 Task: Look for space in Karamsad, India from 7th July, 2023 to 15th July, 2023 for 6 adults in price range Rs.15000 to Rs.20000. Place can be entire place with 3 bedrooms having 3 beds and 3 bathrooms. Property type can be house, flat, guest house. Booking option can be shelf check-in. Required host language is English.
Action: Mouse moved to (527, 100)
Screenshot: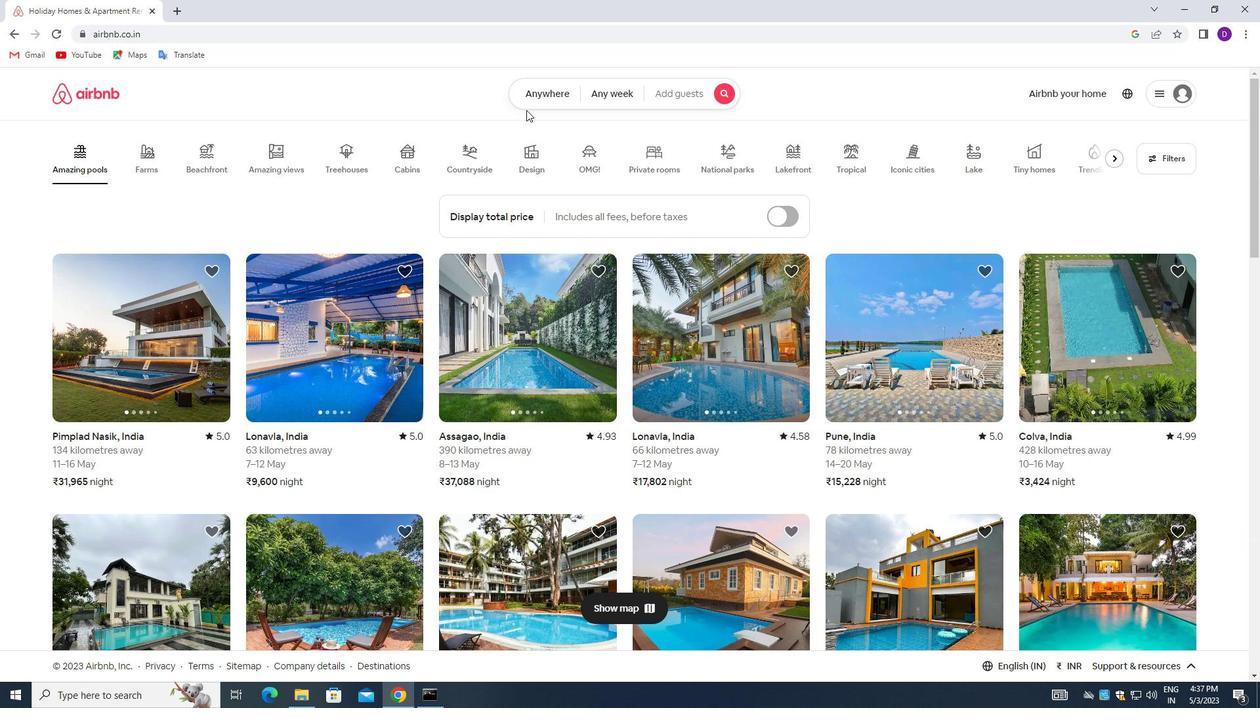 
Action: Mouse pressed left at (527, 100)
Screenshot: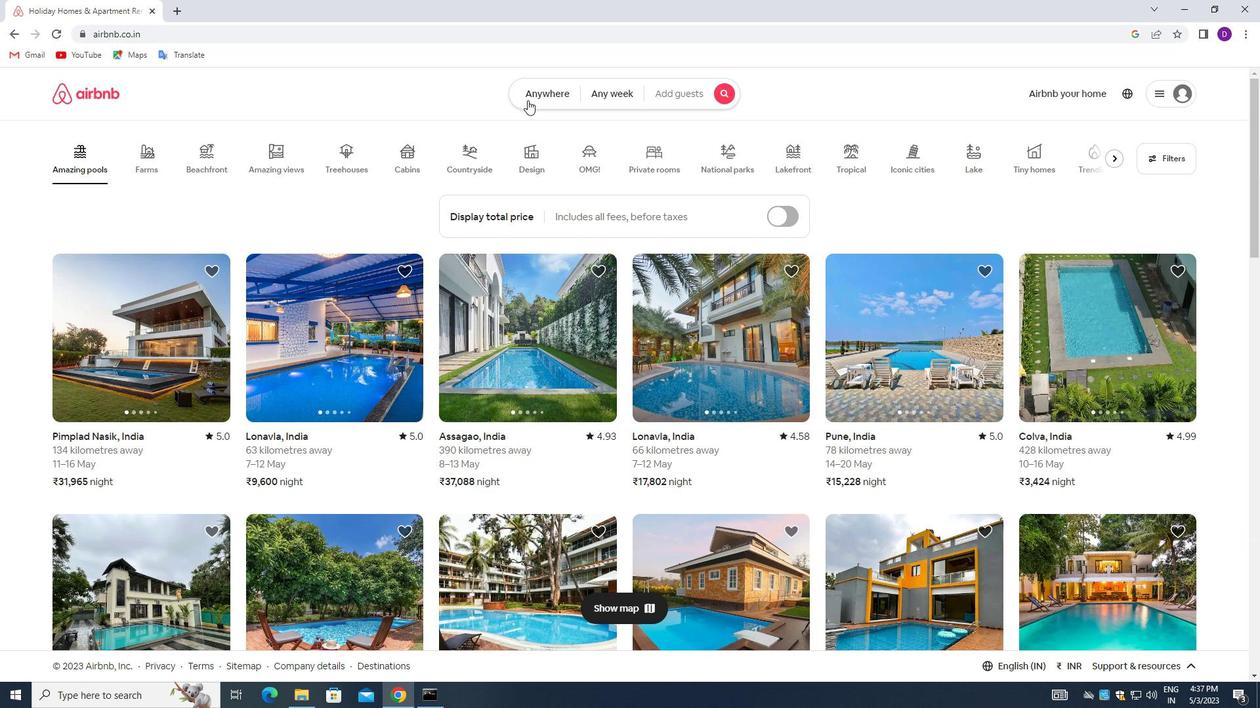 
Action: Mouse moved to (414, 150)
Screenshot: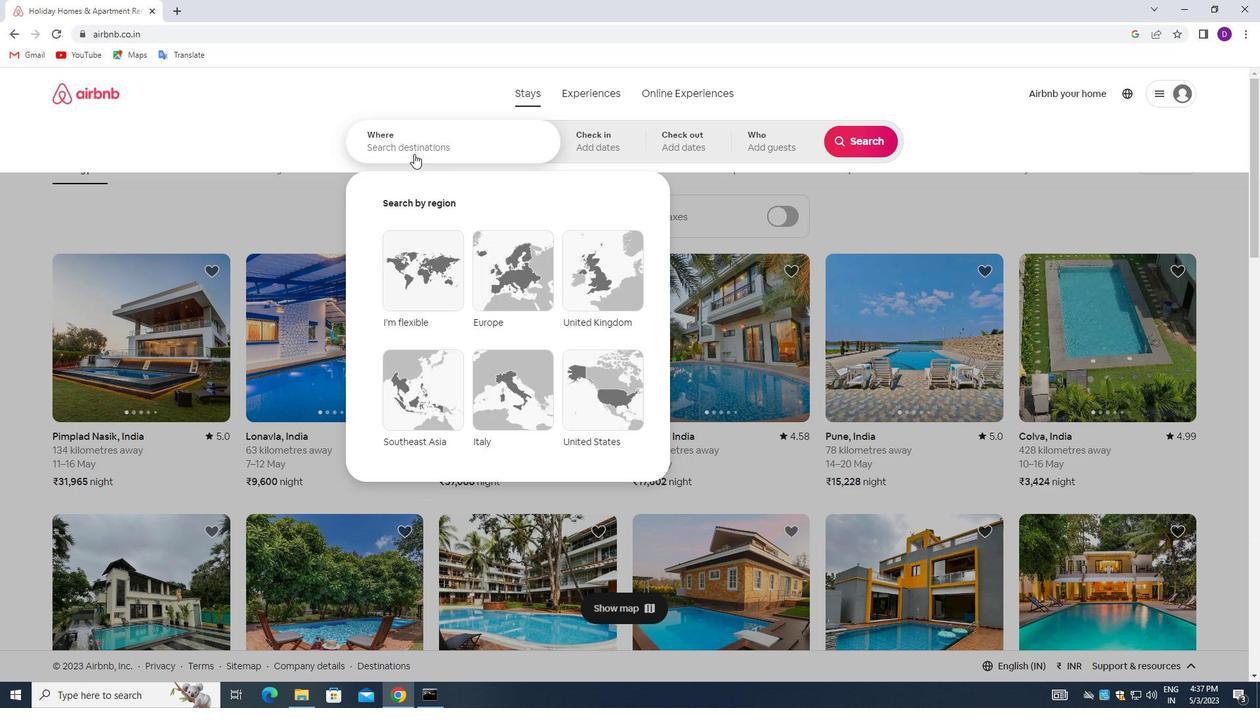 
Action: Mouse pressed left at (414, 150)
Screenshot: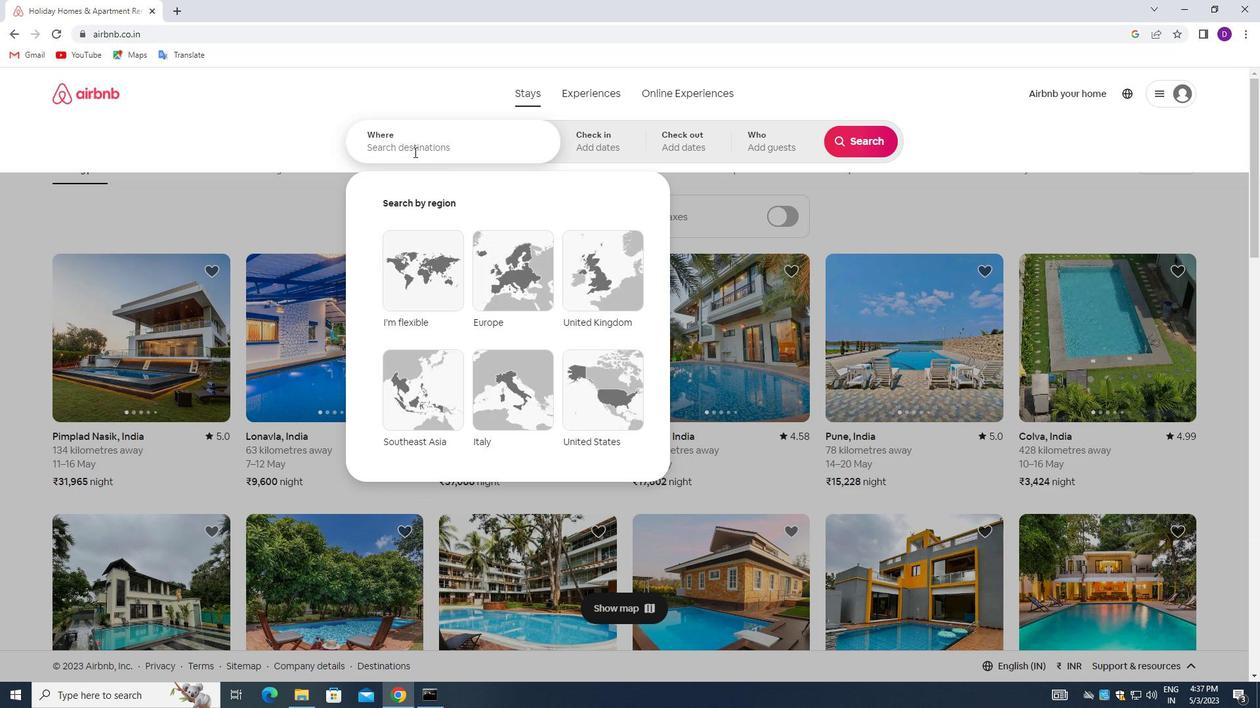 
Action: Mouse moved to (282, 142)
Screenshot: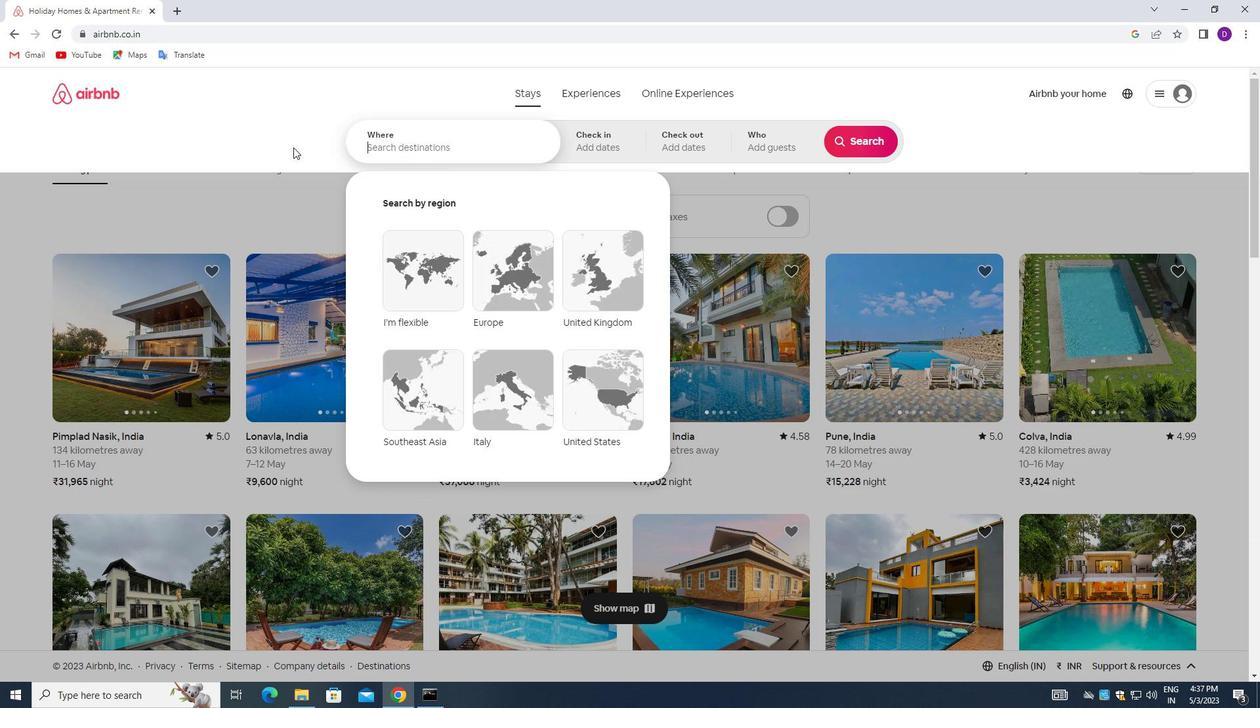 
Action: Key pressed <Key.shift><Key.shift><Key.shift><Key.shift><Key.shift>KARAMSAD,<Key.space><Key.shift>INDIA<Key.enter>
Screenshot: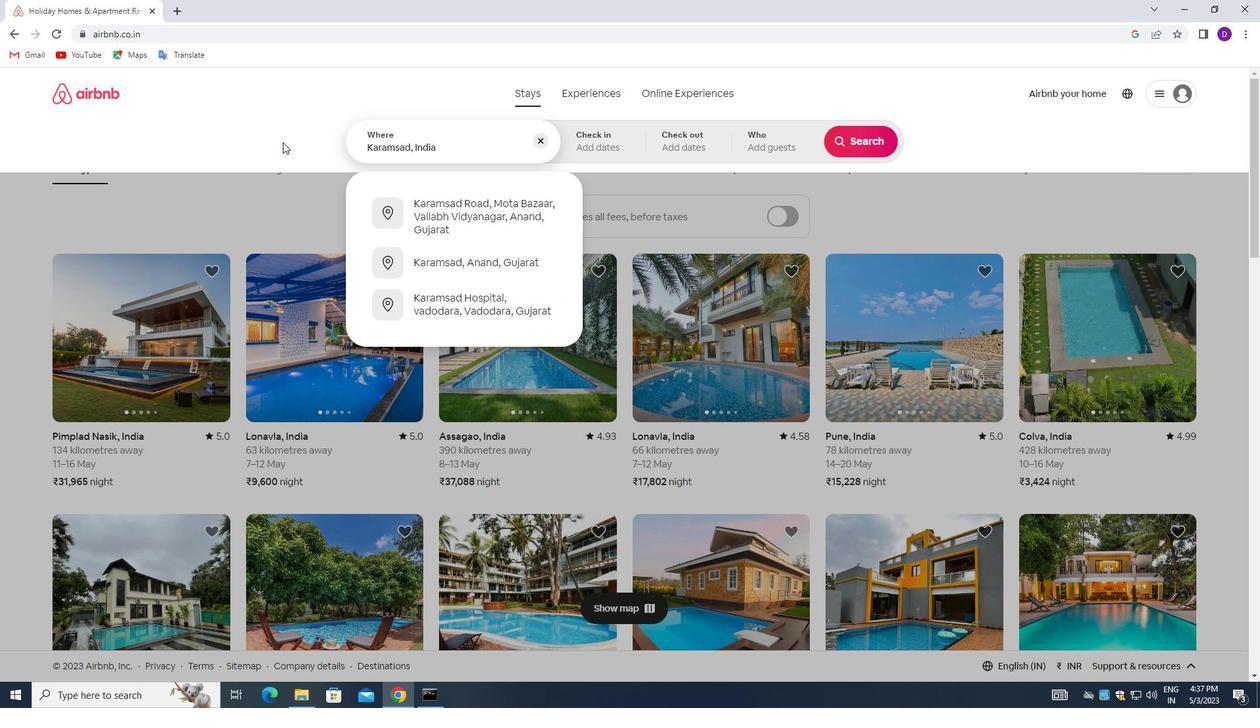 
Action: Mouse moved to (861, 250)
Screenshot: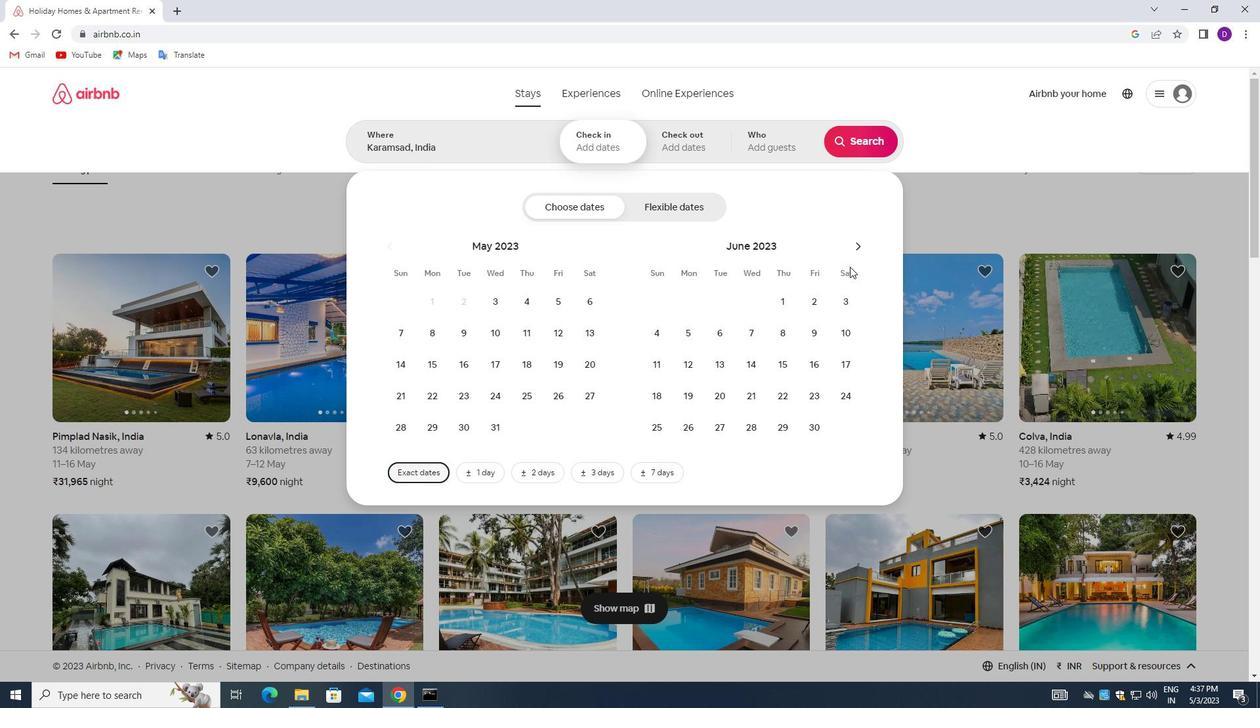 
Action: Mouse pressed left at (861, 250)
Screenshot: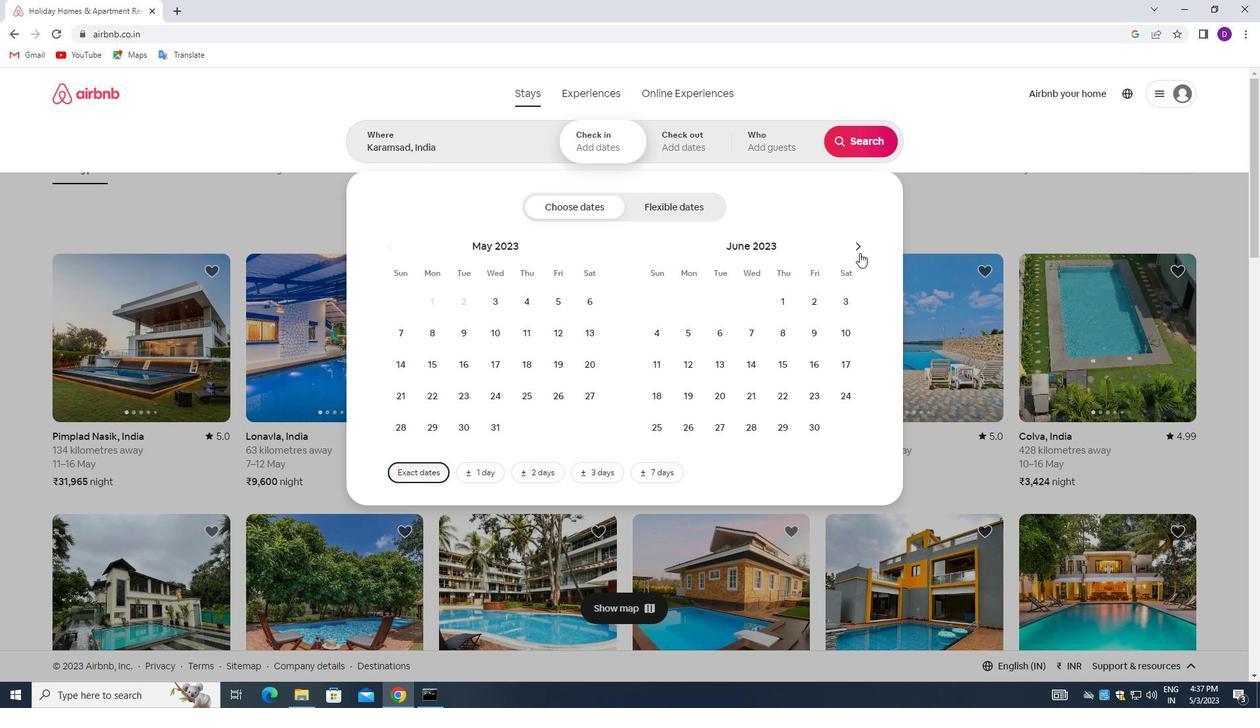 
Action: Mouse moved to (808, 339)
Screenshot: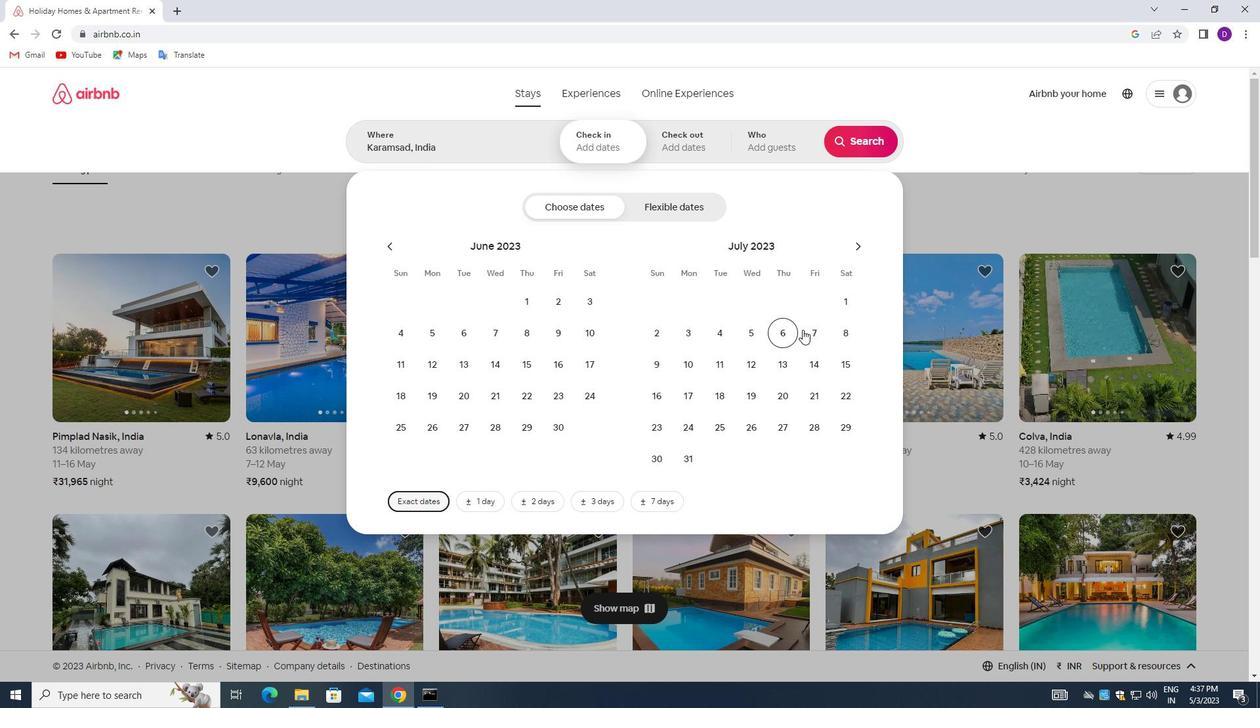 
Action: Mouse pressed left at (808, 339)
Screenshot: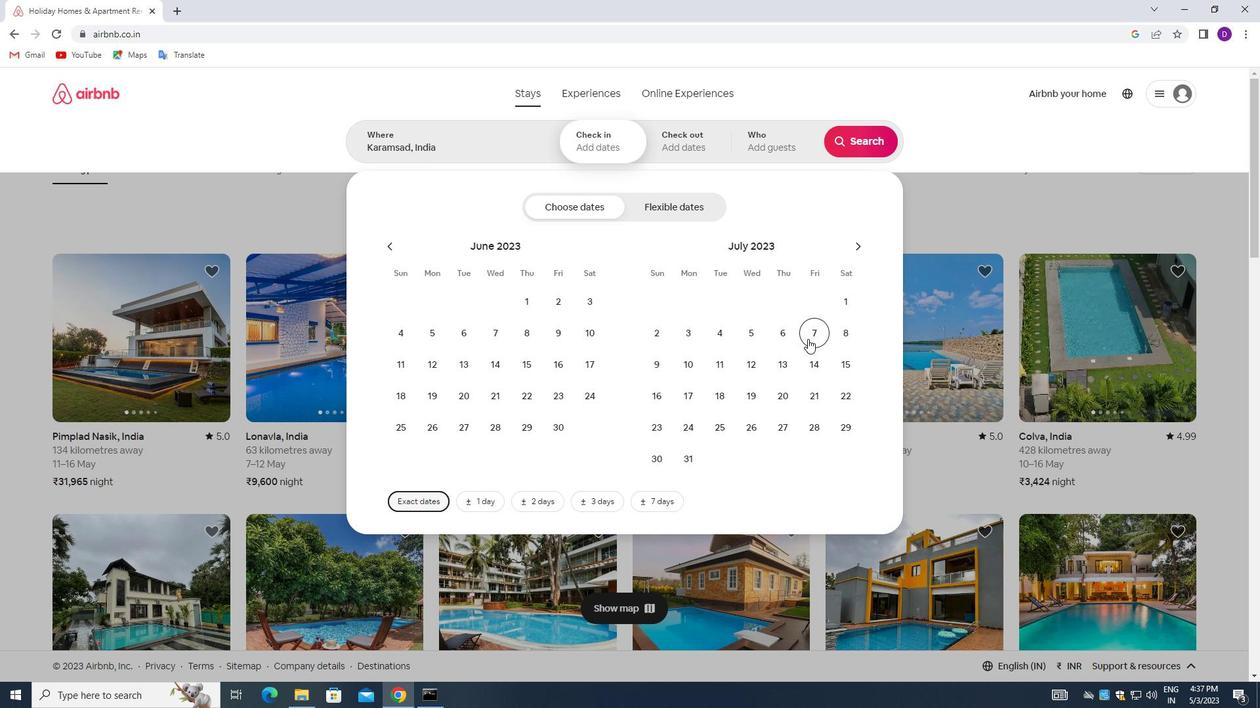 
Action: Mouse moved to (839, 358)
Screenshot: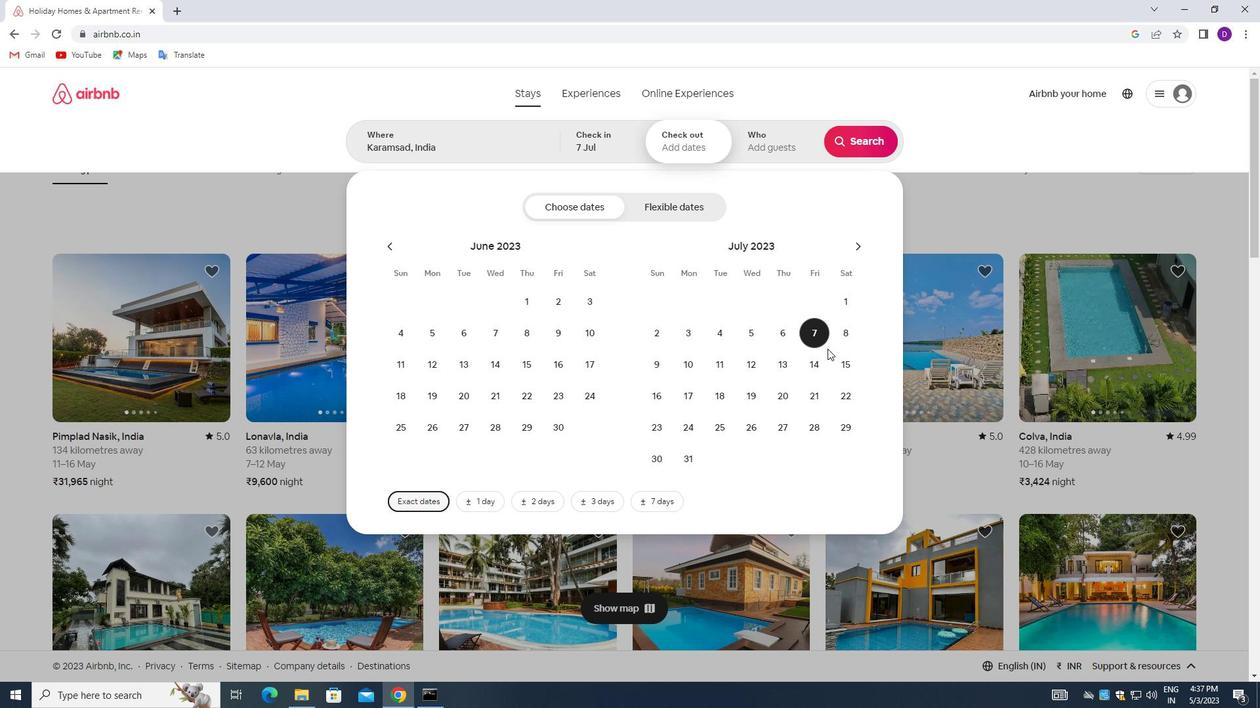 
Action: Mouse pressed left at (839, 358)
Screenshot: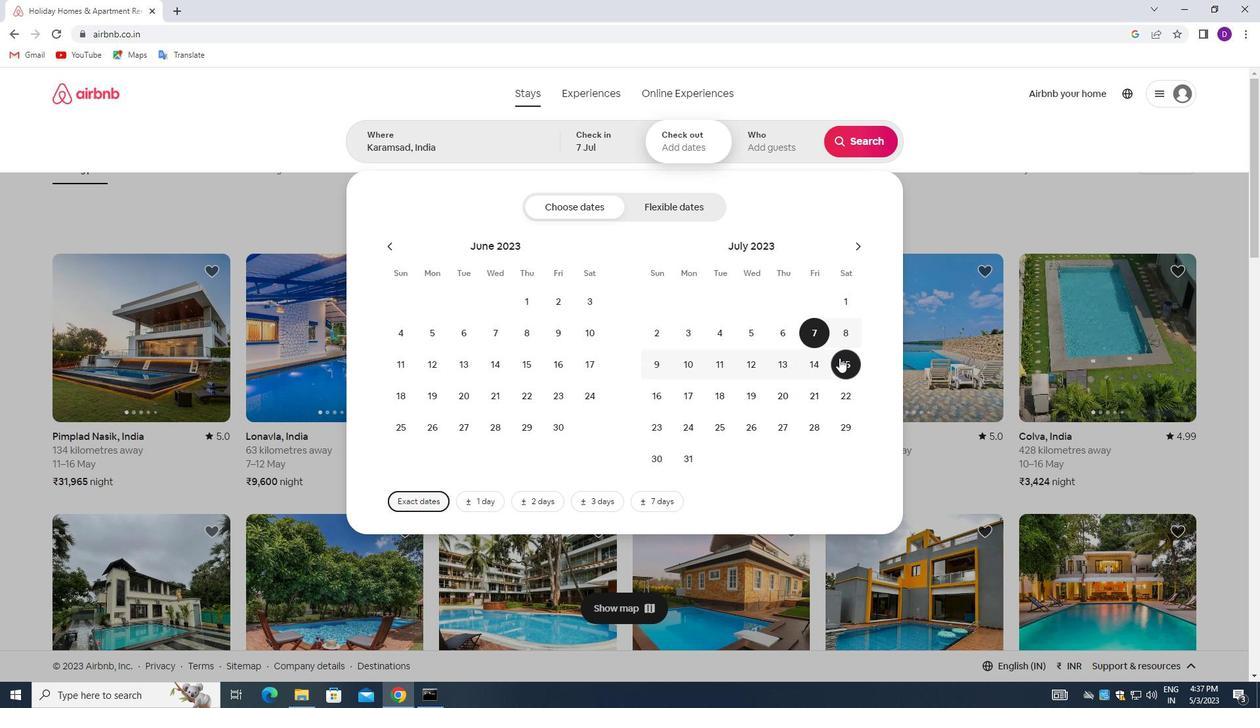 
Action: Mouse moved to (756, 143)
Screenshot: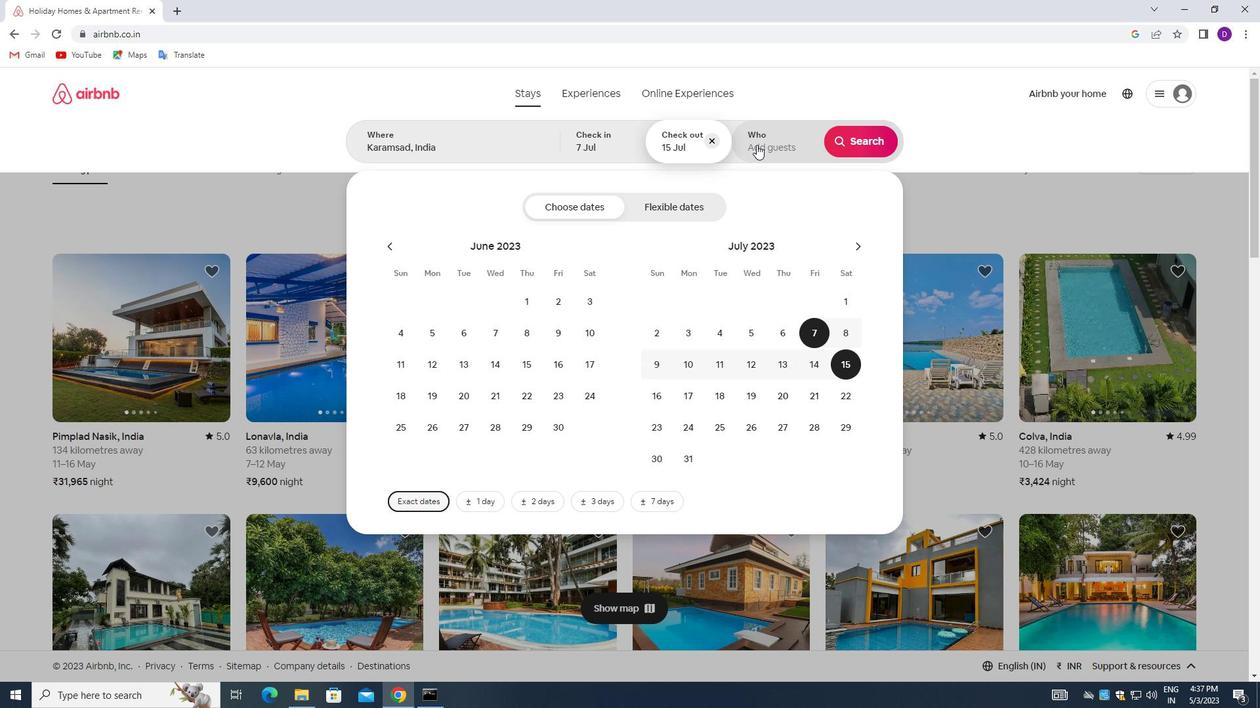 
Action: Mouse pressed left at (756, 143)
Screenshot: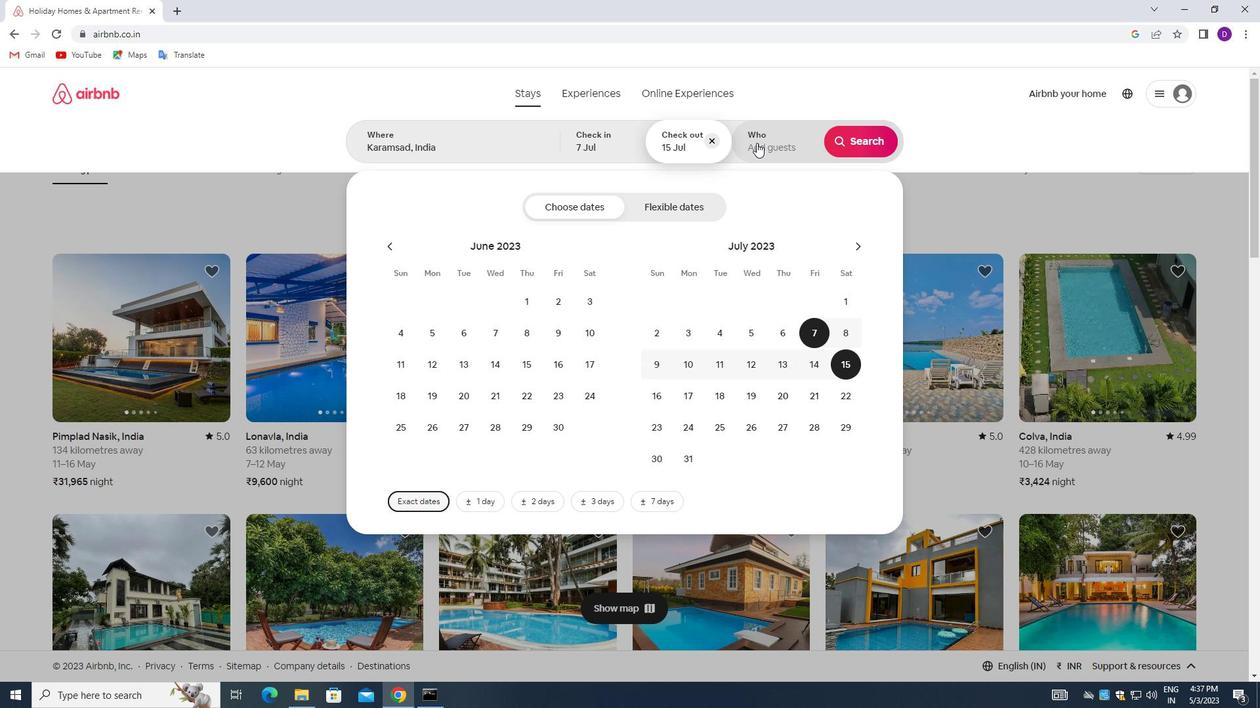 
Action: Mouse moved to (865, 215)
Screenshot: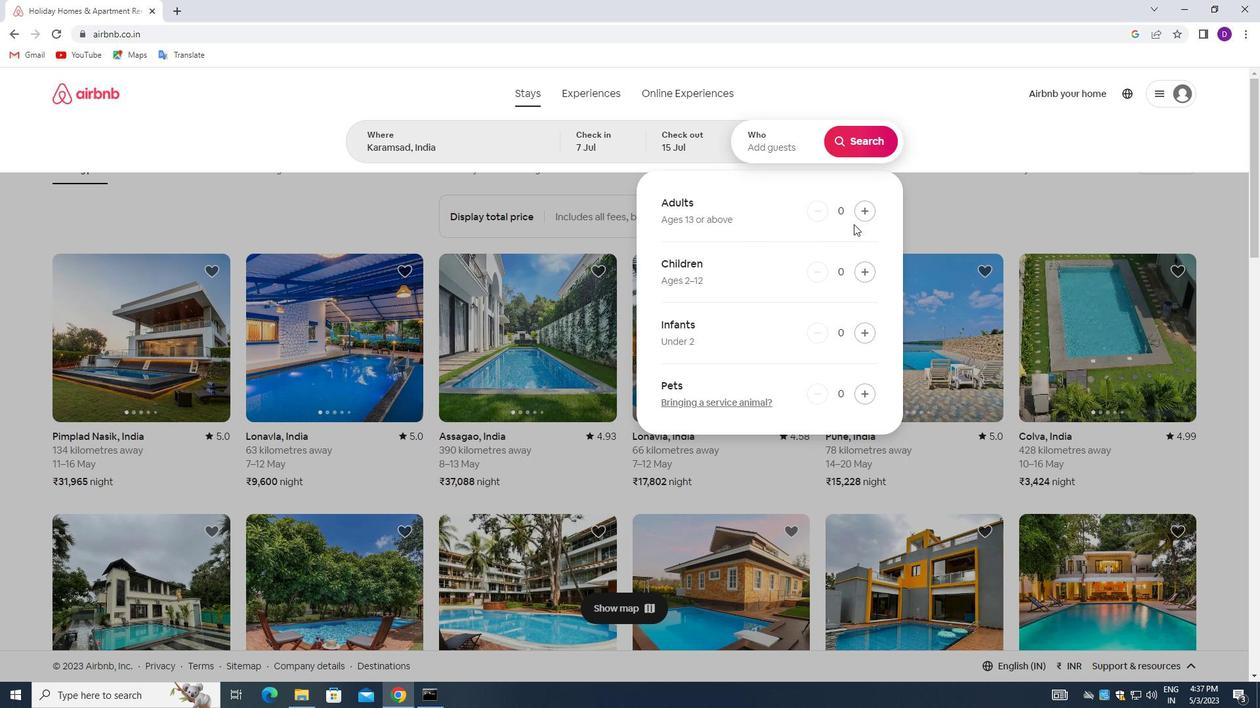 
Action: Mouse pressed left at (865, 215)
Screenshot: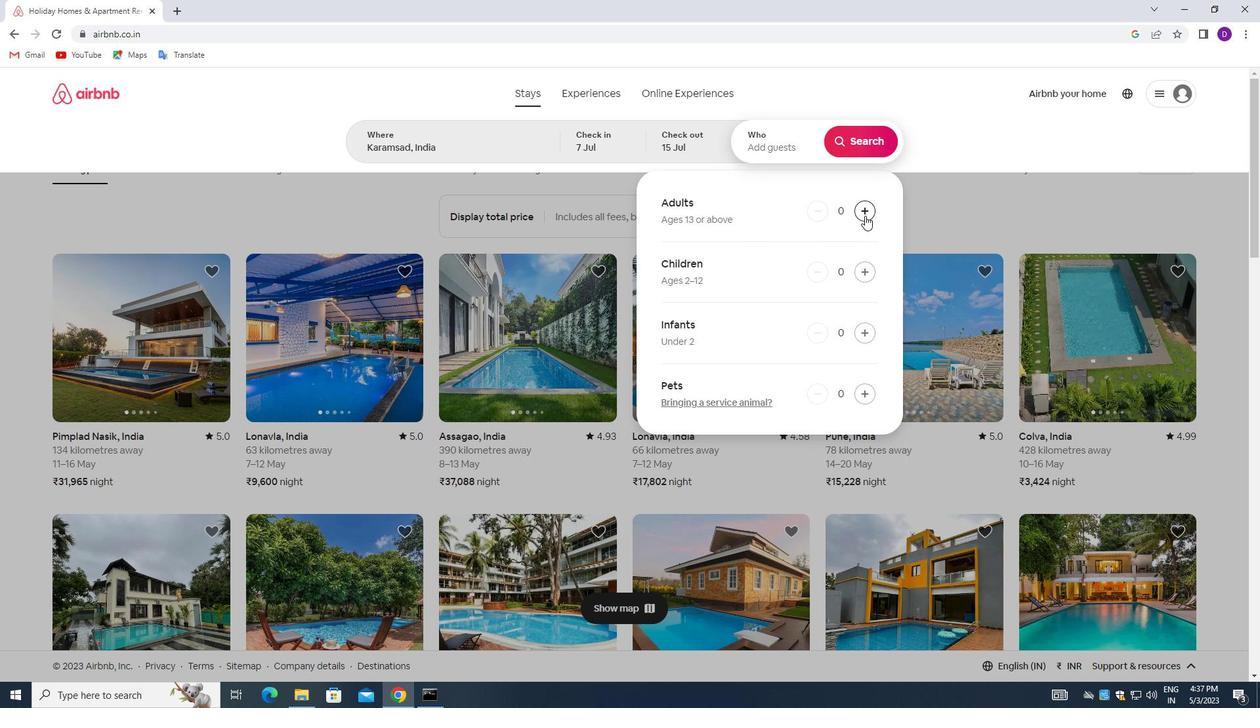 
Action: Mouse moved to (865, 215)
Screenshot: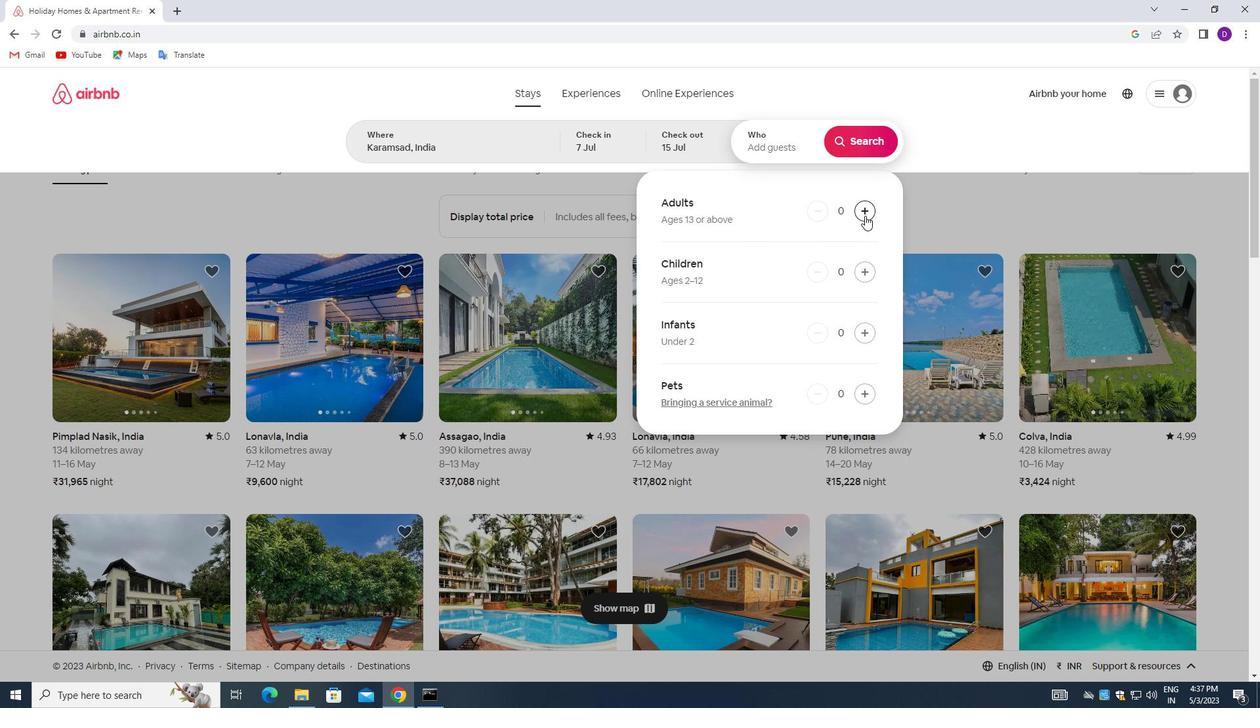 
Action: Mouse pressed left at (865, 215)
Screenshot: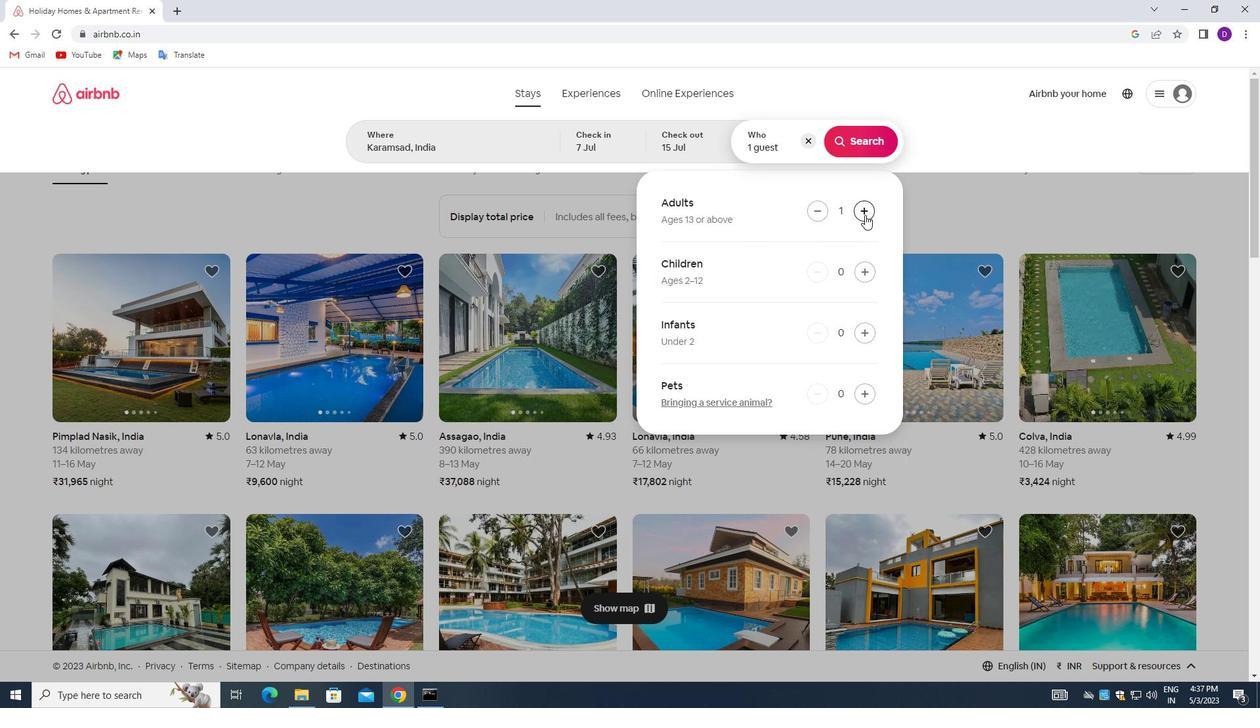 
Action: Mouse pressed left at (865, 215)
Screenshot: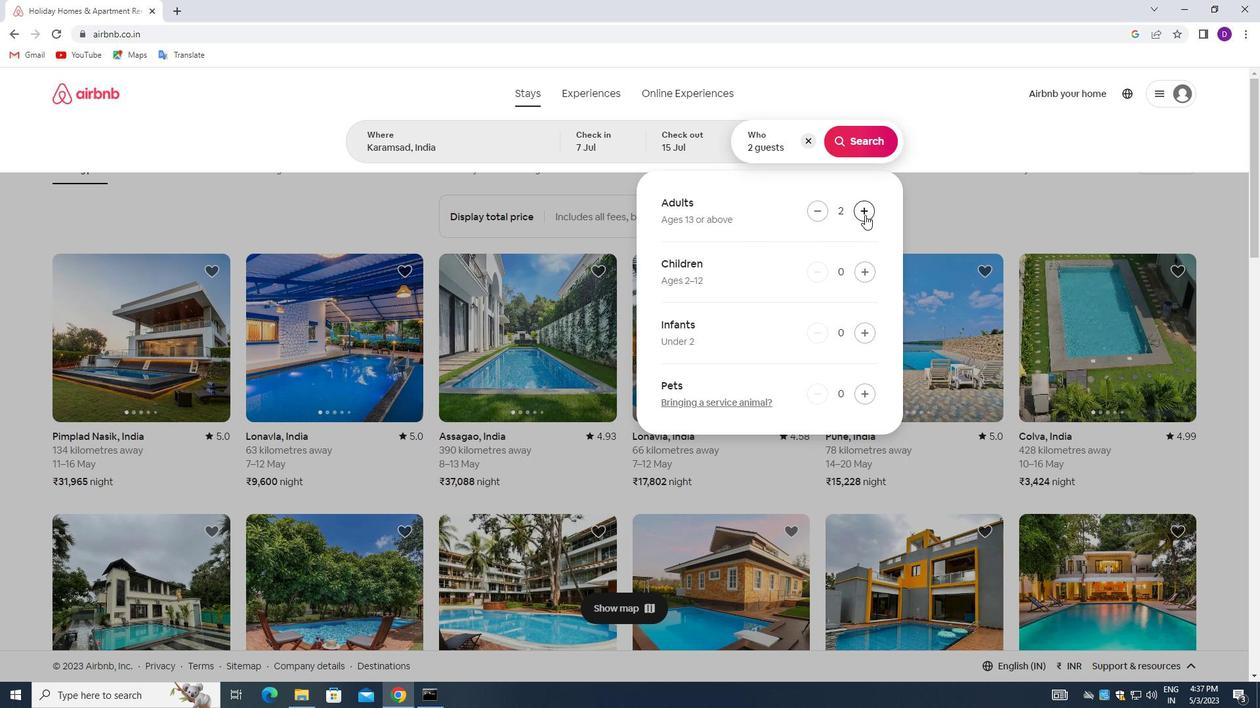 
Action: Mouse pressed left at (865, 215)
Screenshot: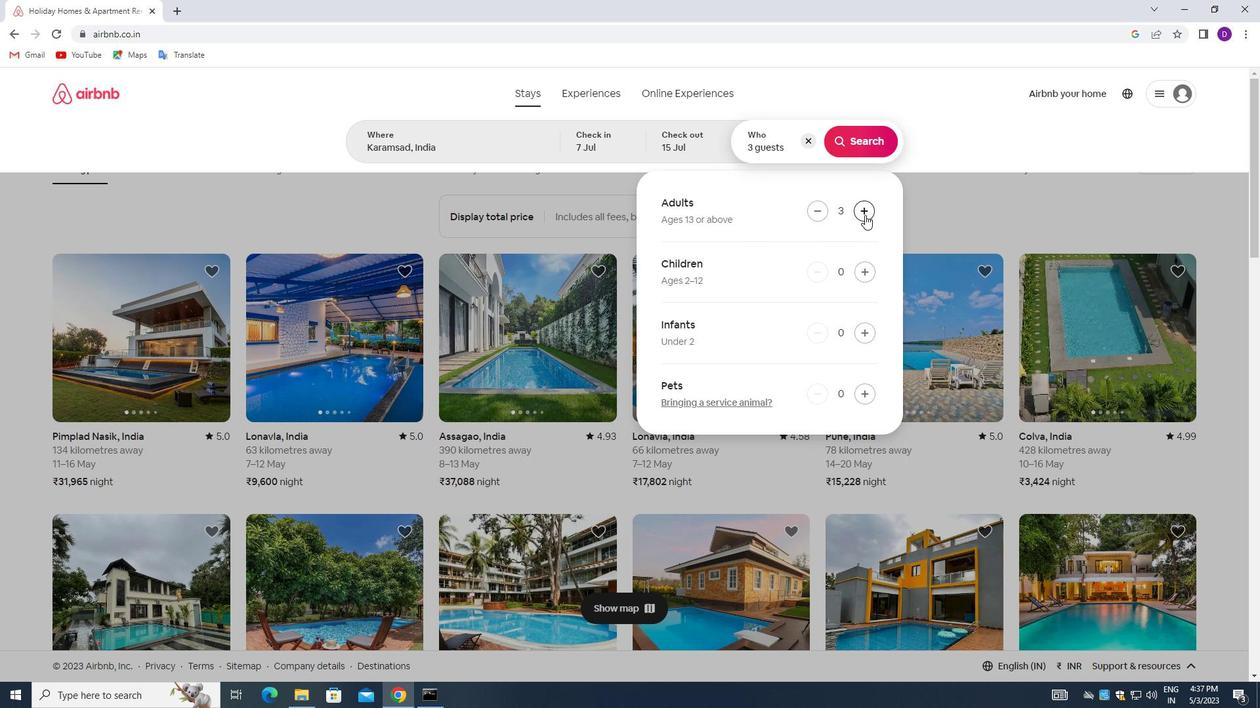 
Action: Mouse pressed left at (865, 215)
Screenshot: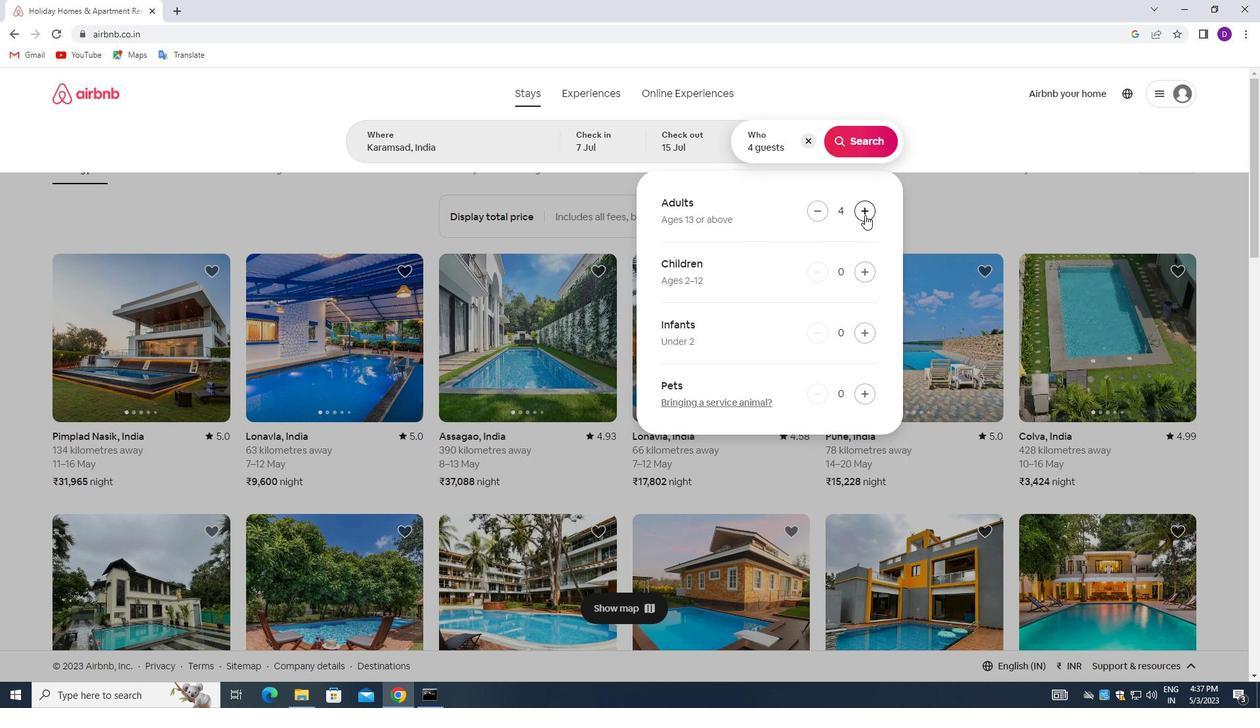 
Action: Mouse pressed left at (865, 215)
Screenshot: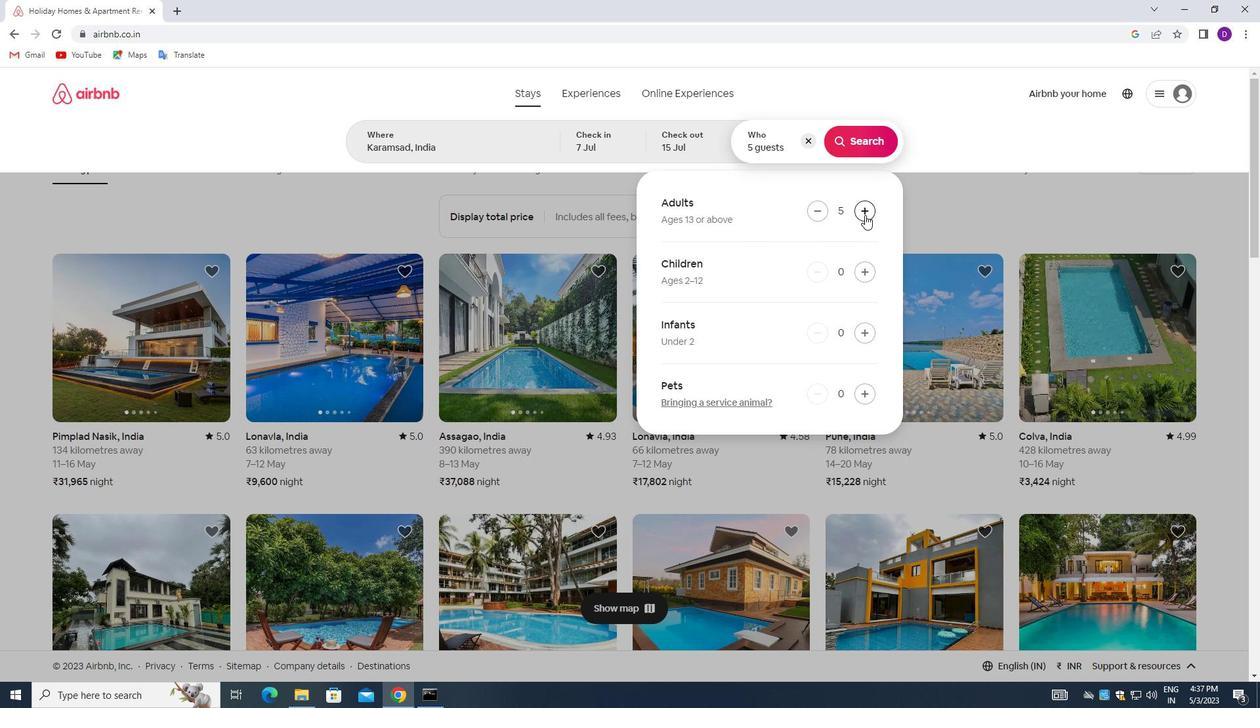 
Action: Mouse moved to (854, 143)
Screenshot: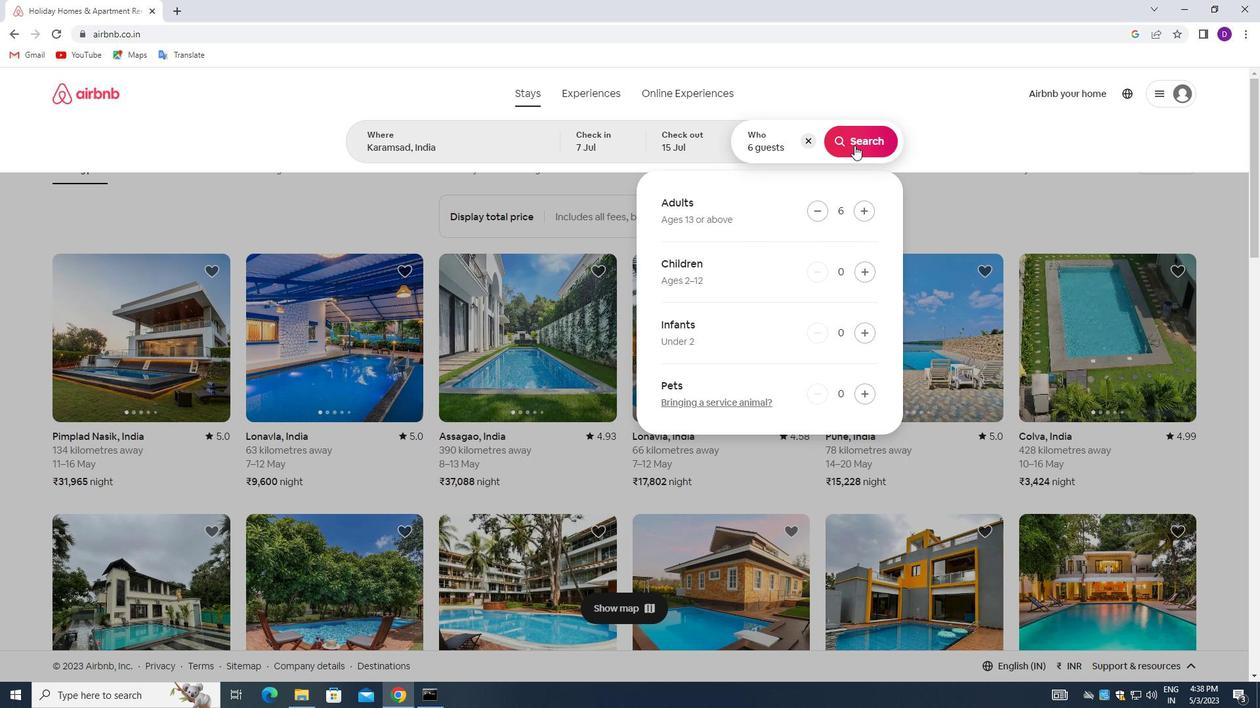 
Action: Mouse pressed left at (854, 143)
Screenshot: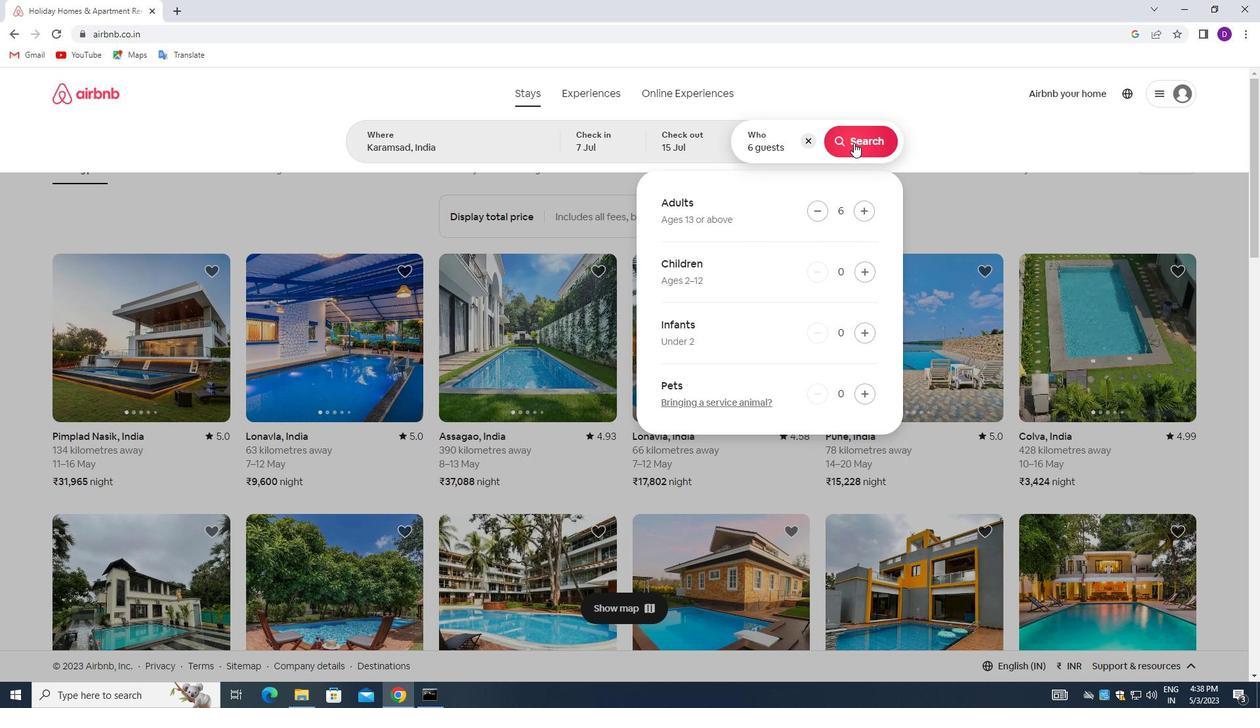 
Action: Mouse moved to (1197, 145)
Screenshot: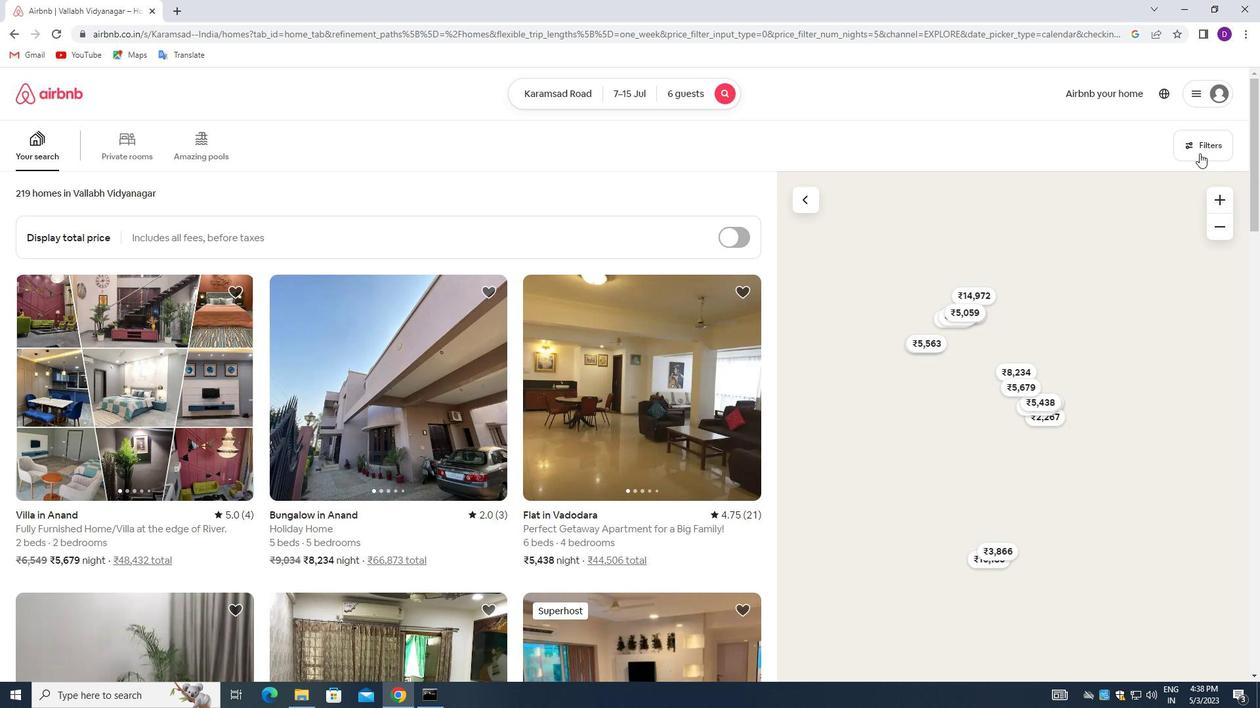 
Action: Mouse pressed left at (1197, 145)
Screenshot: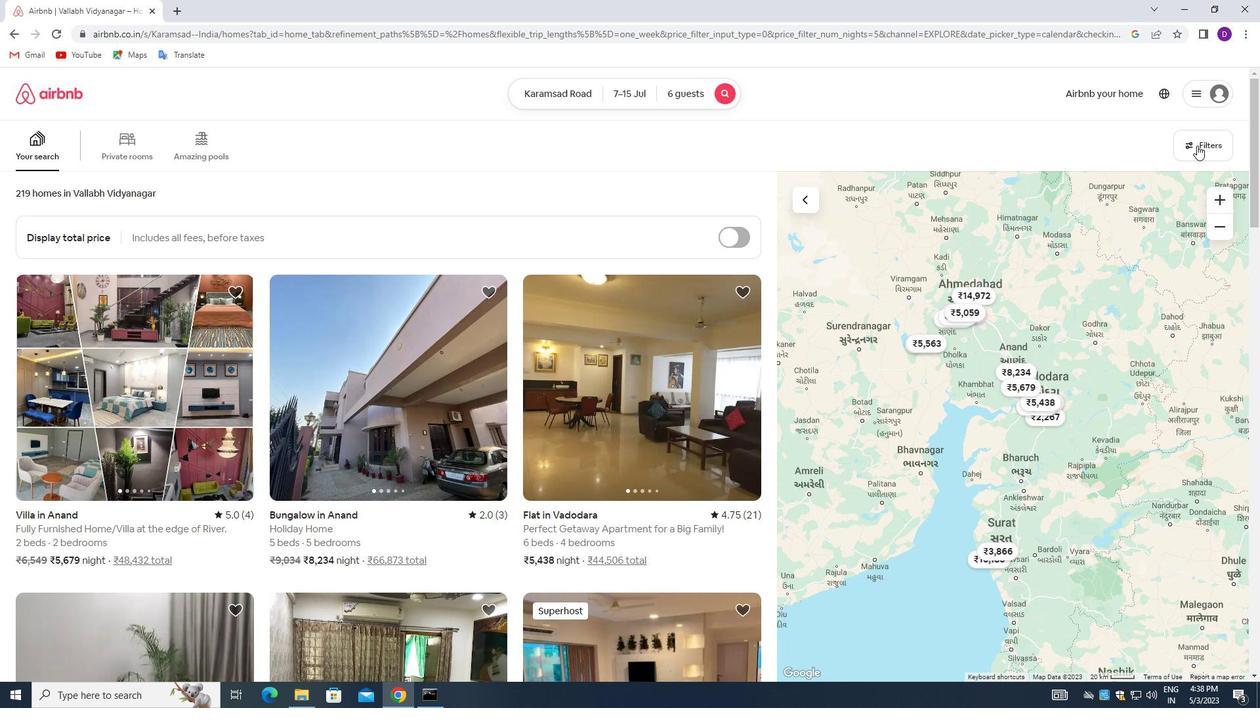 
Action: Mouse moved to (466, 316)
Screenshot: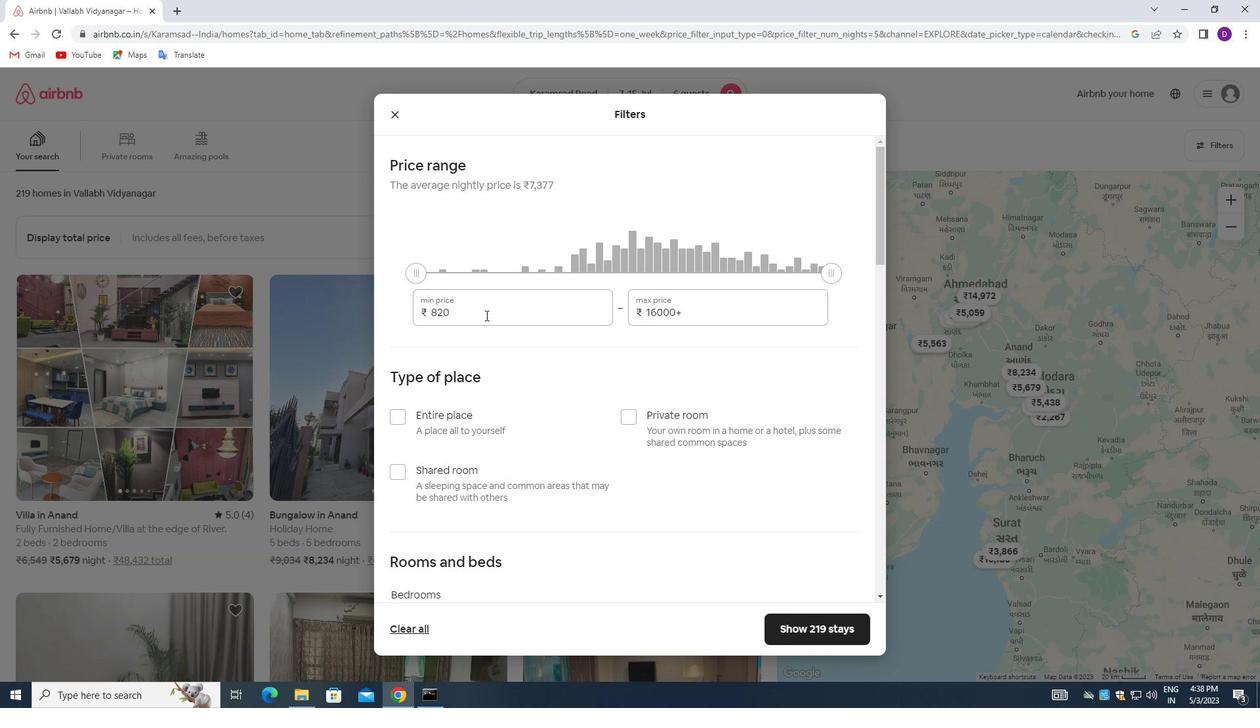 
Action: Mouse pressed left at (466, 316)
Screenshot: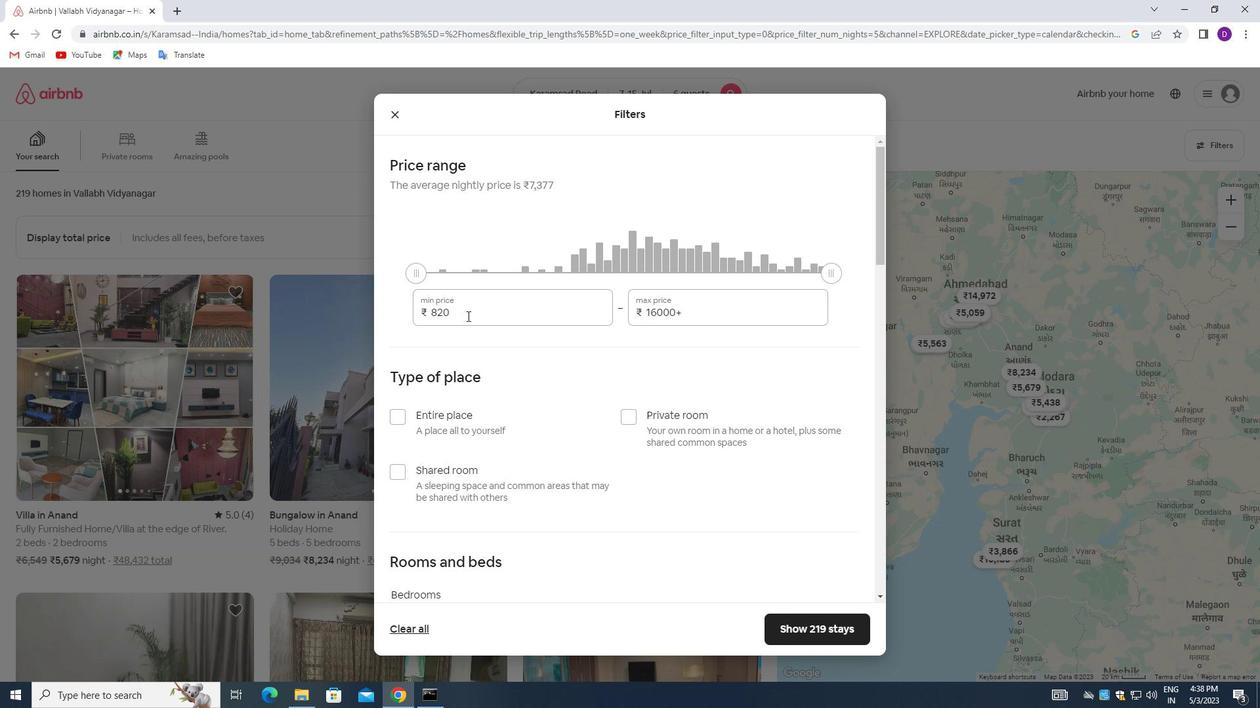
Action: Mouse pressed left at (466, 316)
Screenshot: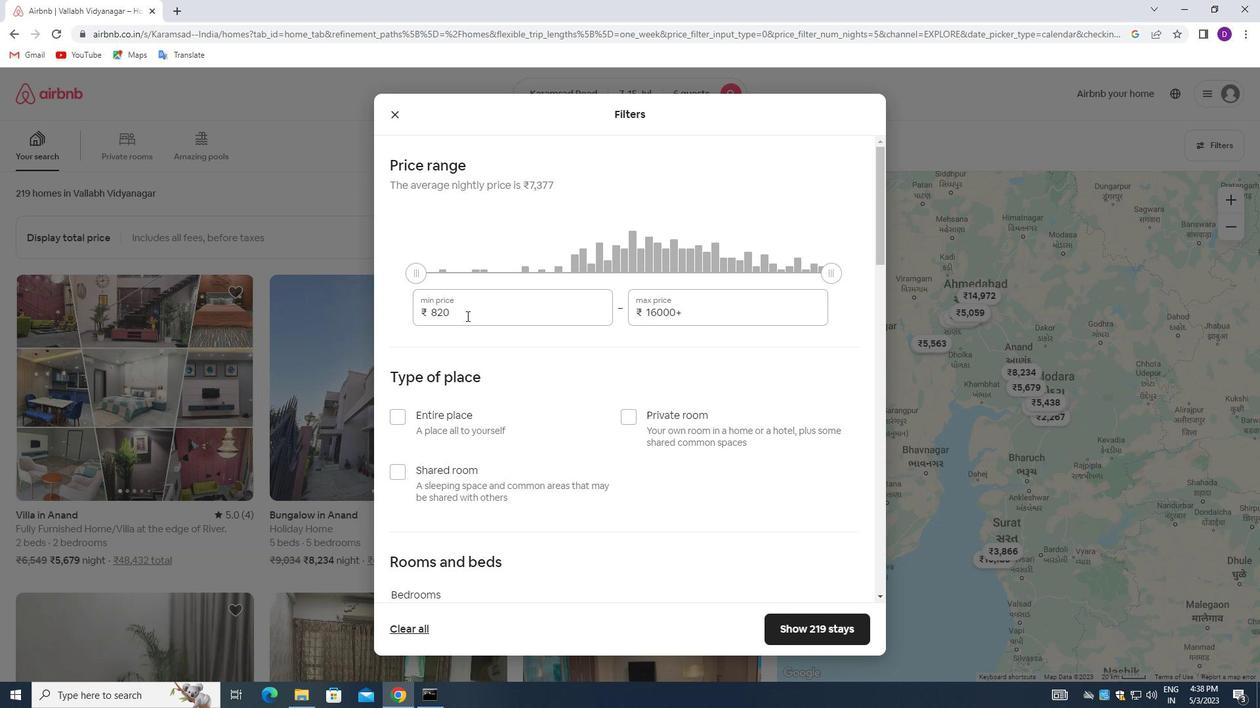 
Action: Key pressed 15000<Key.tab>20000
Screenshot: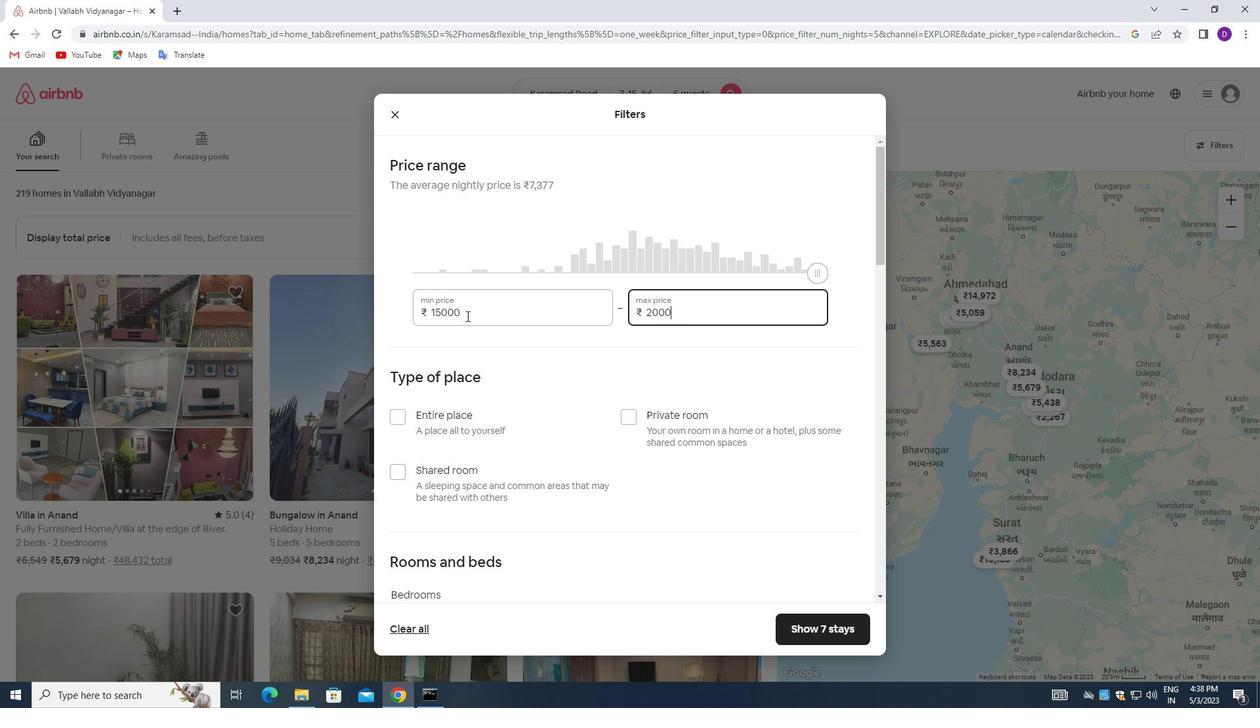 
Action: Mouse moved to (575, 464)
Screenshot: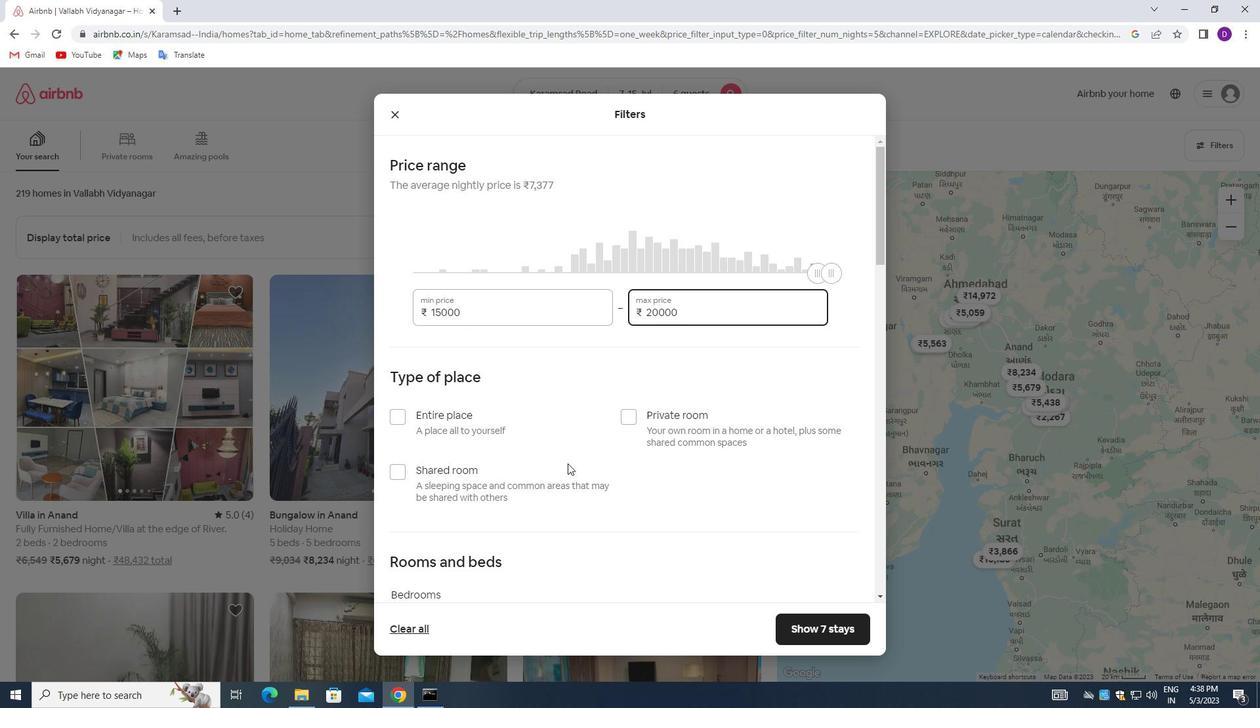 
Action: Mouse scrolled (575, 463) with delta (0, 0)
Screenshot: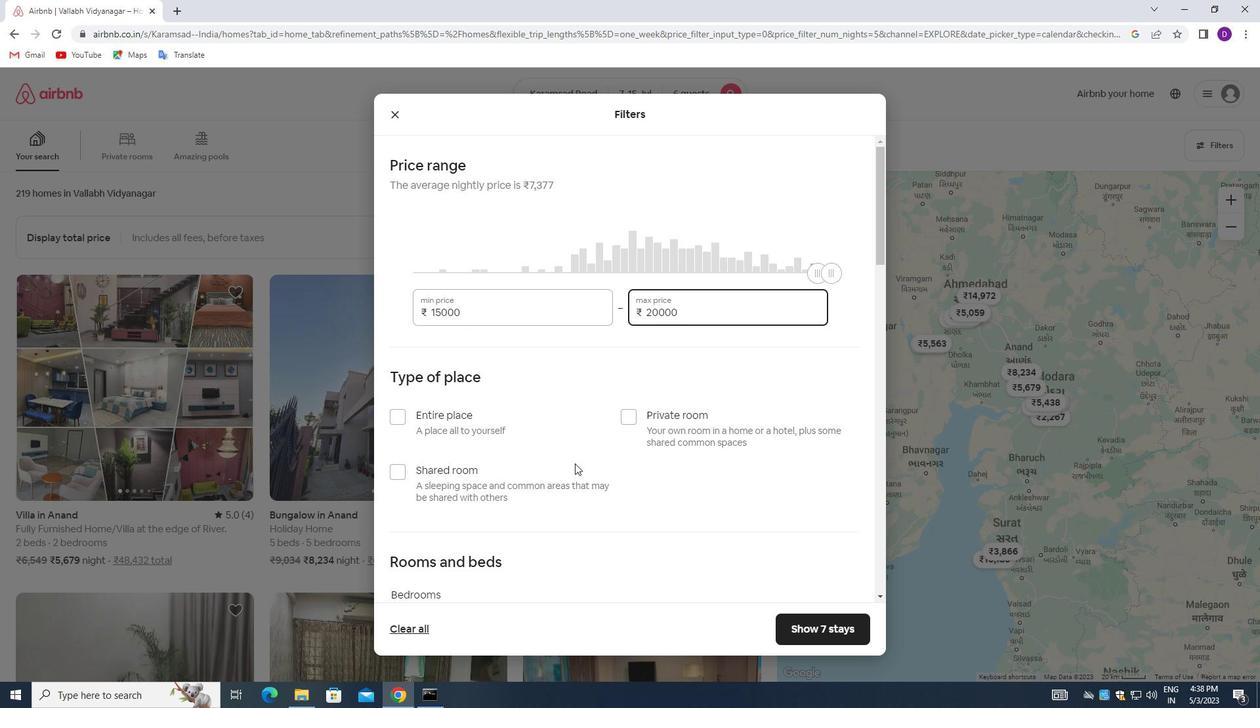 
Action: Mouse moved to (393, 351)
Screenshot: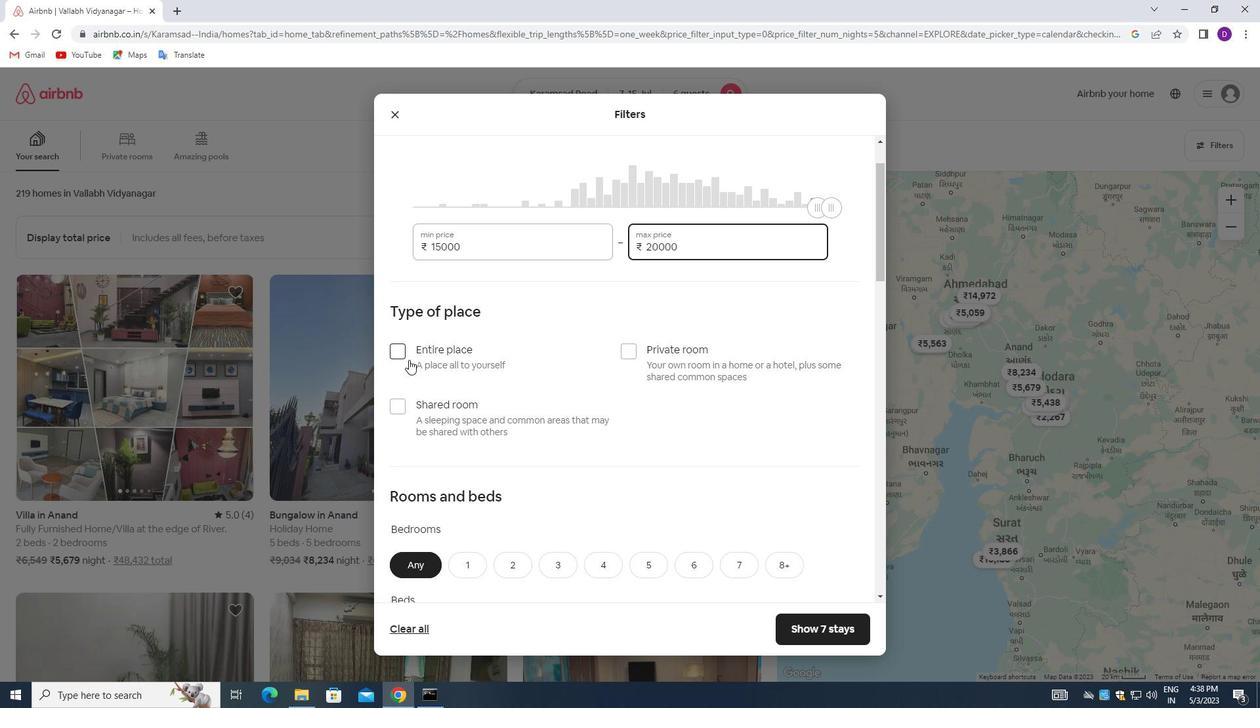 
Action: Mouse pressed left at (393, 351)
Screenshot: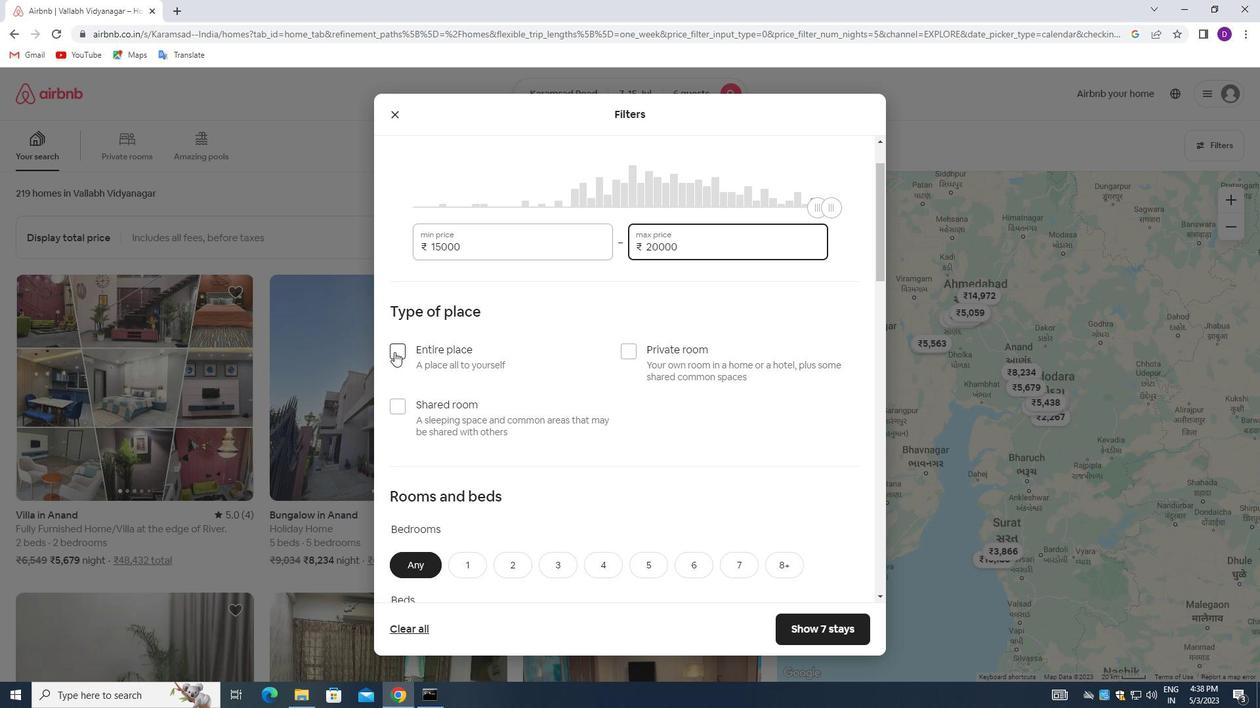 
Action: Mouse moved to (573, 477)
Screenshot: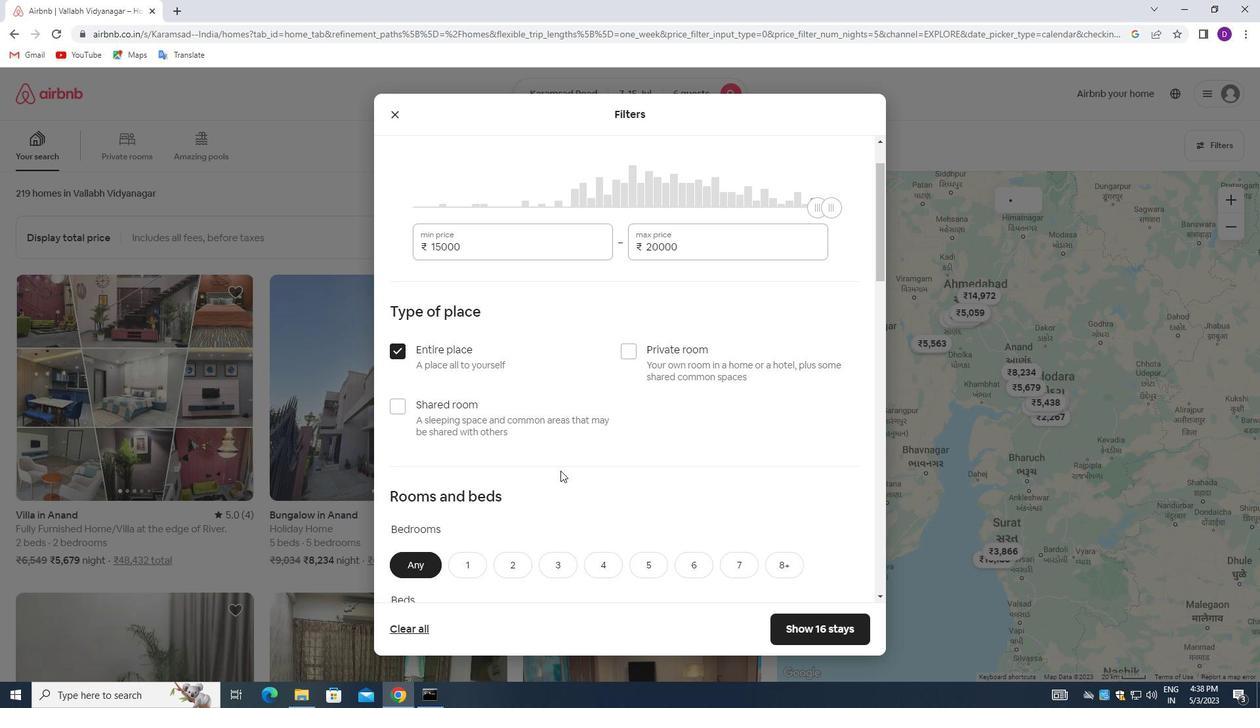 
Action: Mouse scrolled (573, 476) with delta (0, 0)
Screenshot: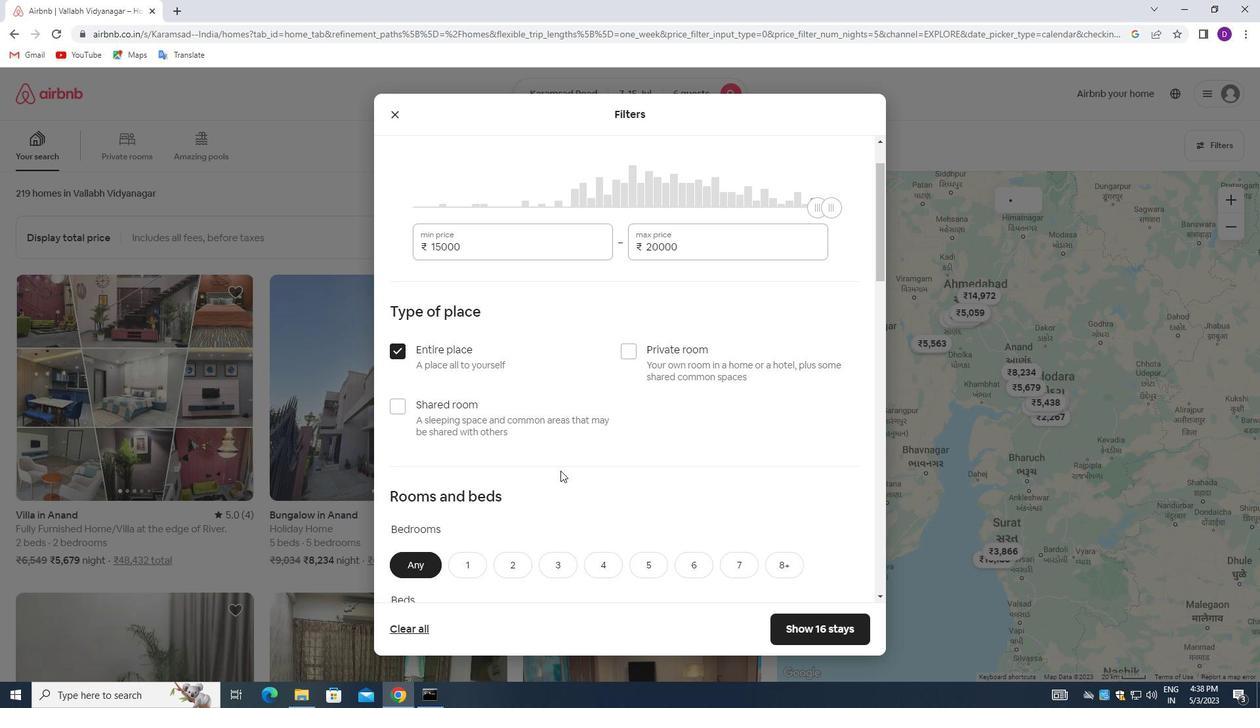 
Action: Mouse moved to (573, 477)
Screenshot: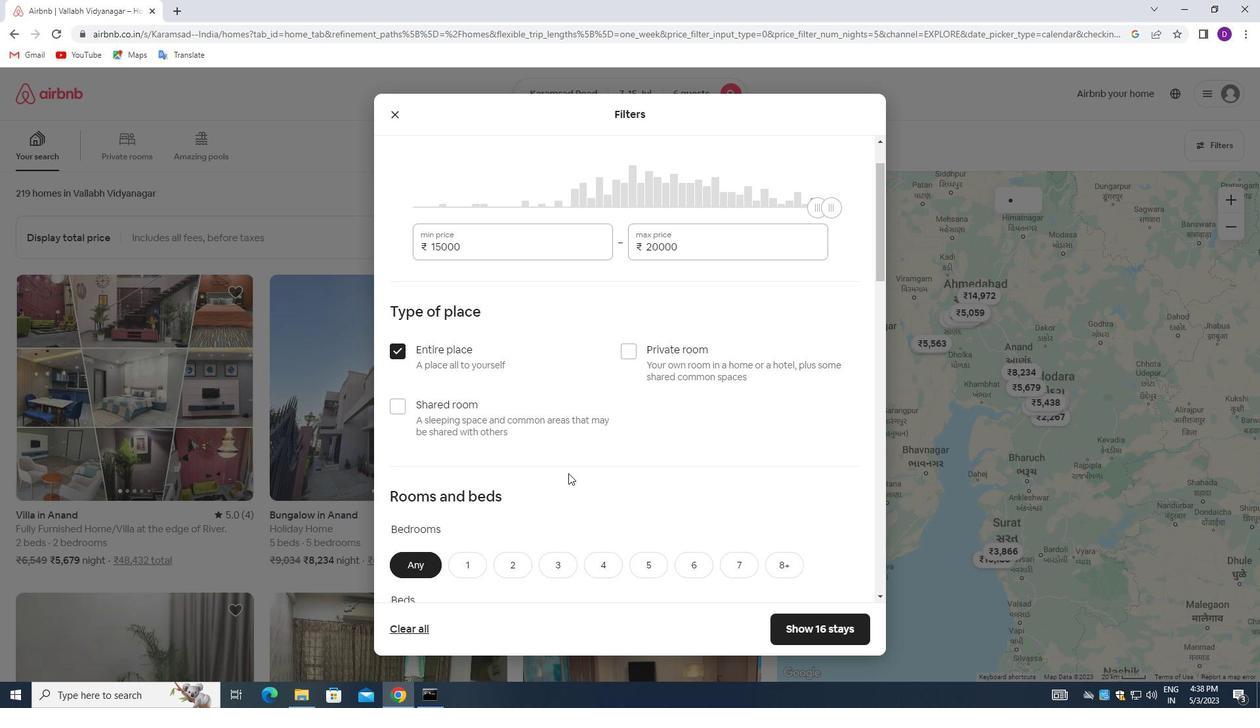
Action: Mouse scrolled (573, 477) with delta (0, 0)
Screenshot: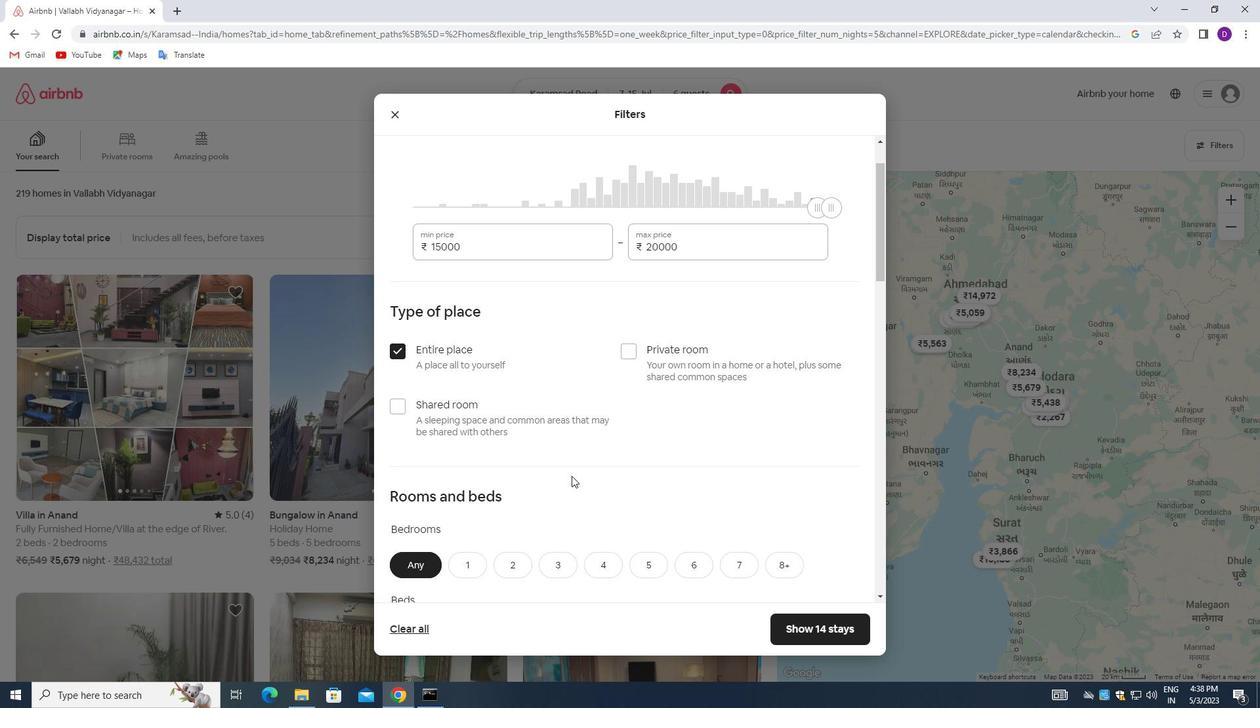 
Action: Mouse scrolled (573, 477) with delta (0, 0)
Screenshot: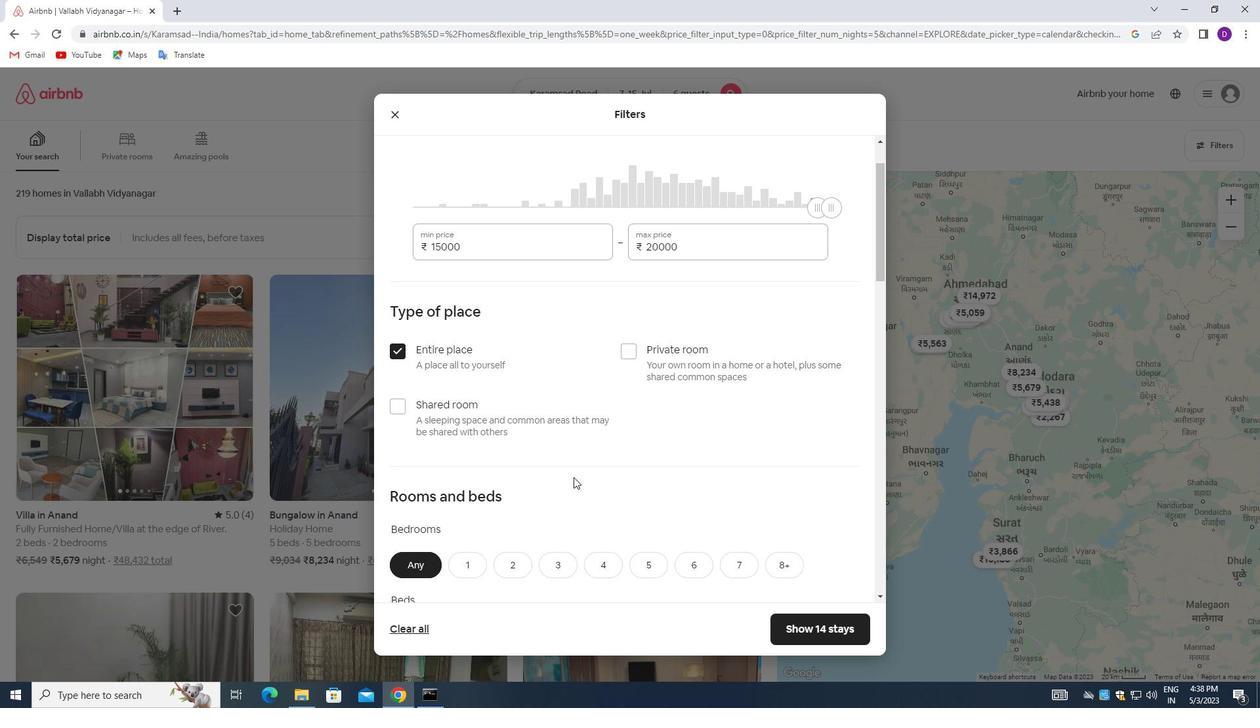 
Action: Mouse moved to (561, 374)
Screenshot: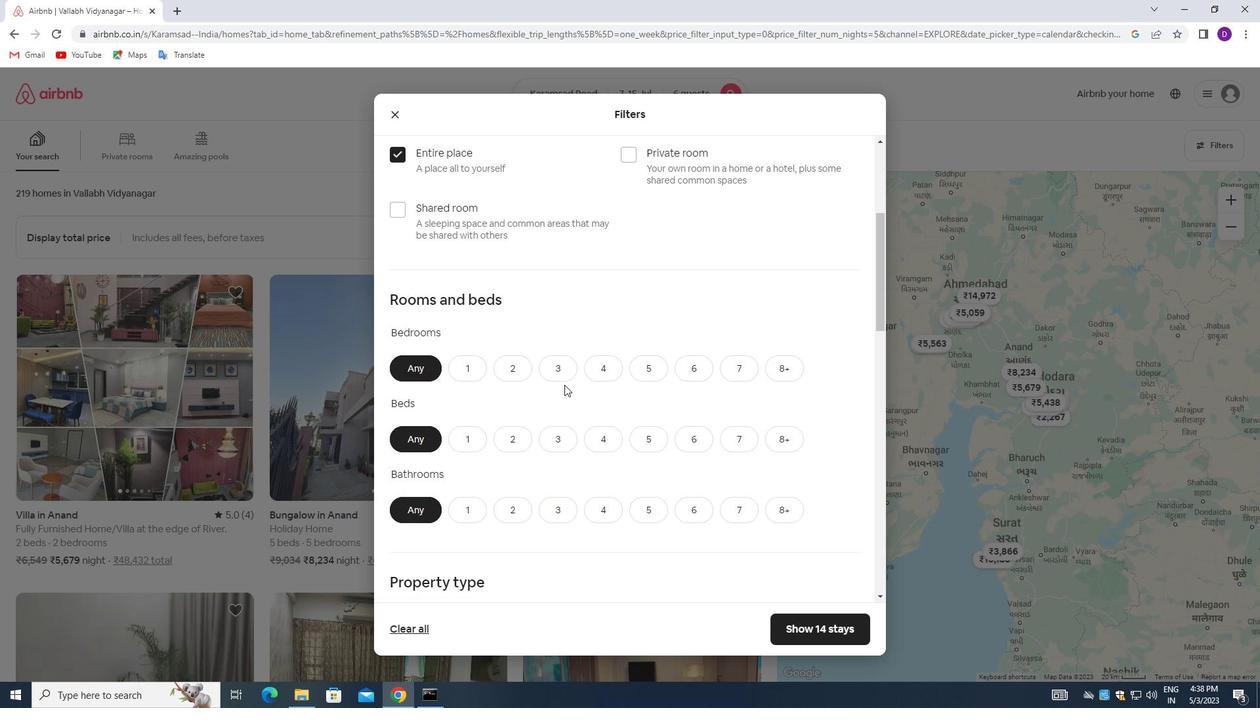
Action: Mouse pressed left at (561, 374)
Screenshot: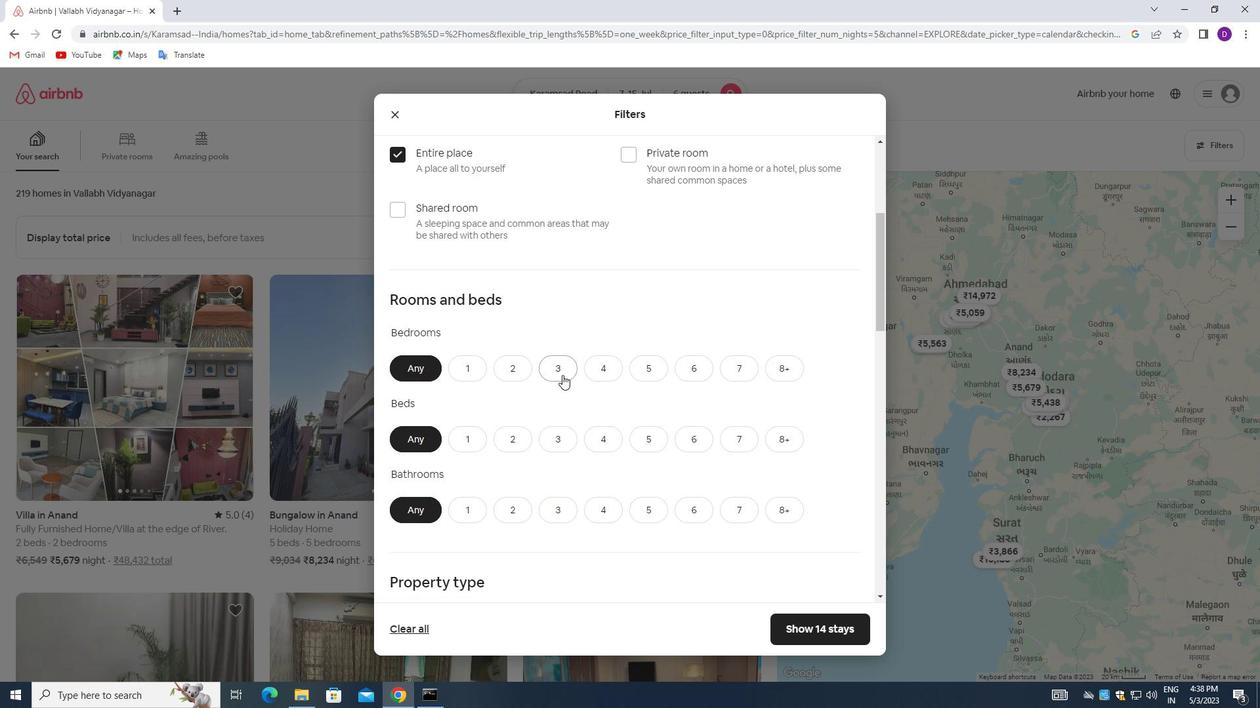 
Action: Mouse moved to (559, 439)
Screenshot: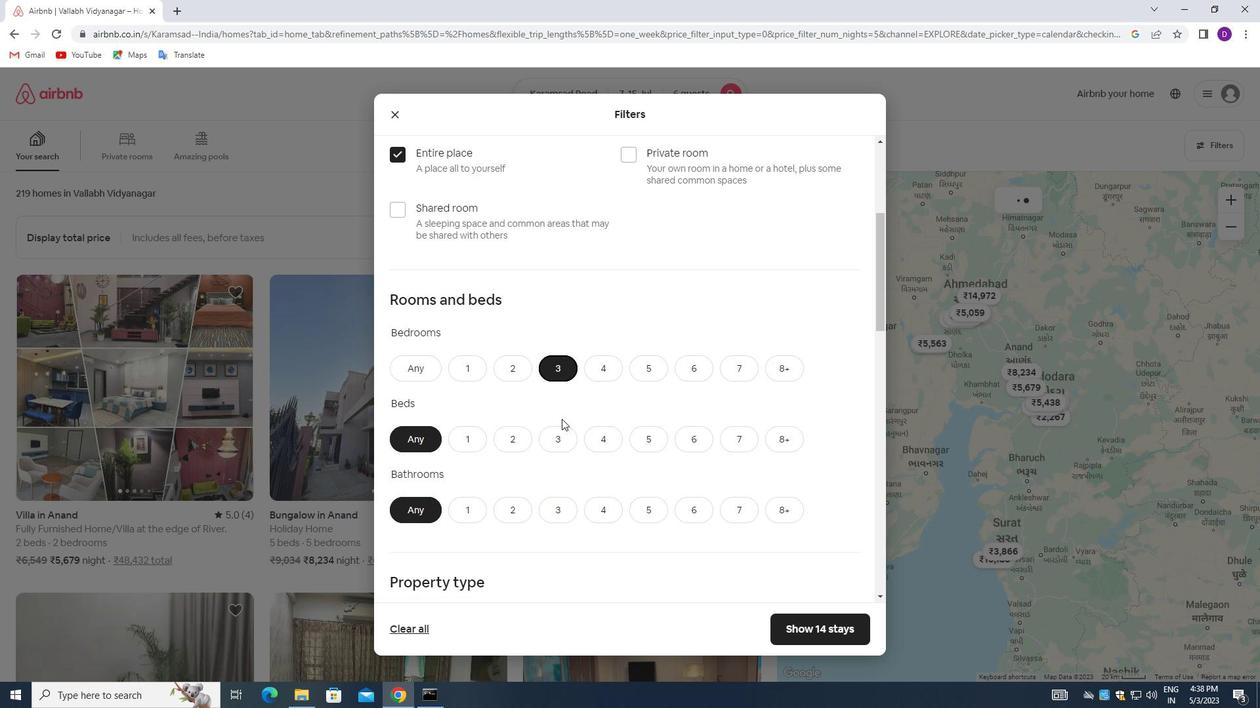 
Action: Mouse pressed left at (559, 439)
Screenshot: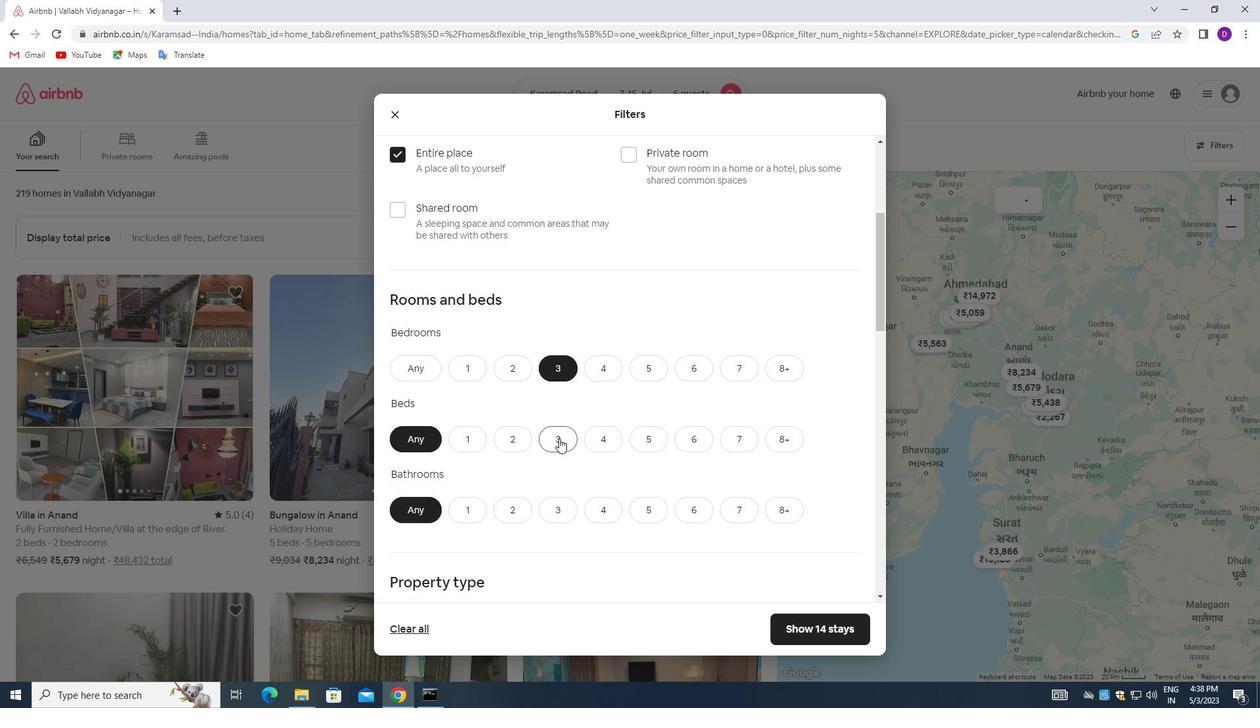 
Action: Mouse moved to (561, 504)
Screenshot: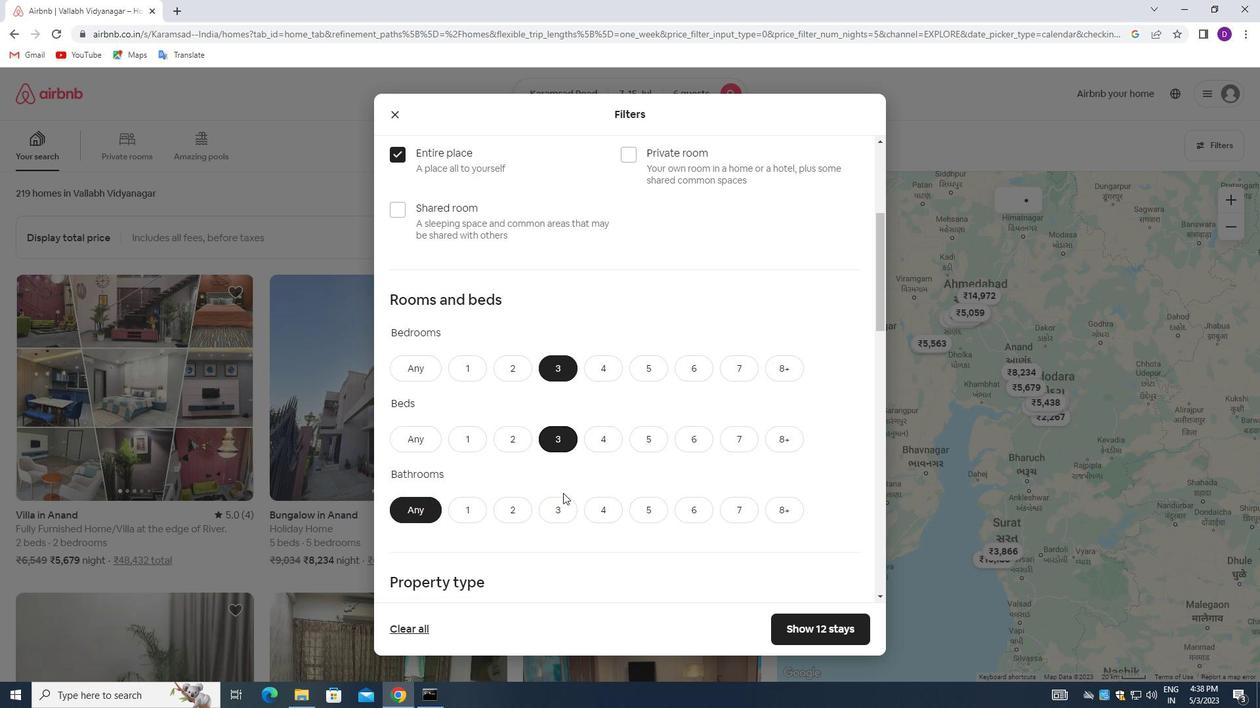 
Action: Mouse pressed left at (561, 504)
Screenshot: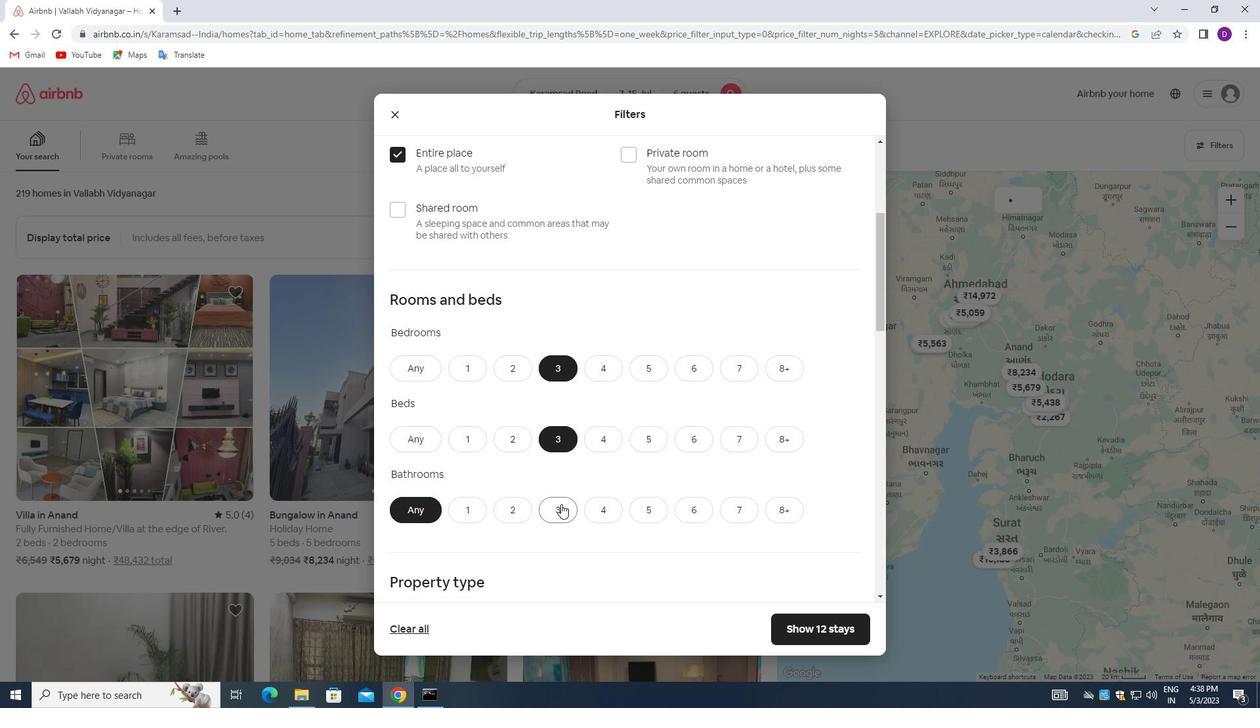 
Action: Mouse moved to (580, 452)
Screenshot: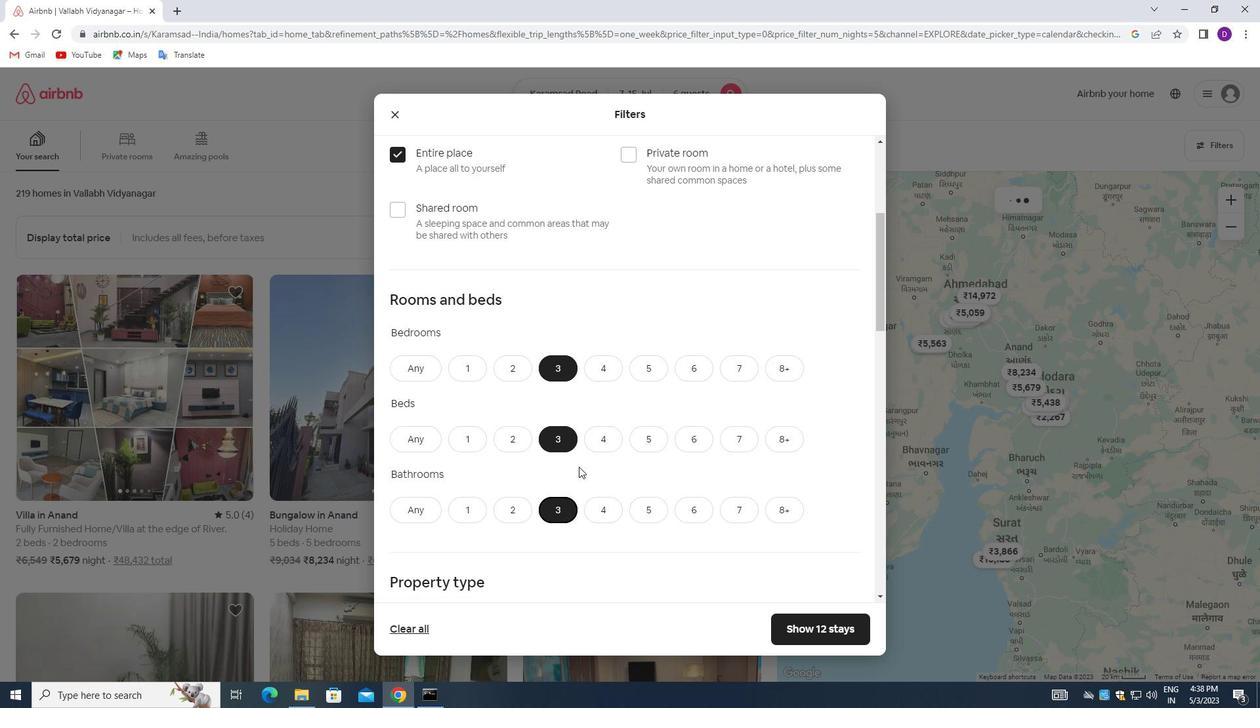 
Action: Mouse scrolled (580, 452) with delta (0, 0)
Screenshot: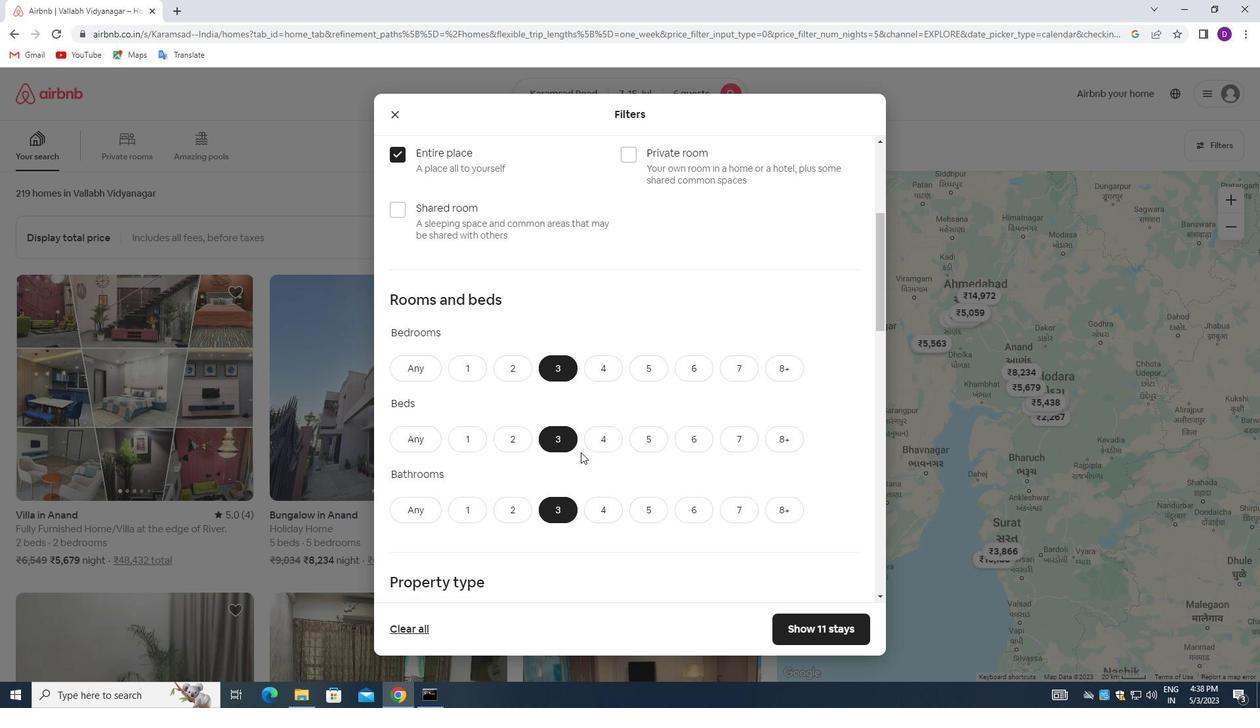 
Action: Mouse scrolled (580, 452) with delta (0, 0)
Screenshot: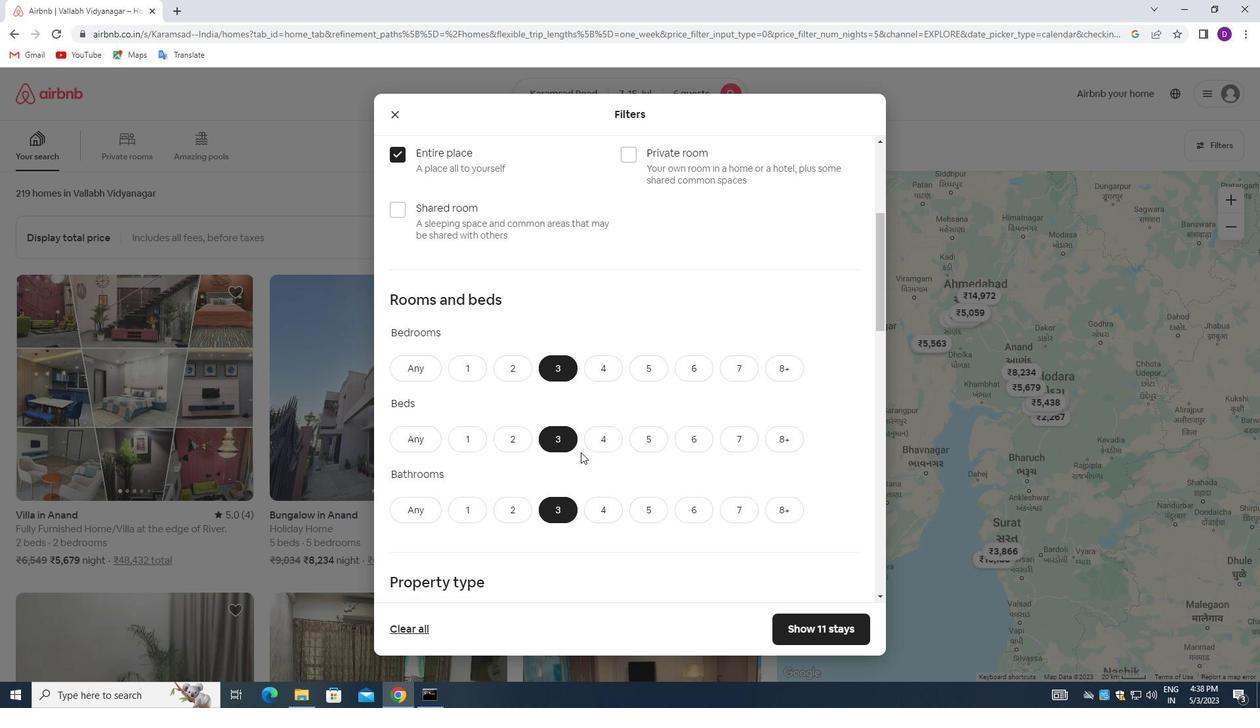 
Action: Mouse scrolled (580, 452) with delta (0, 0)
Screenshot: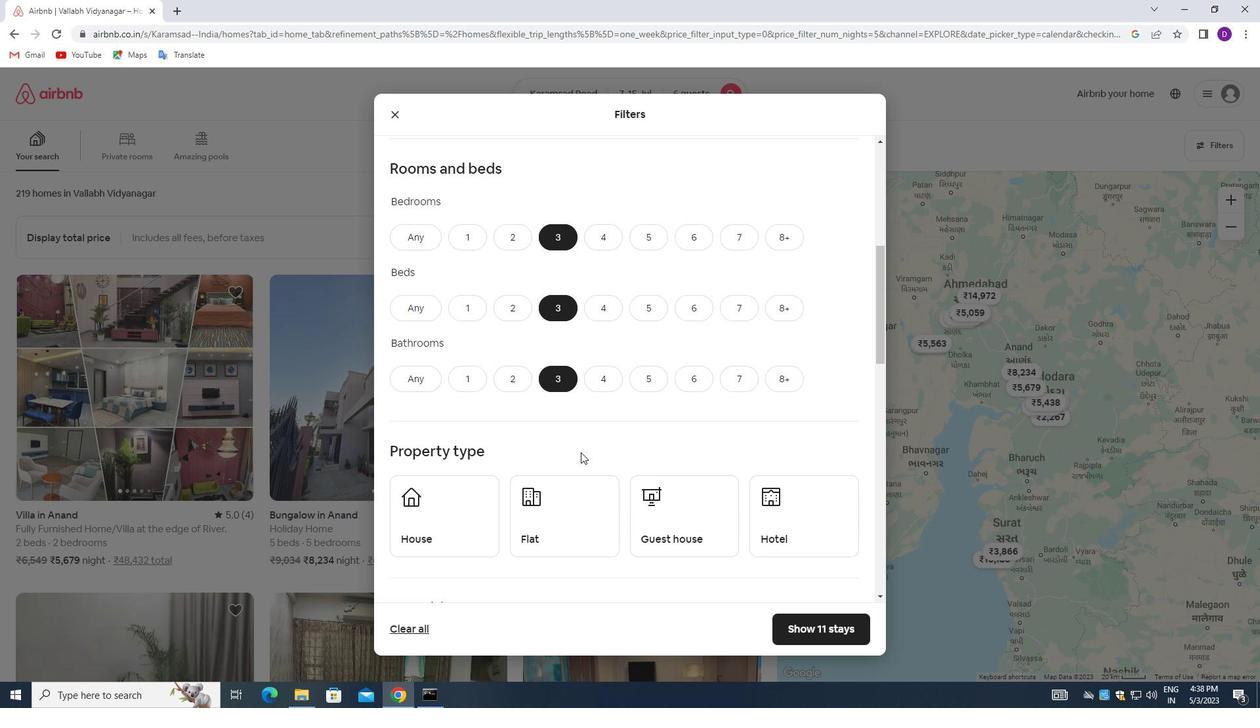 
Action: Mouse scrolled (580, 452) with delta (0, 0)
Screenshot: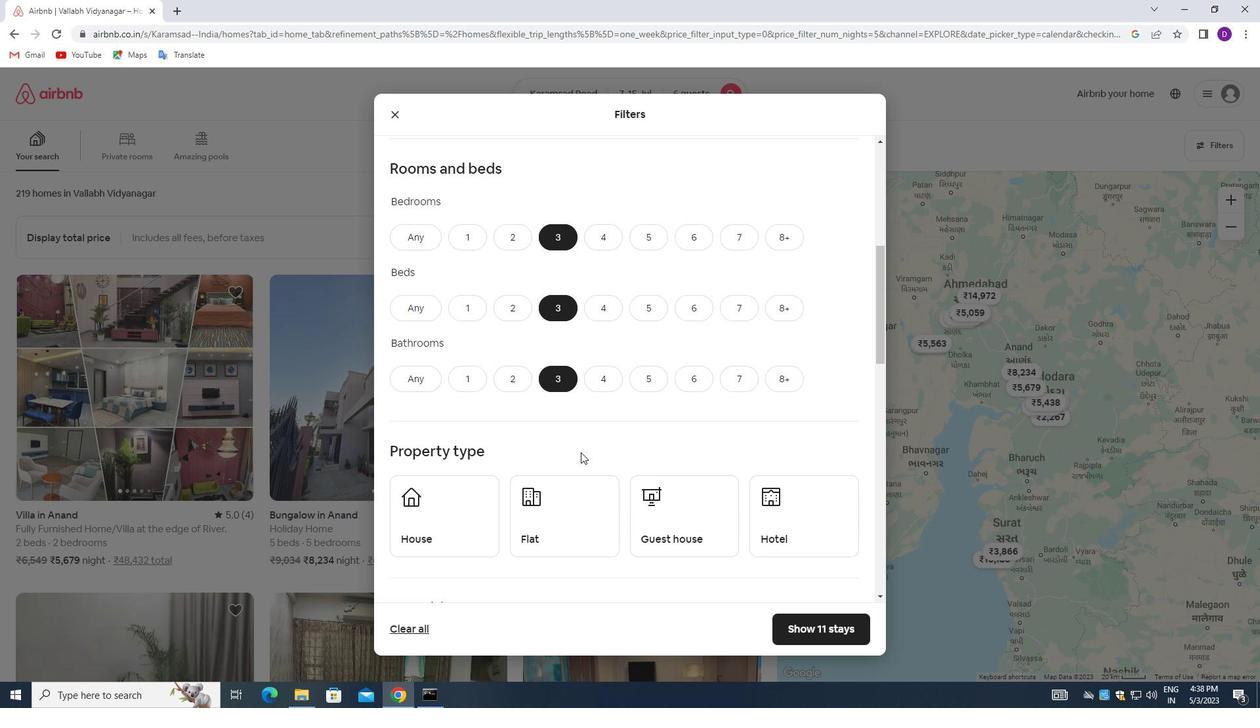 
Action: Mouse scrolled (580, 452) with delta (0, 0)
Screenshot: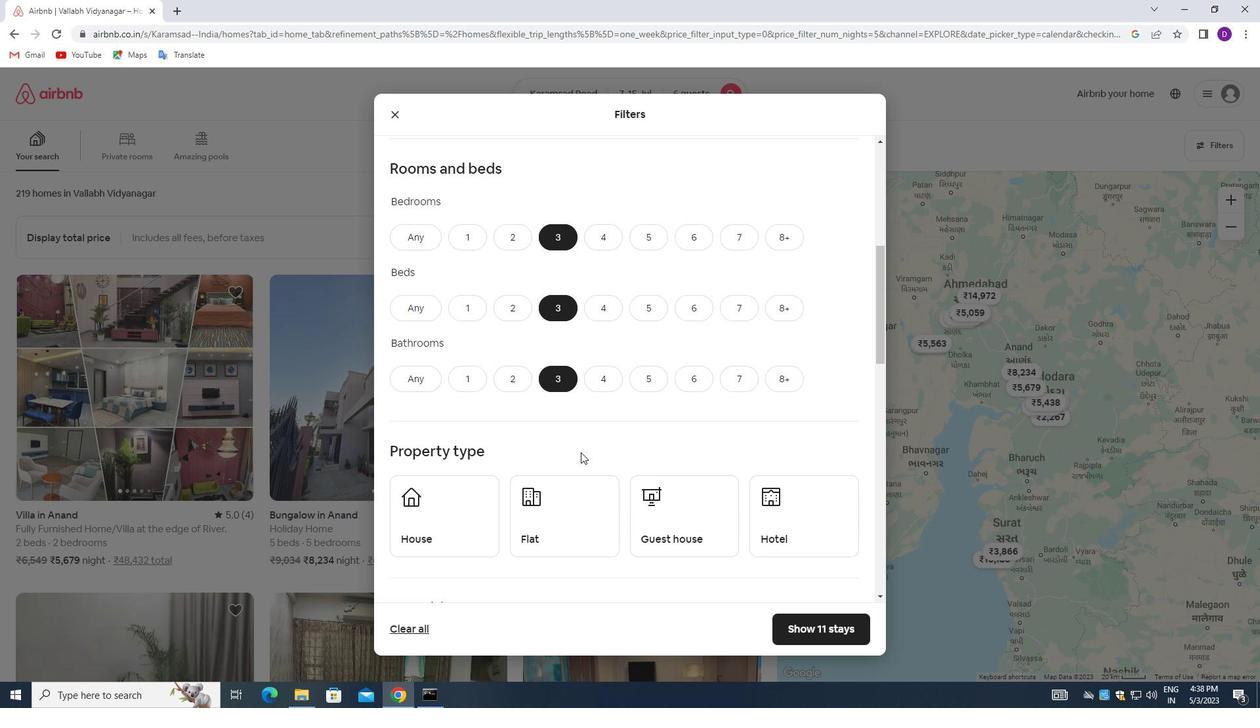 
Action: Mouse moved to (471, 333)
Screenshot: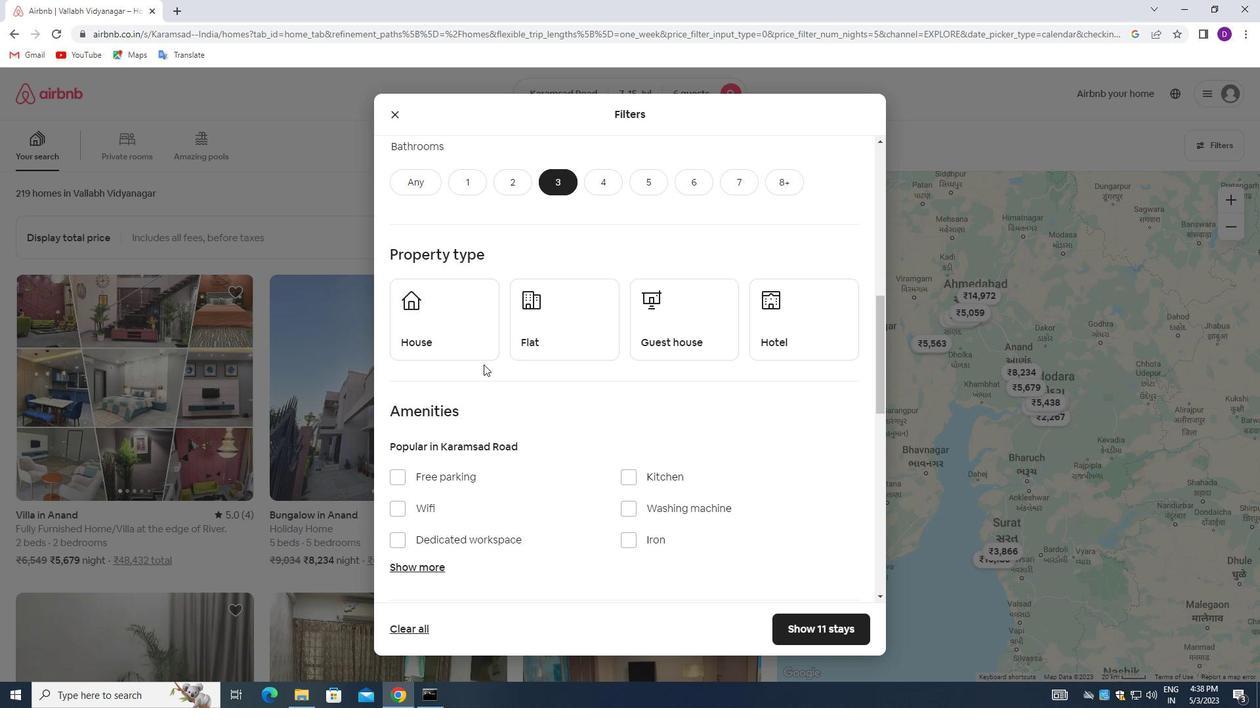 
Action: Mouse pressed left at (471, 333)
Screenshot: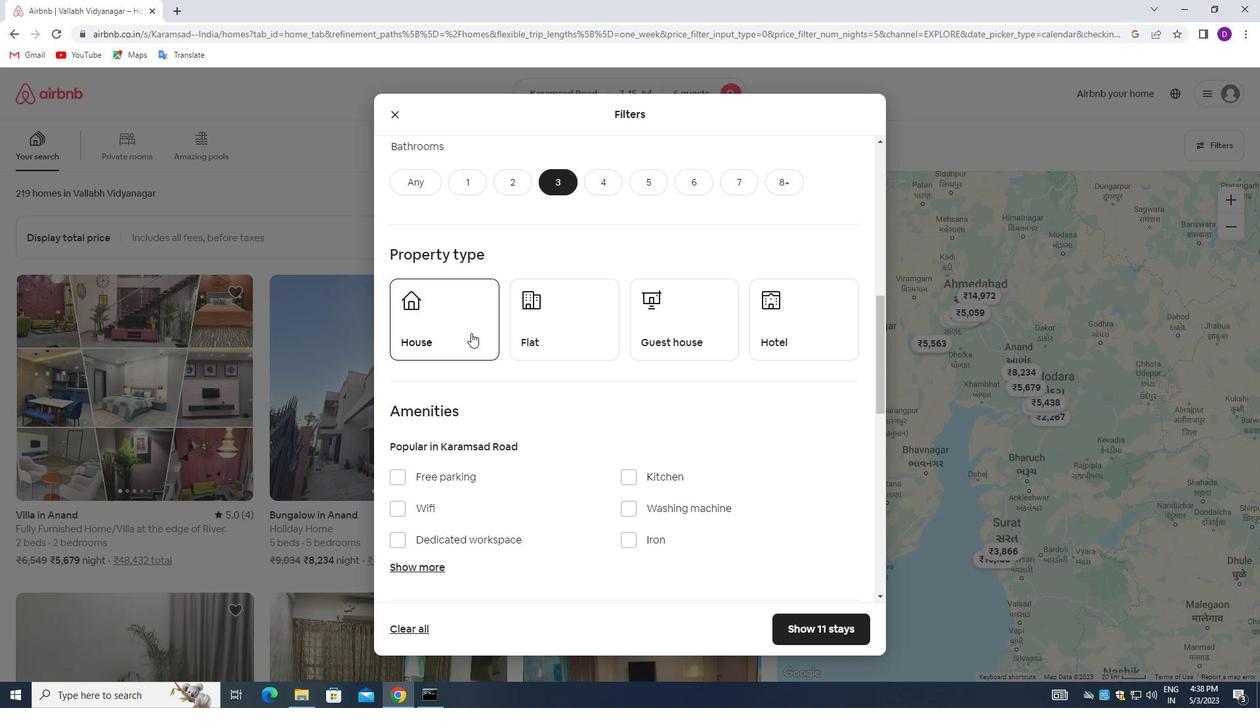 
Action: Mouse moved to (589, 340)
Screenshot: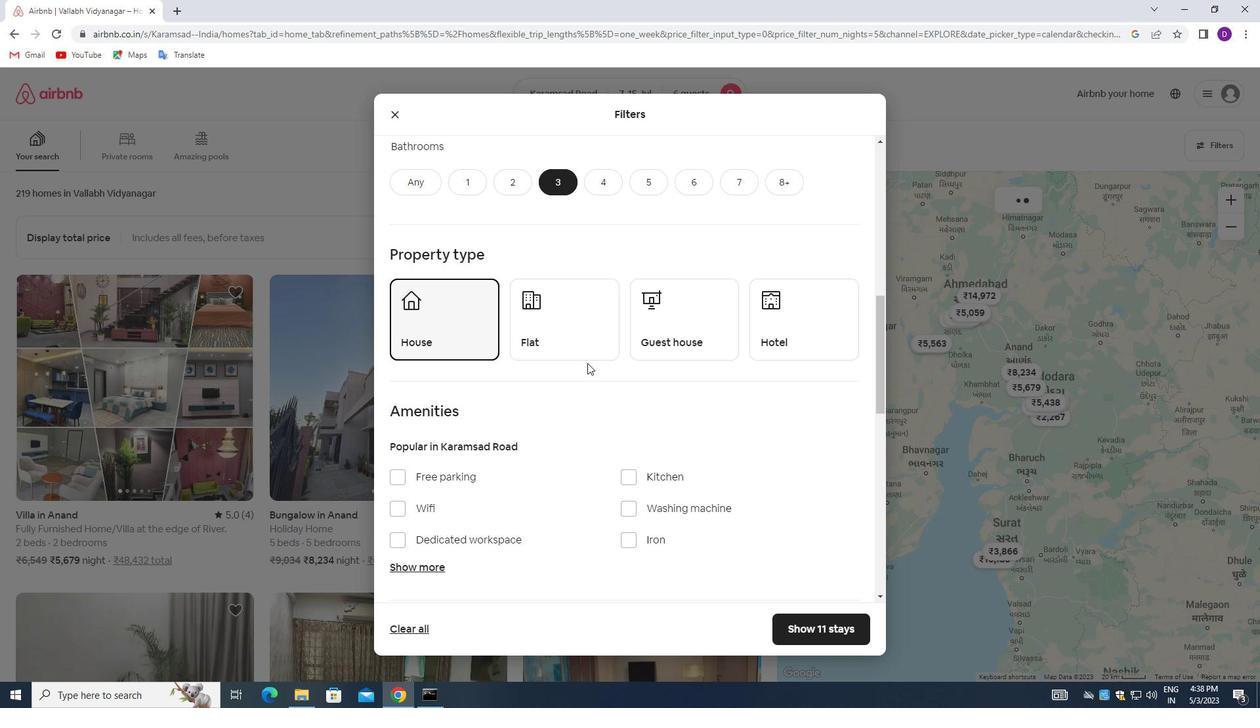 
Action: Mouse pressed left at (589, 340)
Screenshot: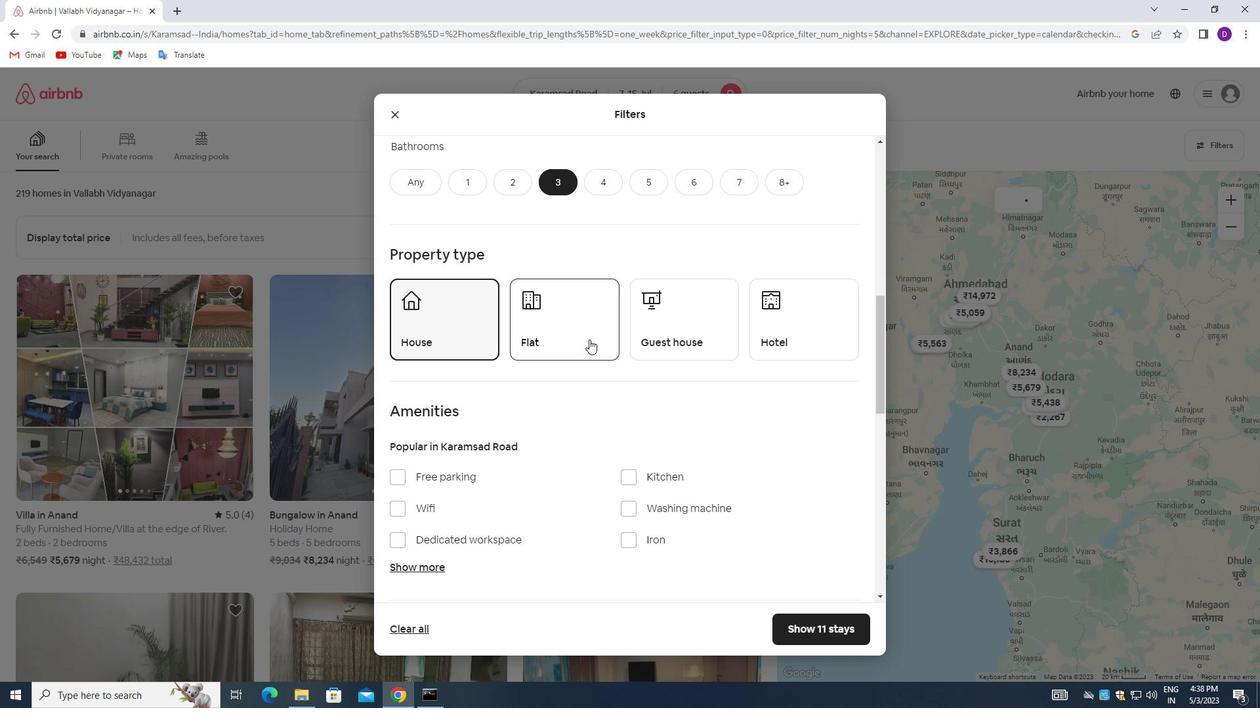 
Action: Mouse moved to (677, 340)
Screenshot: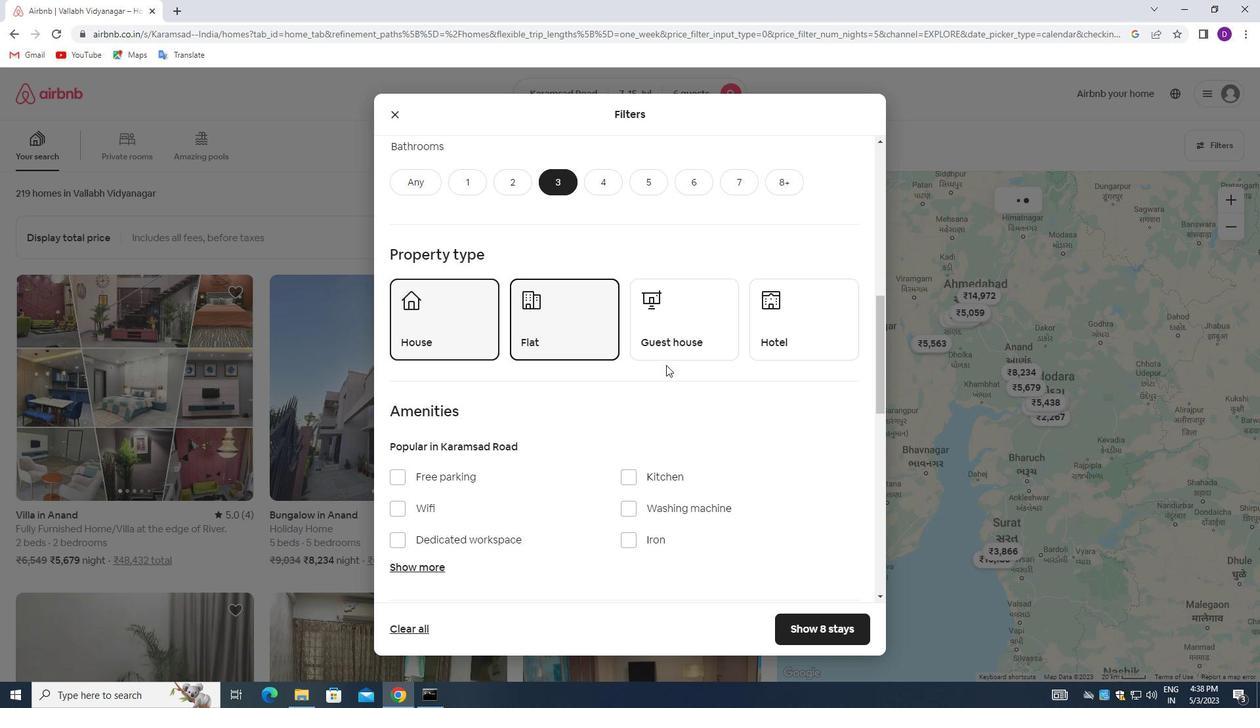 
Action: Mouse pressed left at (677, 340)
Screenshot: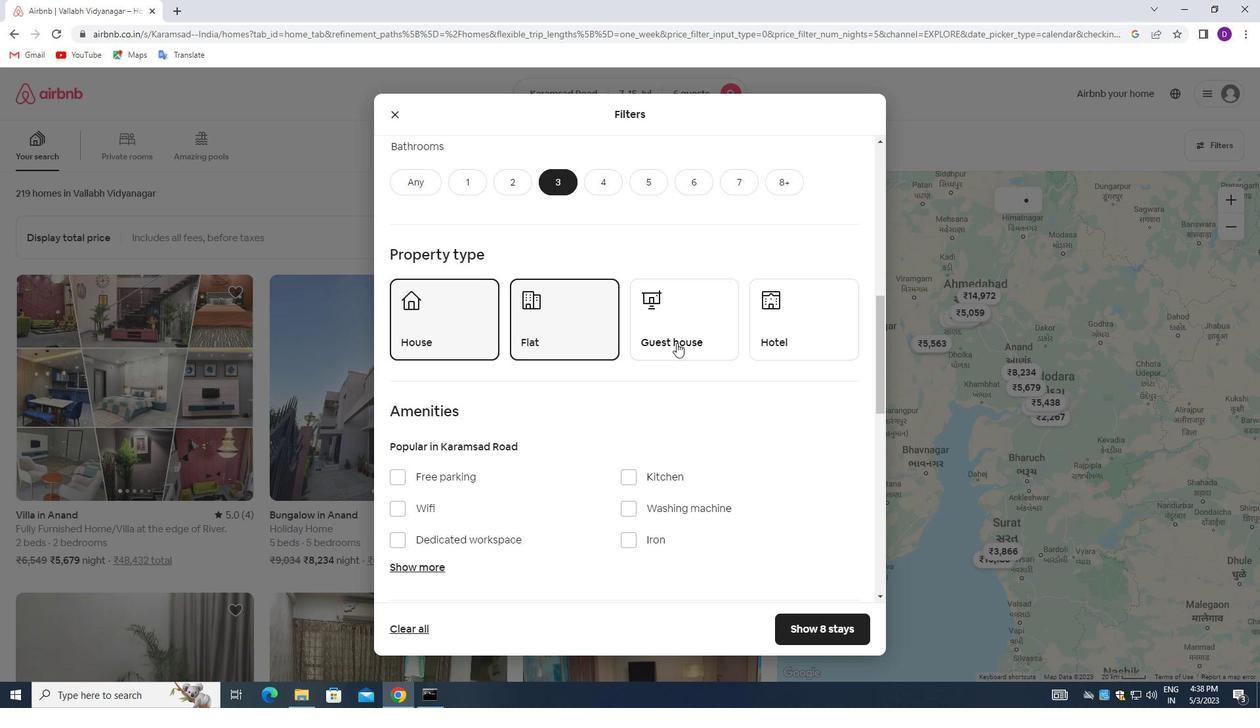 
Action: Mouse moved to (566, 435)
Screenshot: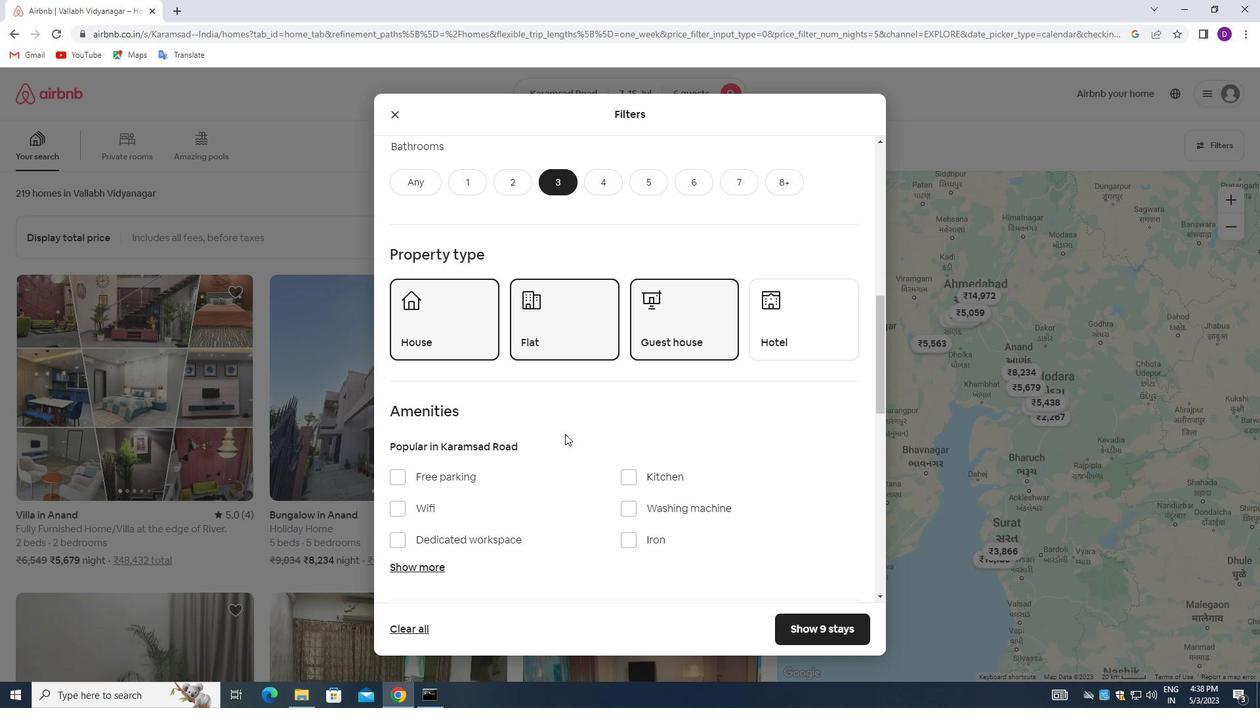 
Action: Mouse scrolled (566, 435) with delta (0, 0)
Screenshot: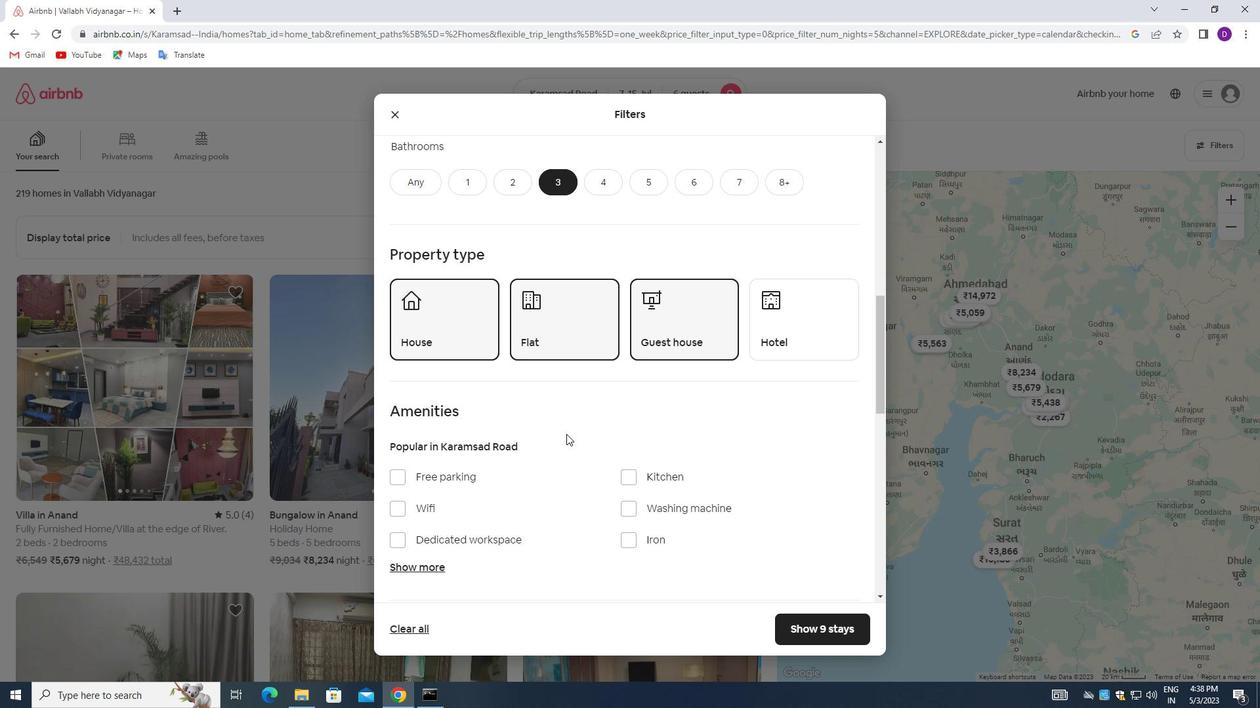 
Action: Mouse moved to (566, 436)
Screenshot: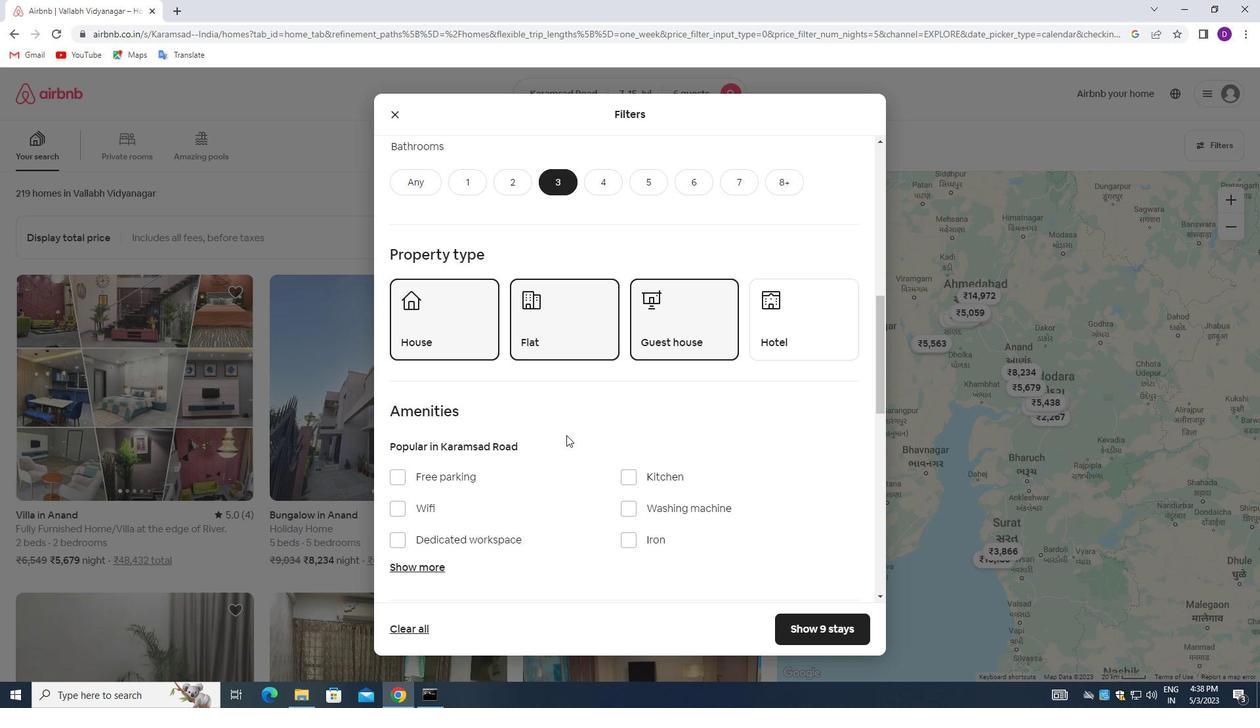 
Action: Mouse scrolled (566, 435) with delta (0, 0)
Screenshot: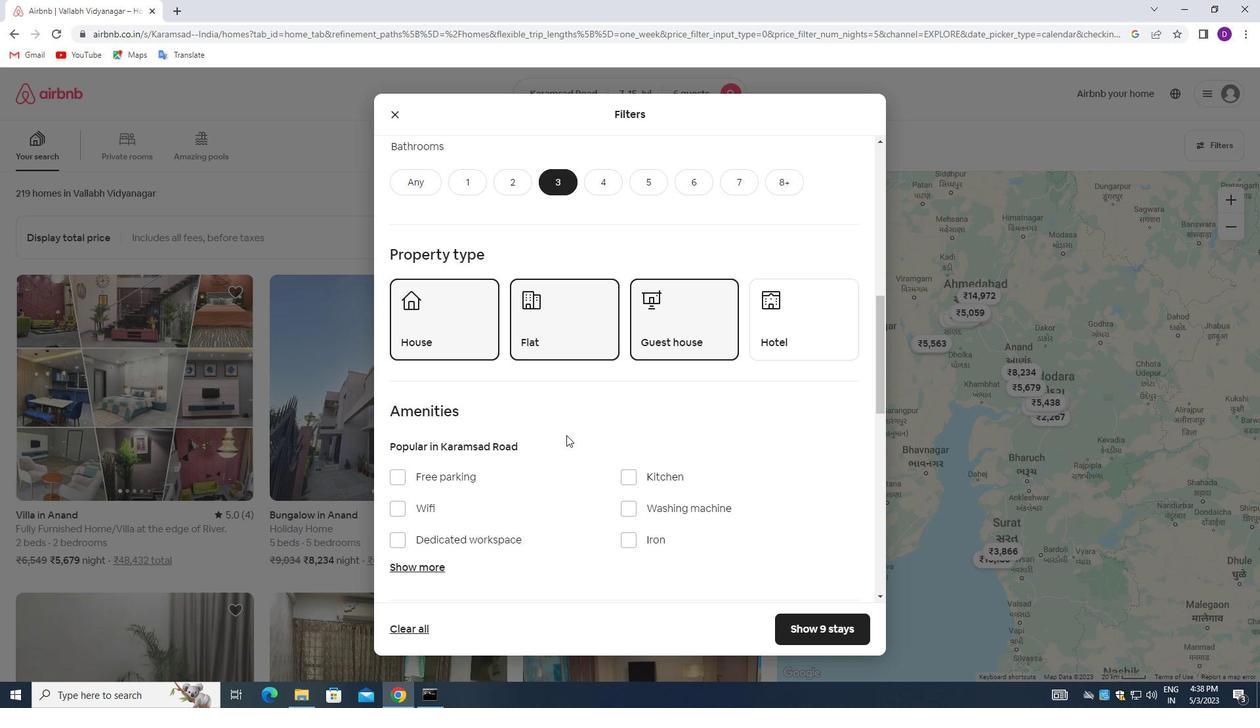 
Action: Mouse scrolled (566, 435) with delta (0, 0)
Screenshot: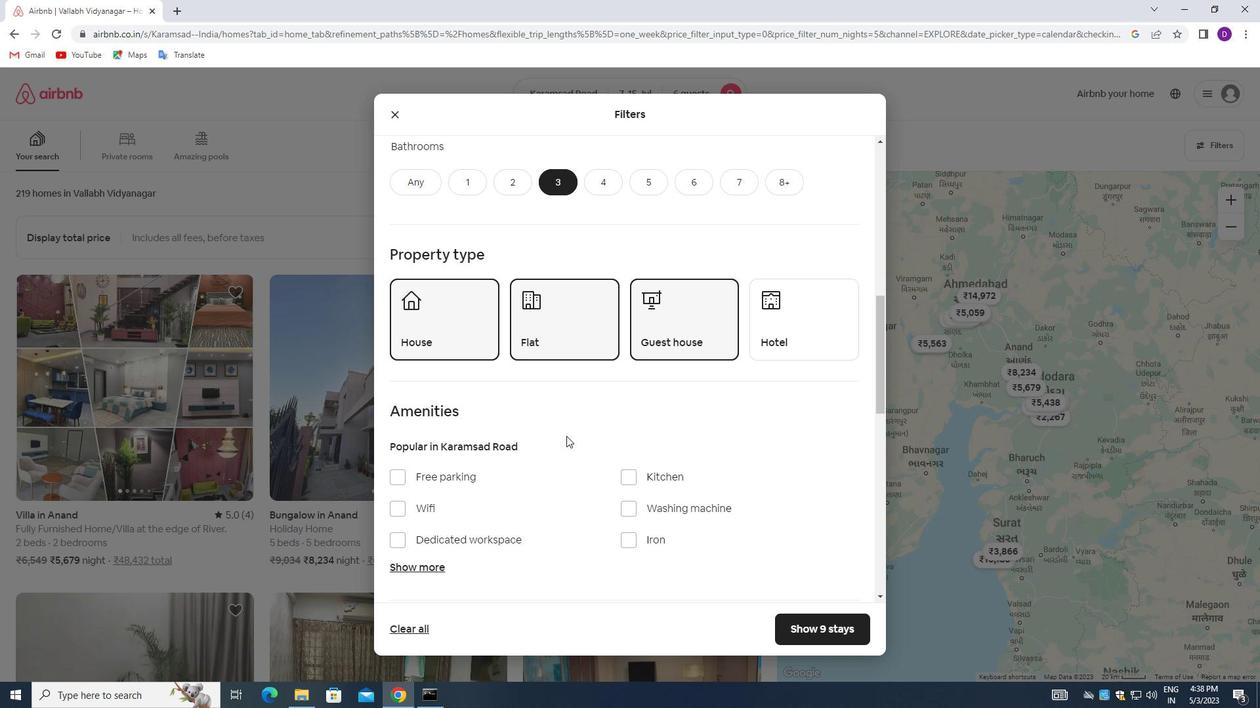
Action: Mouse moved to (589, 441)
Screenshot: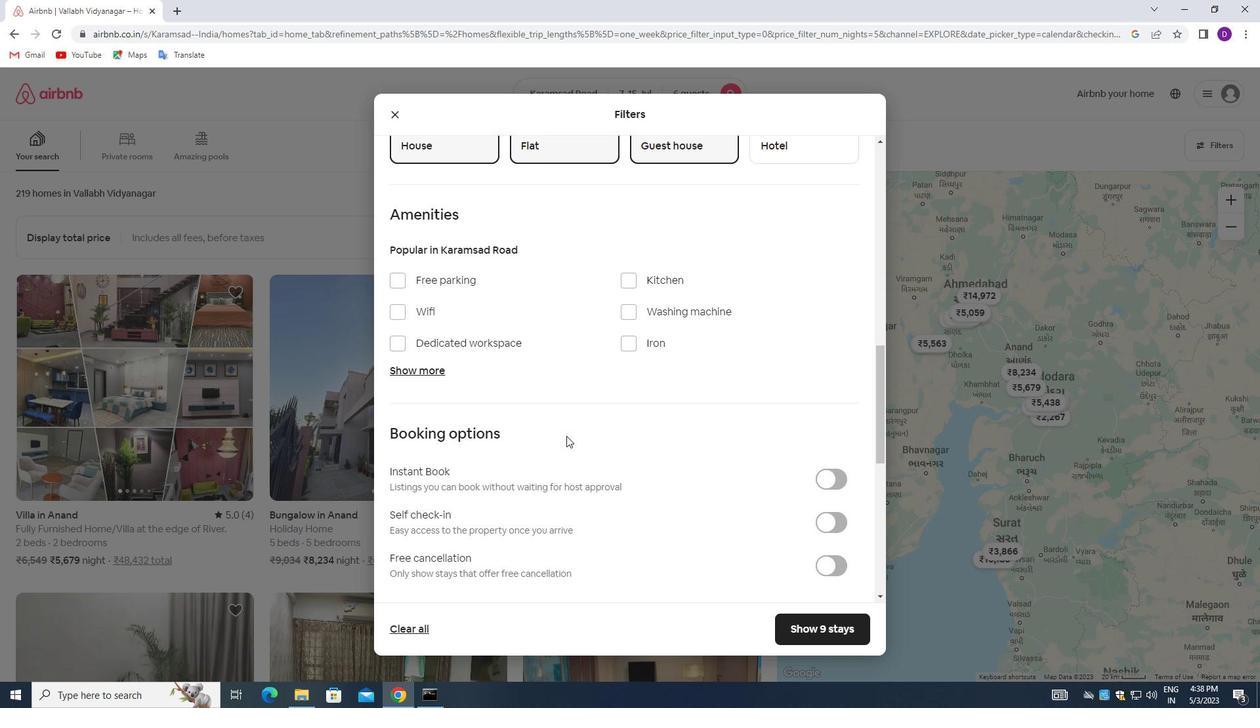 
Action: Mouse scrolled (589, 441) with delta (0, 0)
Screenshot: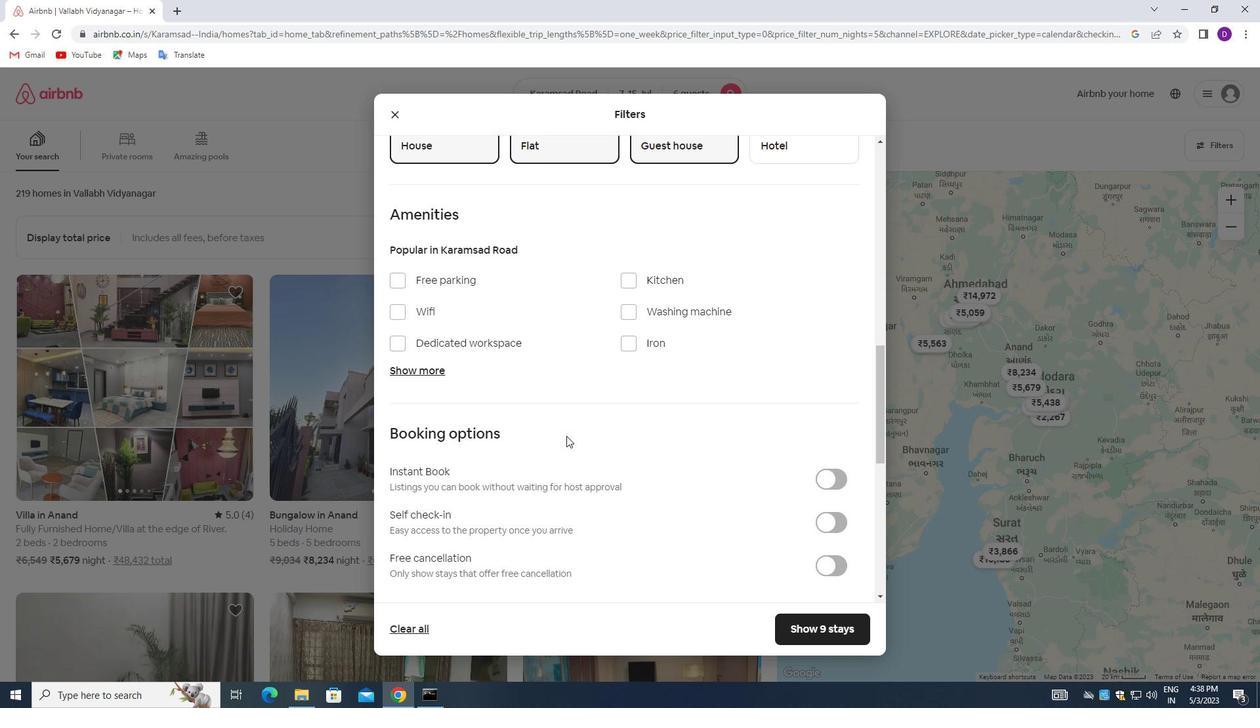 
Action: Mouse moved to (601, 450)
Screenshot: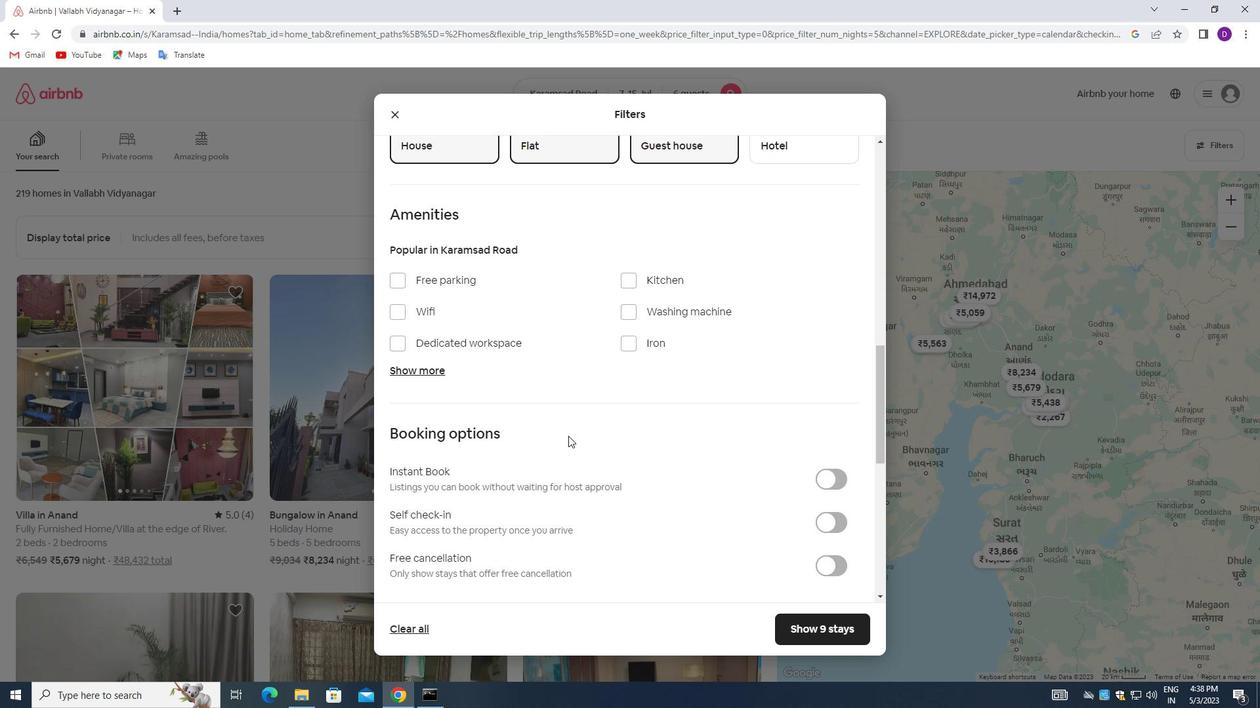 
Action: Mouse scrolled (601, 450) with delta (0, 0)
Screenshot: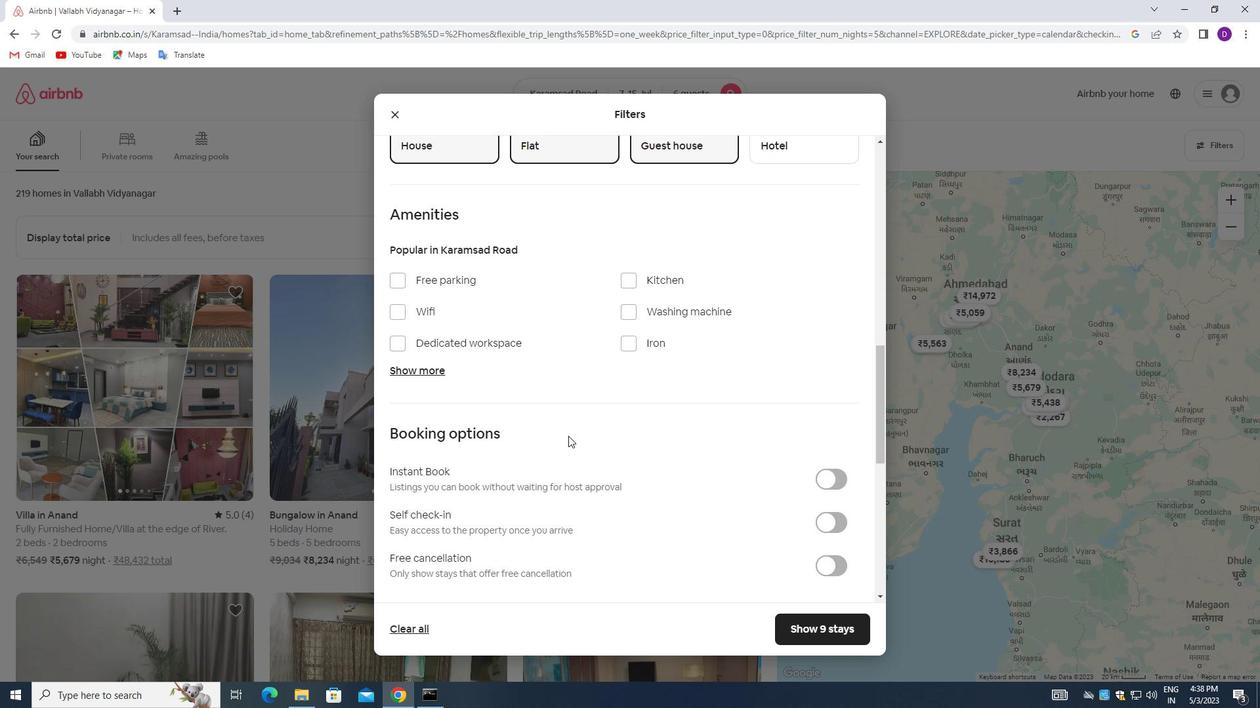 
Action: Mouse moved to (816, 390)
Screenshot: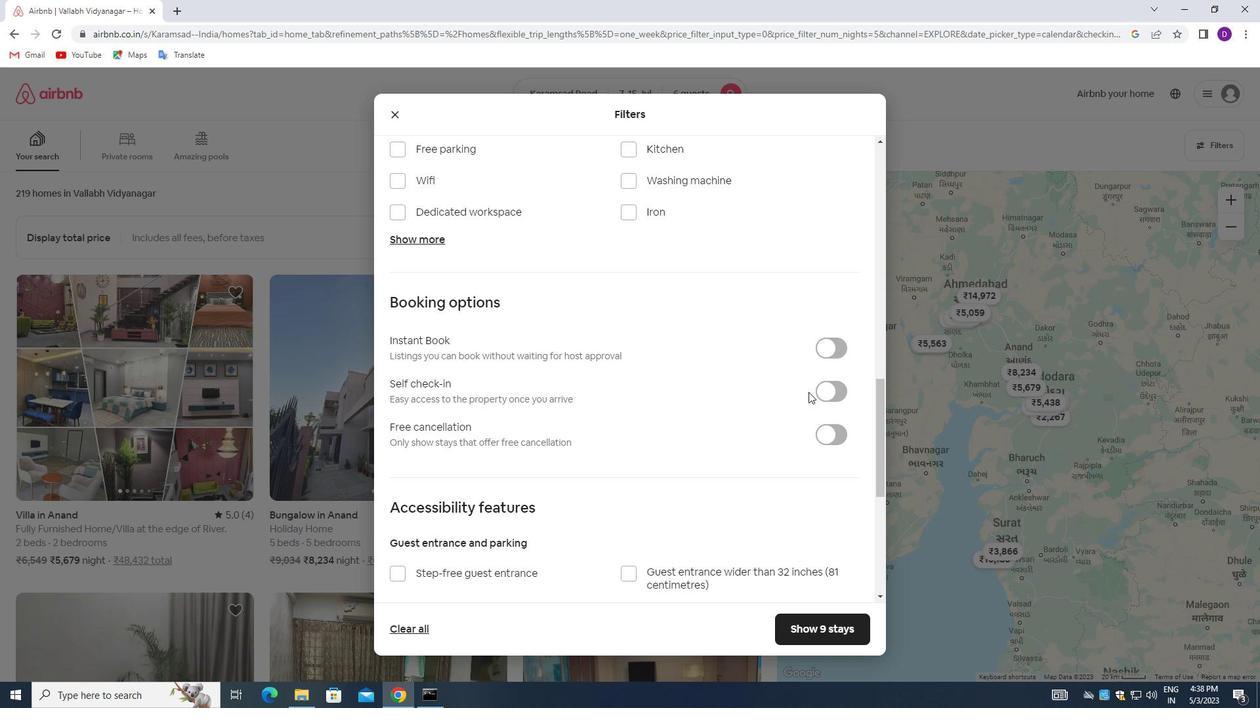 
Action: Mouse pressed left at (816, 390)
Screenshot: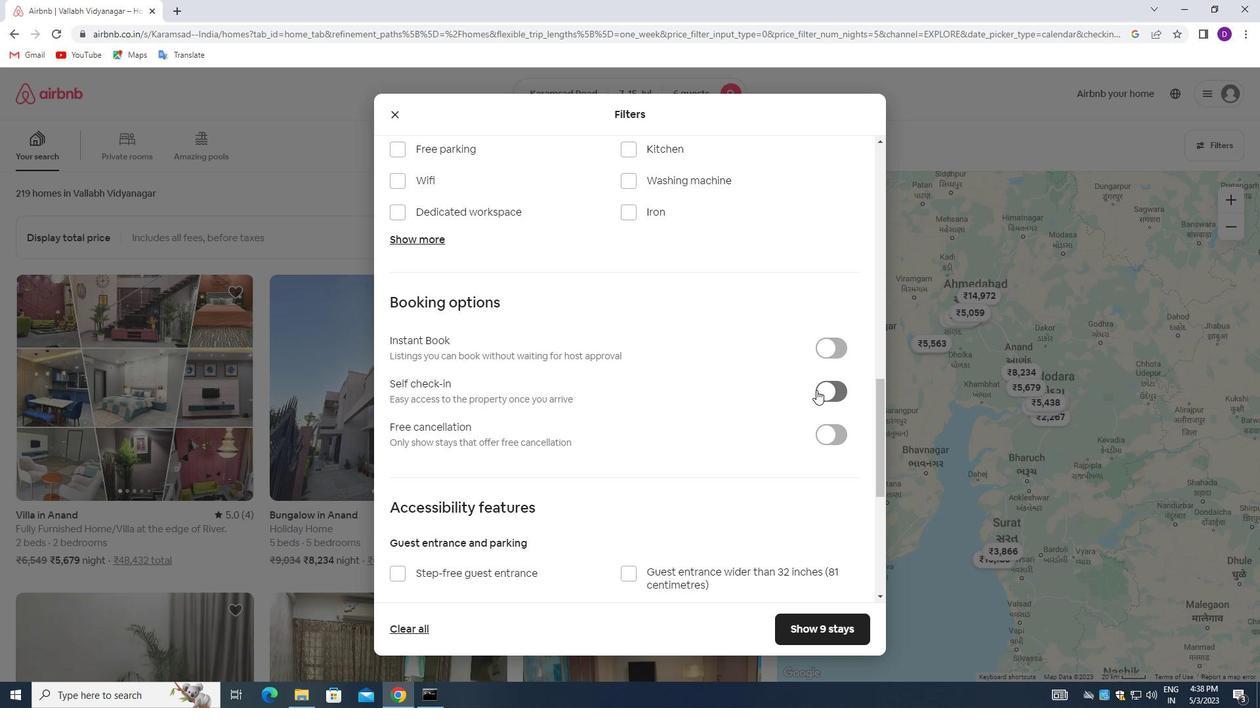 
Action: Mouse moved to (658, 453)
Screenshot: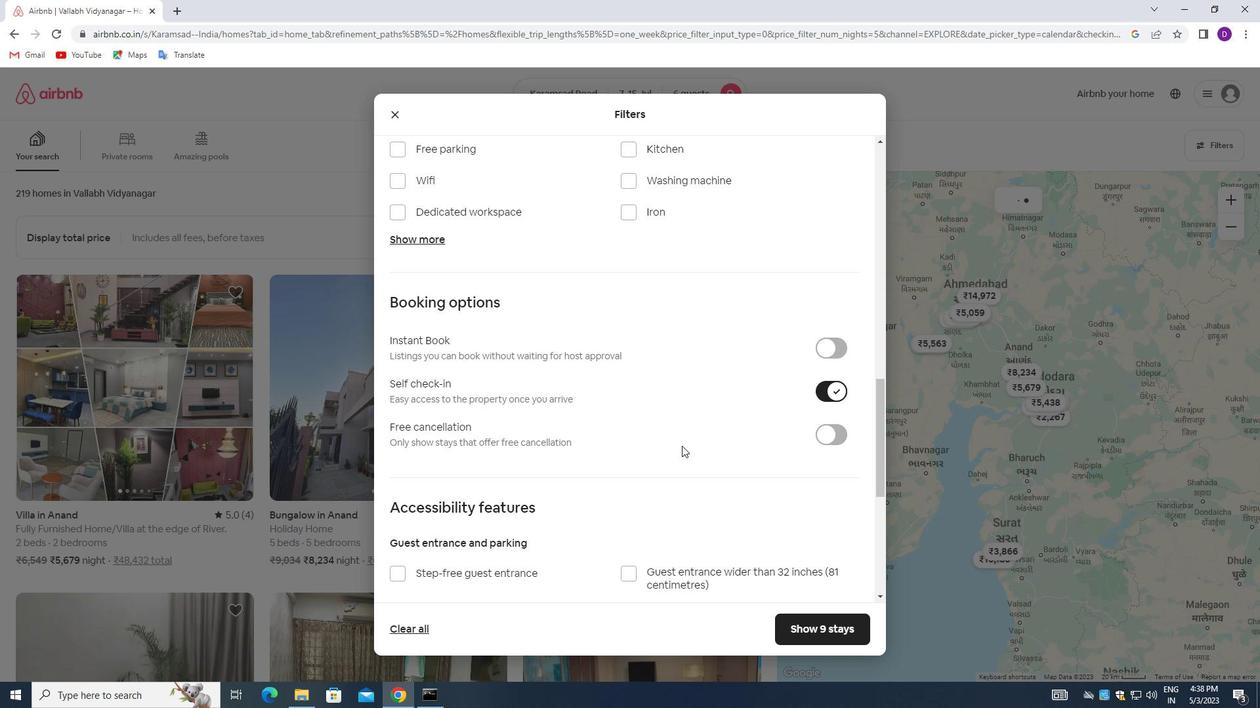 
Action: Mouse scrolled (658, 452) with delta (0, 0)
Screenshot: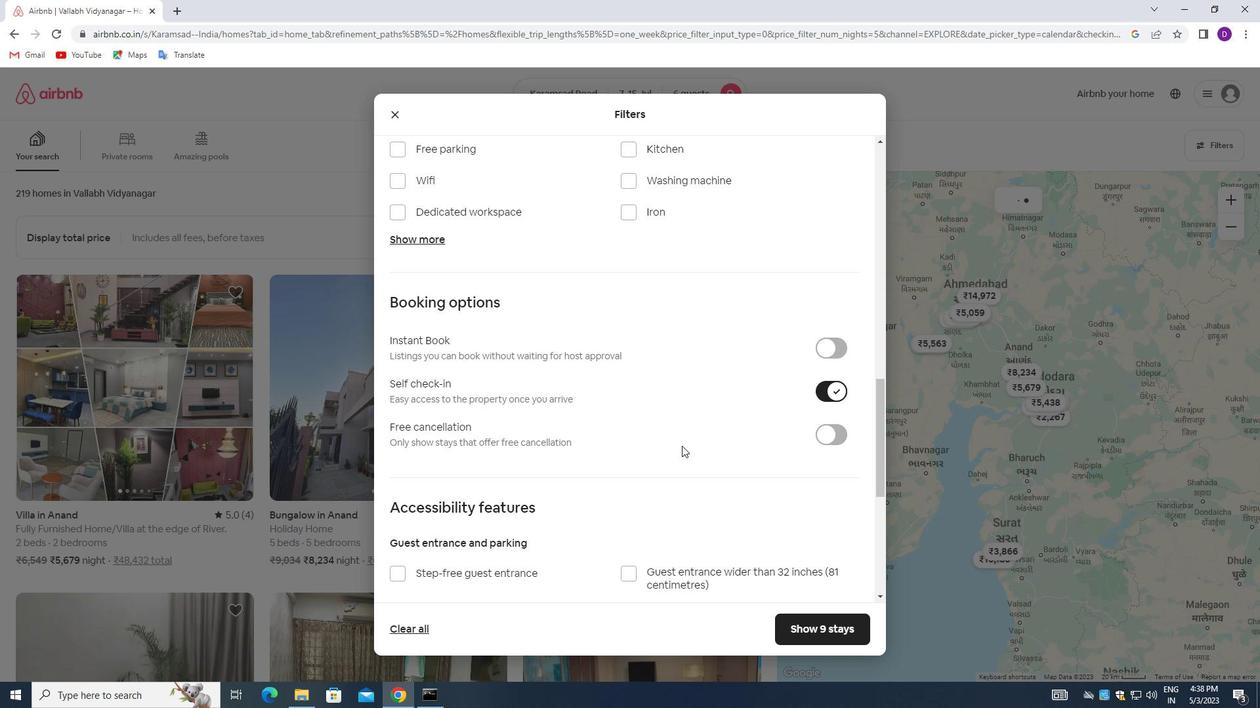 
Action: Mouse moved to (657, 454)
Screenshot: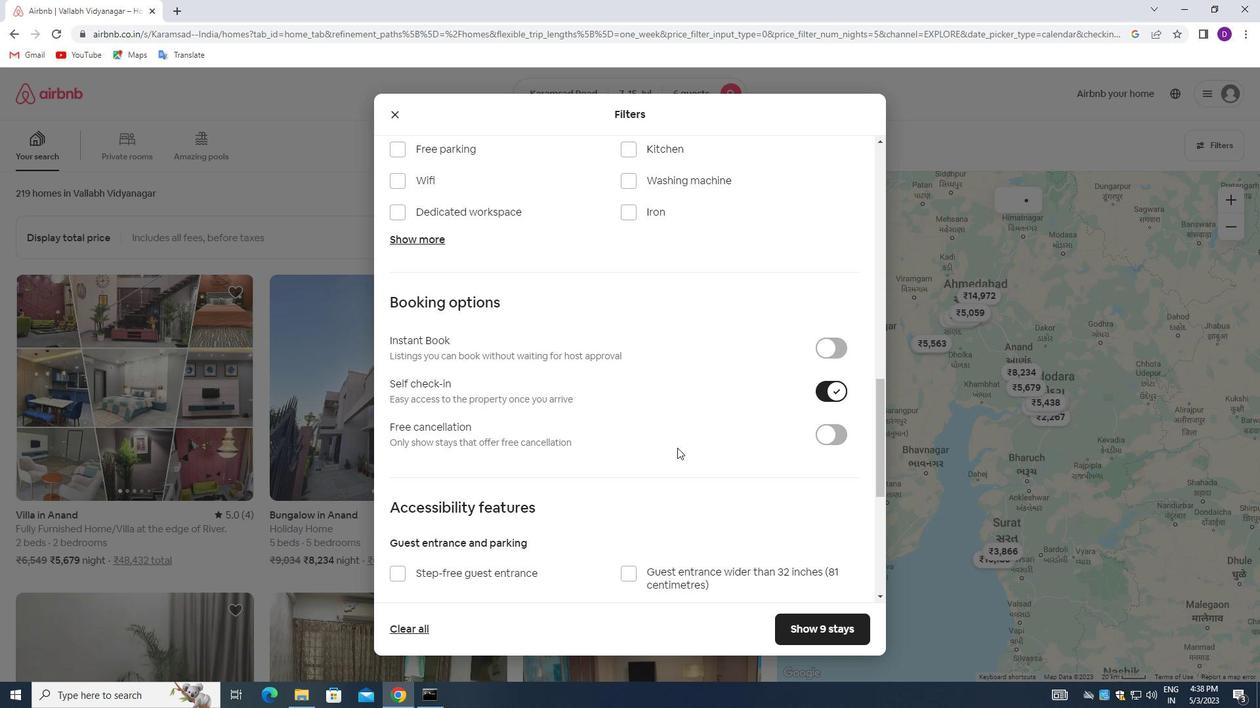 
Action: Mouse scrolled (657, 453) with delta (0, 0)
Screenshot: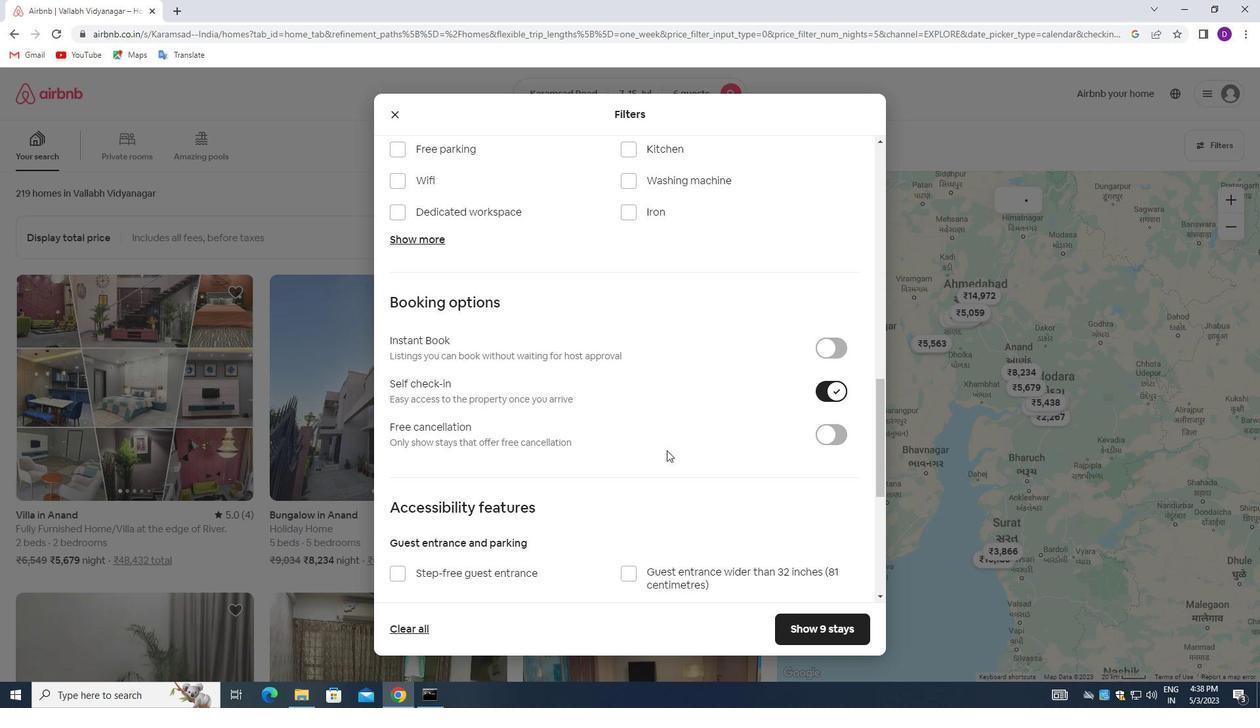
Action: Mouse moved to (655, 454)
Screenshot: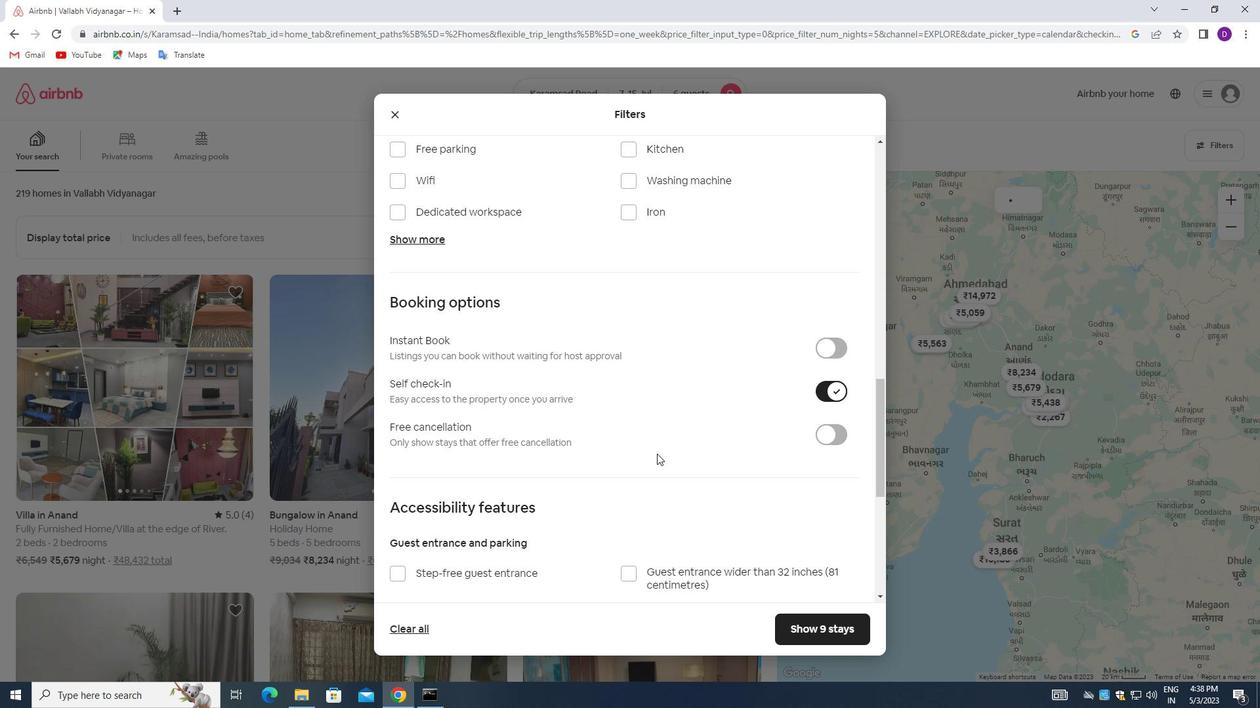 
Action: Mouse scrolled (655, 453) with delta (0, 0)
Screenshot: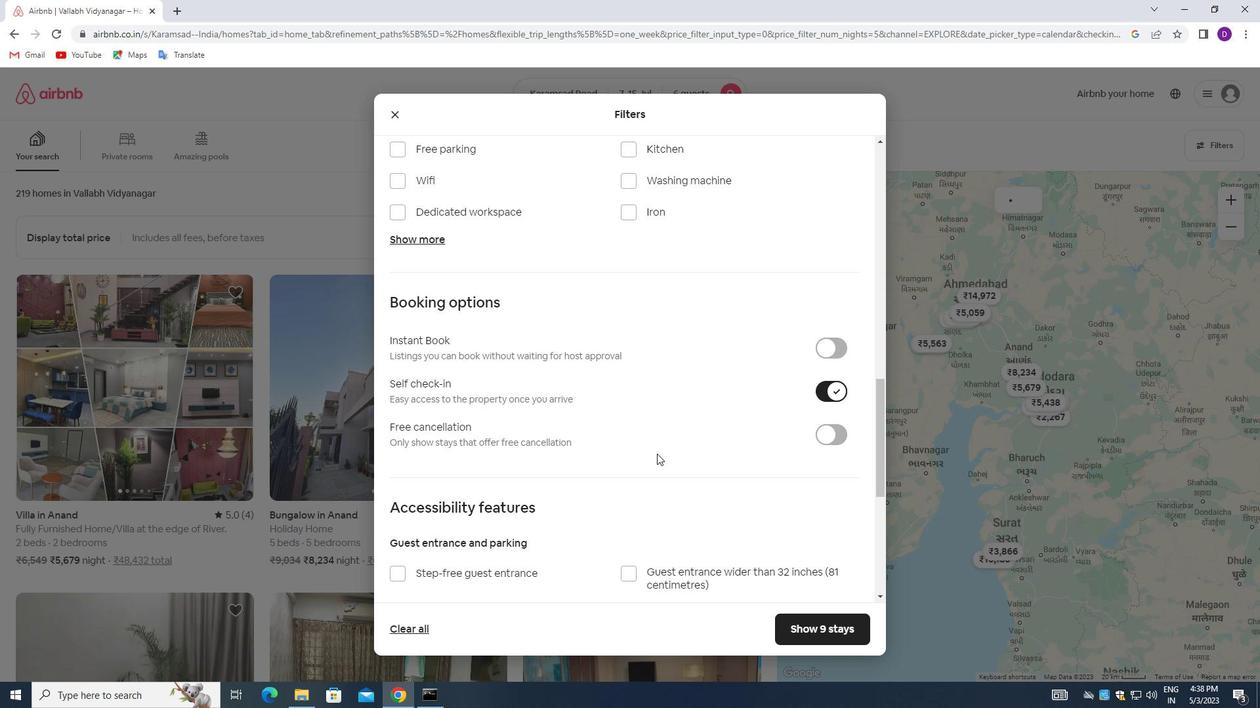 
Action: Mouse moved to (538, 487)
Screenshot: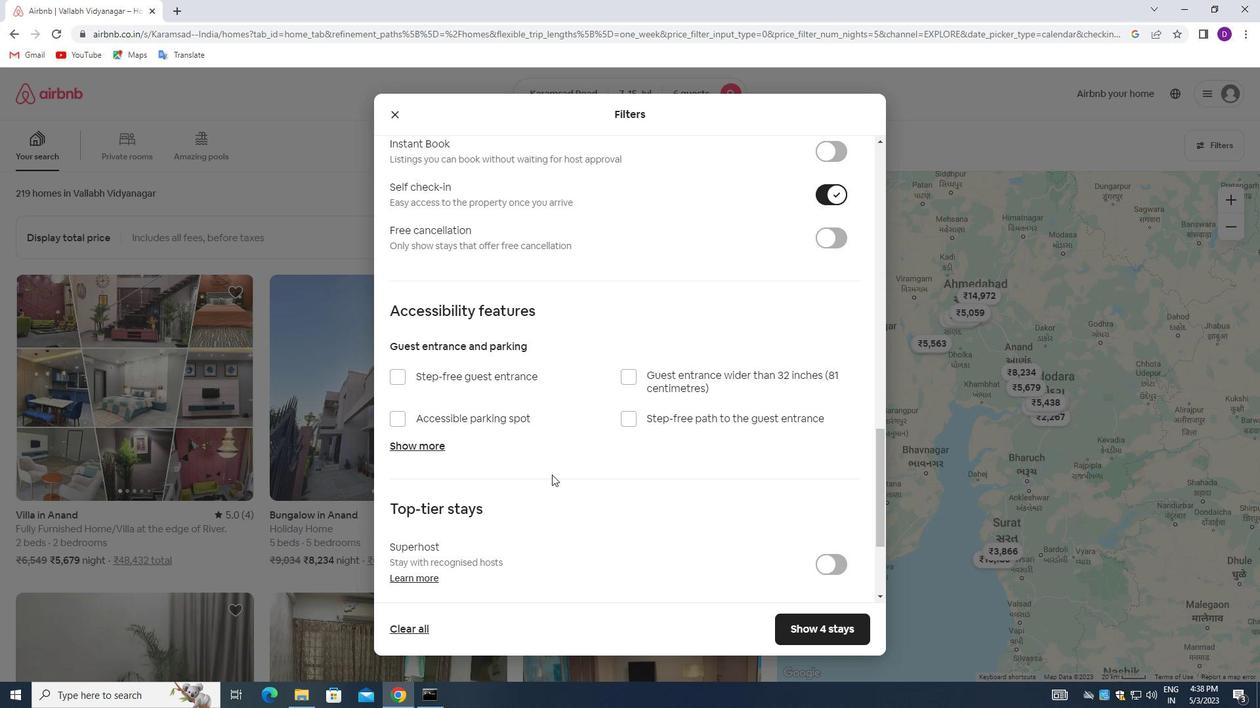 
Action: Mouse scrolled (538, 486) with delta (0, 0)
Screenshot: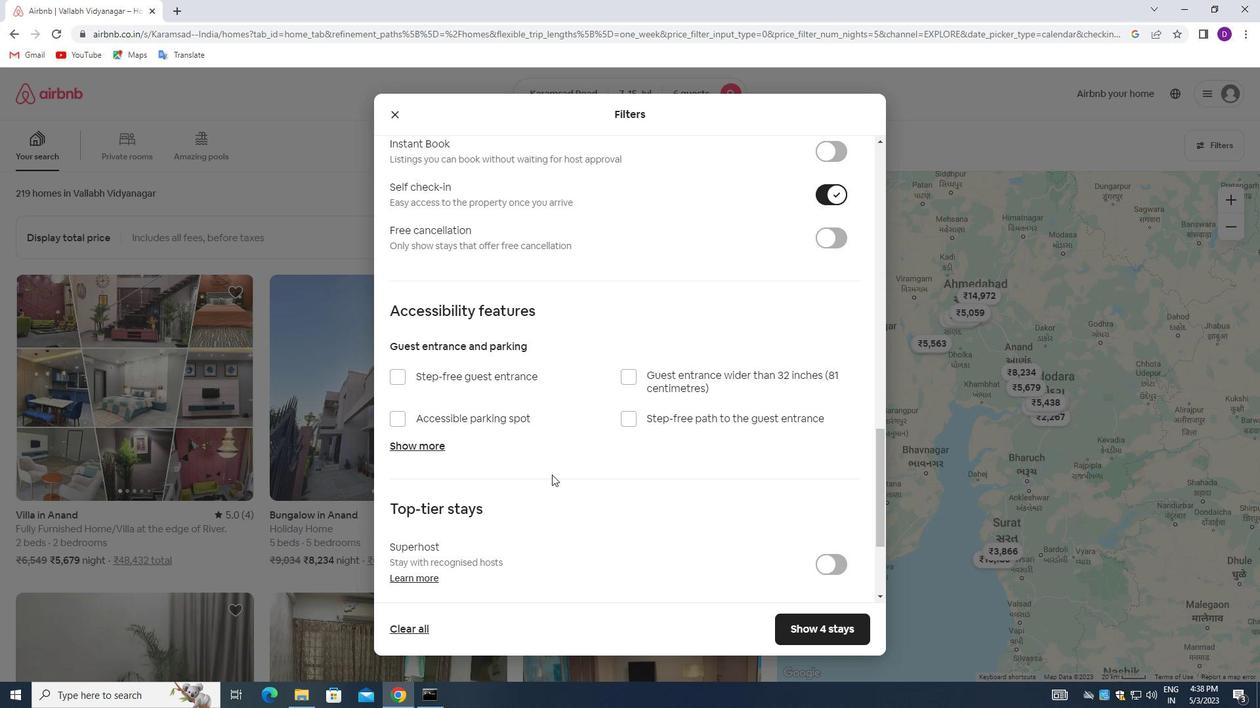 
Action: Mouse moved to (538, 489)
Screenshot: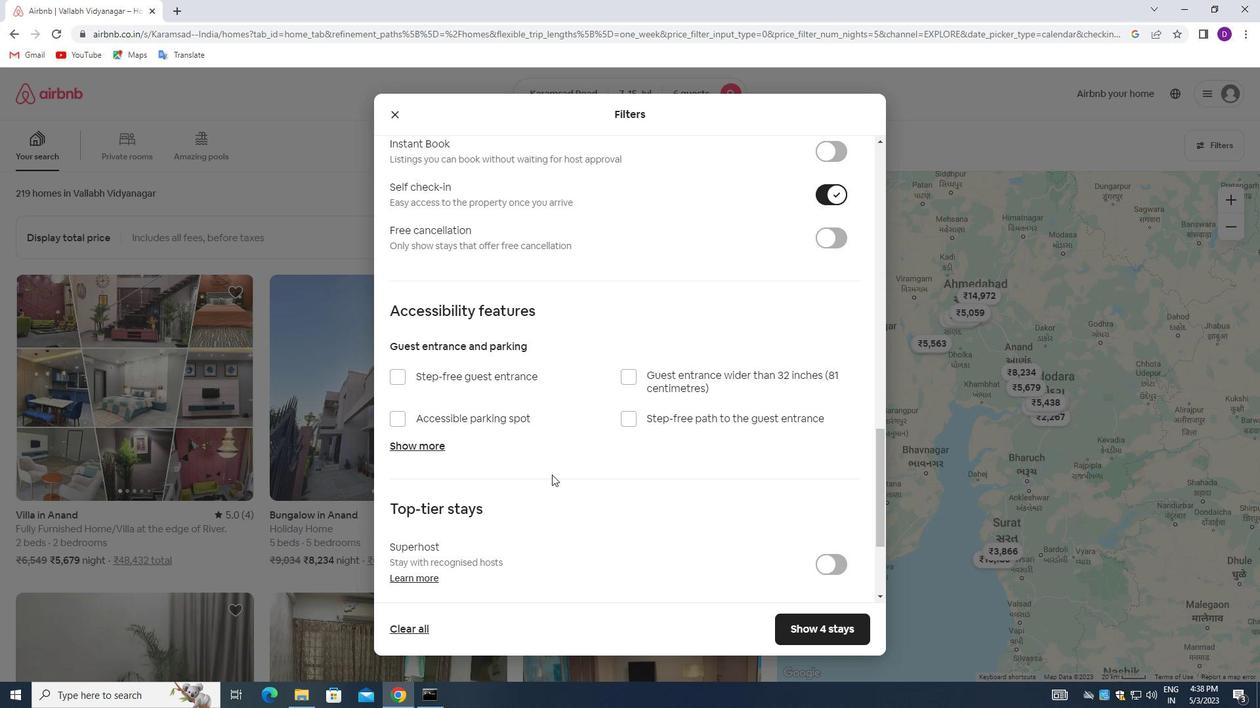 
Action: Mouse scrolled (538, 489) with delta (0, 0)
Screenshot: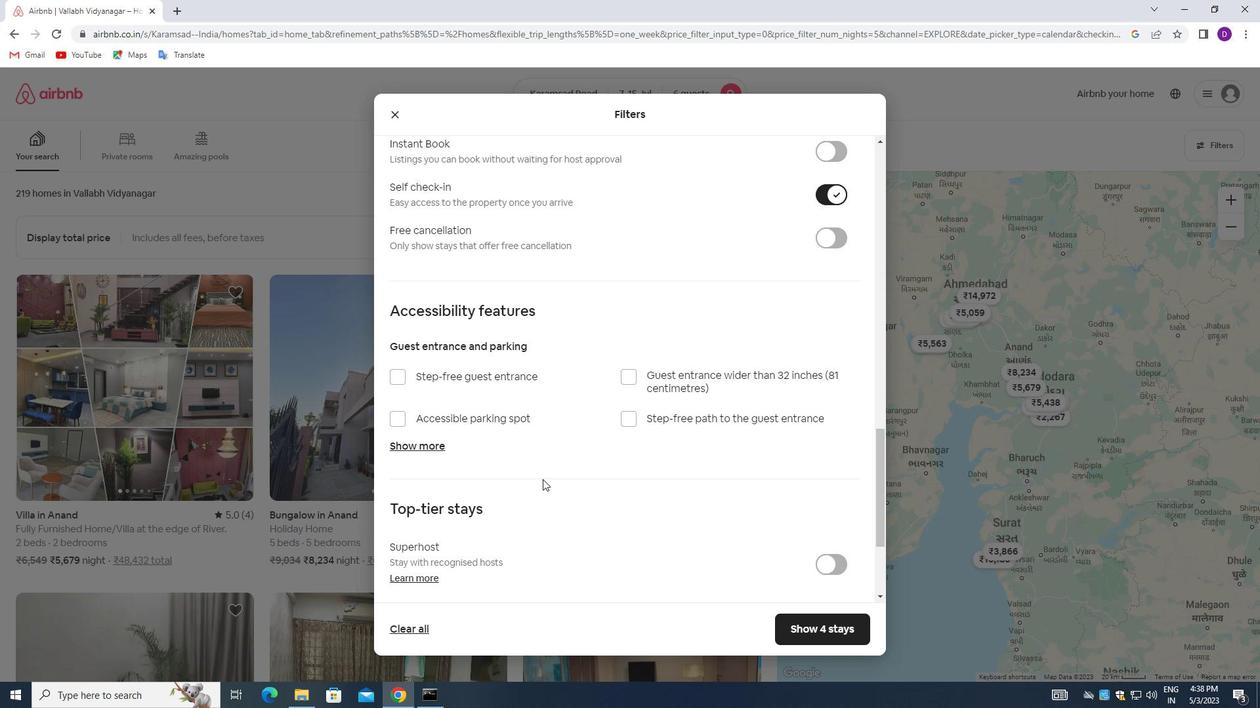 
Action: Mouse moved to (538, 490)
Screenshot: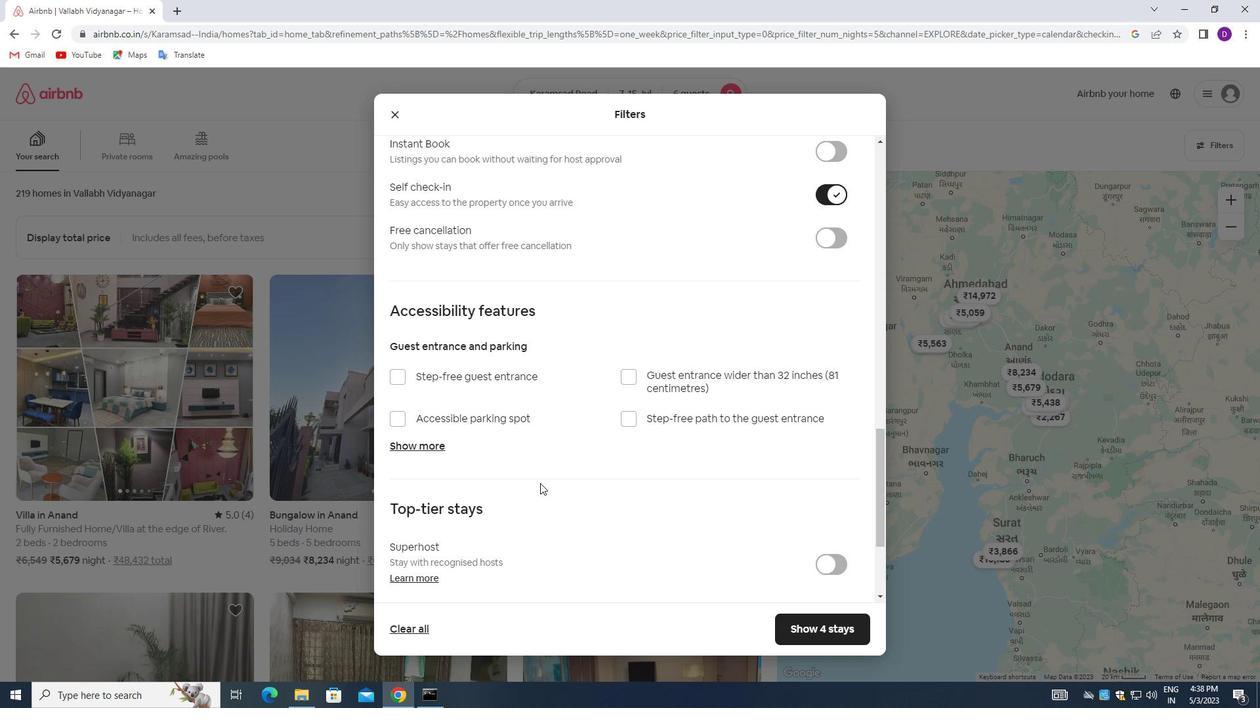 
Action: Mouse scrolled (538, 489) with delta (0, 0)
Screenshot: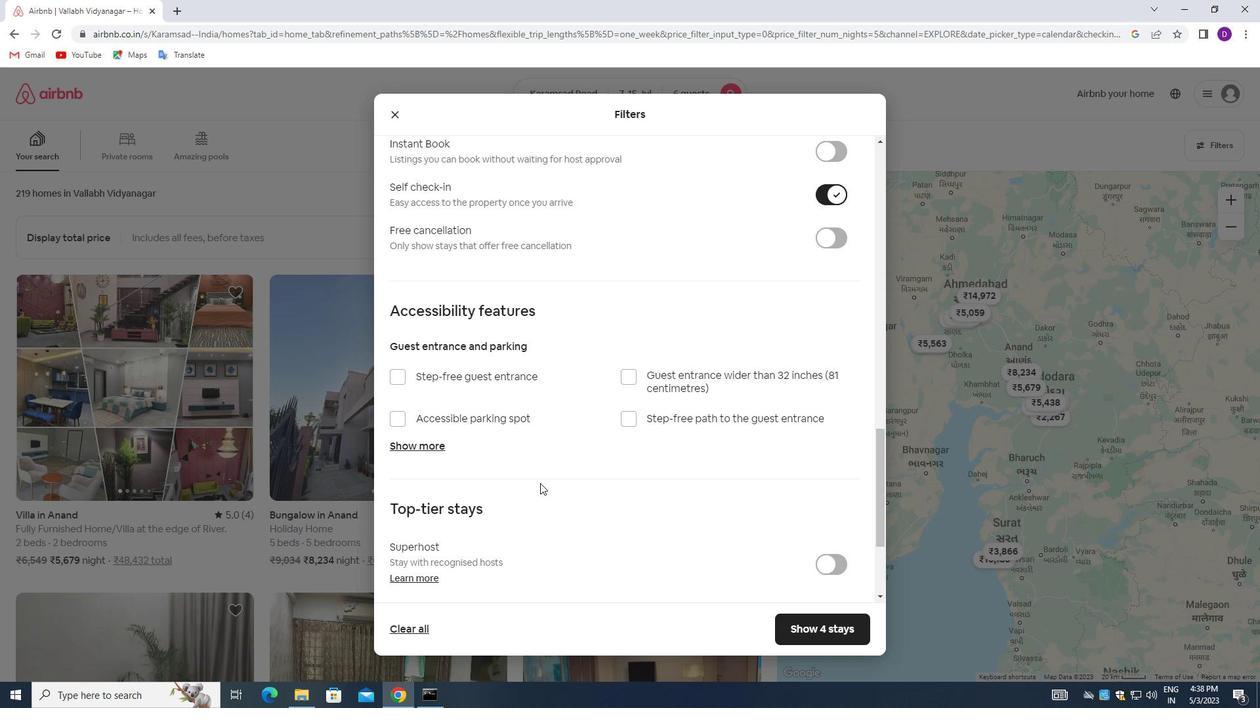 
Action: Mouse moved to (538, 490)
Screenshot: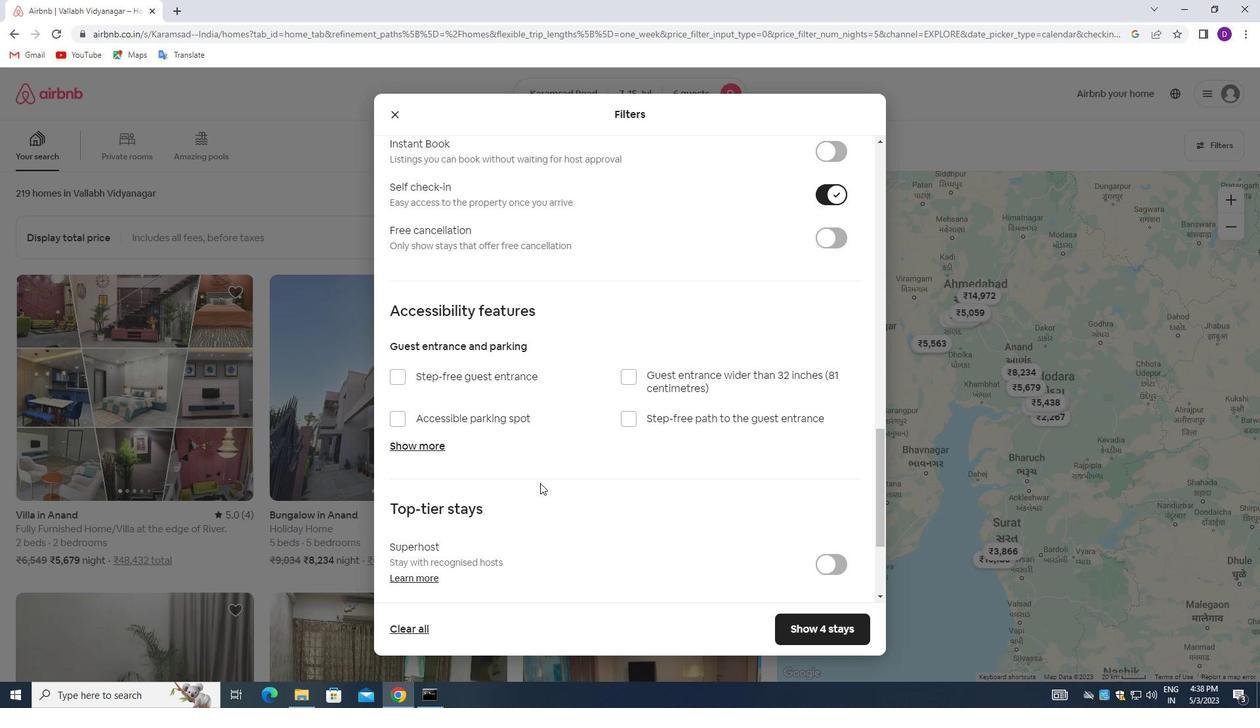 
Action: Mouse scrolled (538, 489) with delta (0, 0)
Screenshot: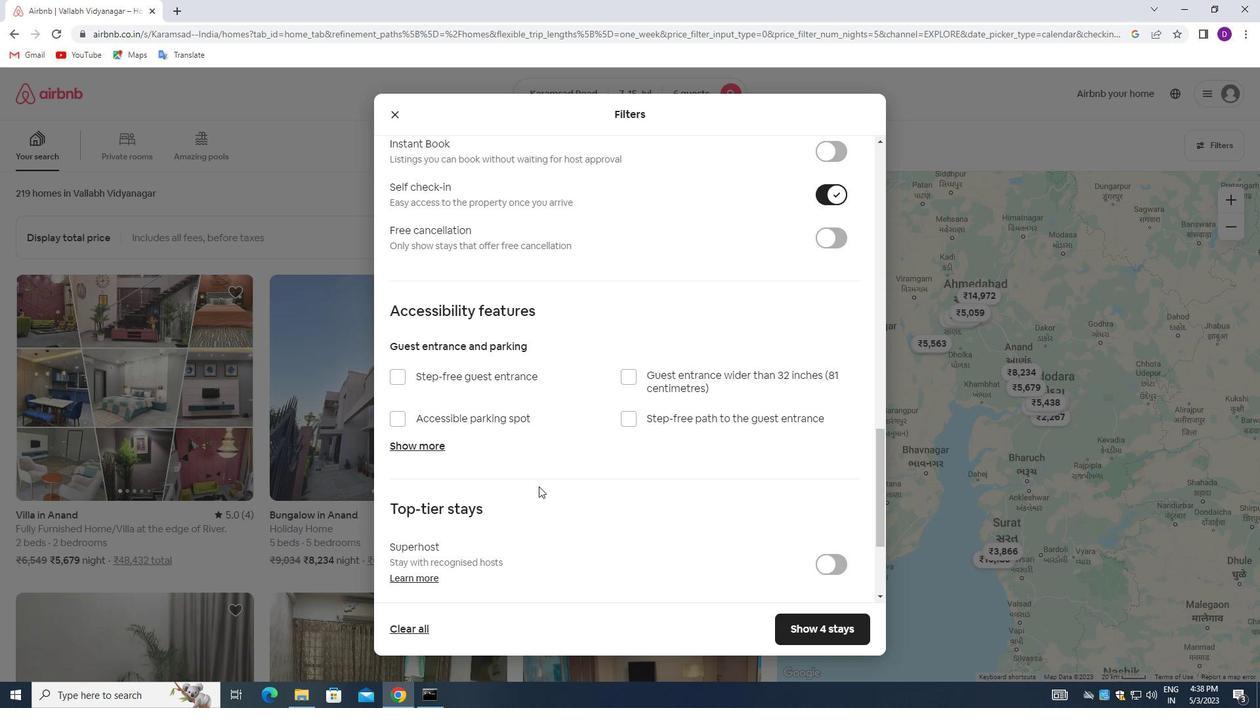 
Action: Mouse moved to (528, 496)
Screenshot: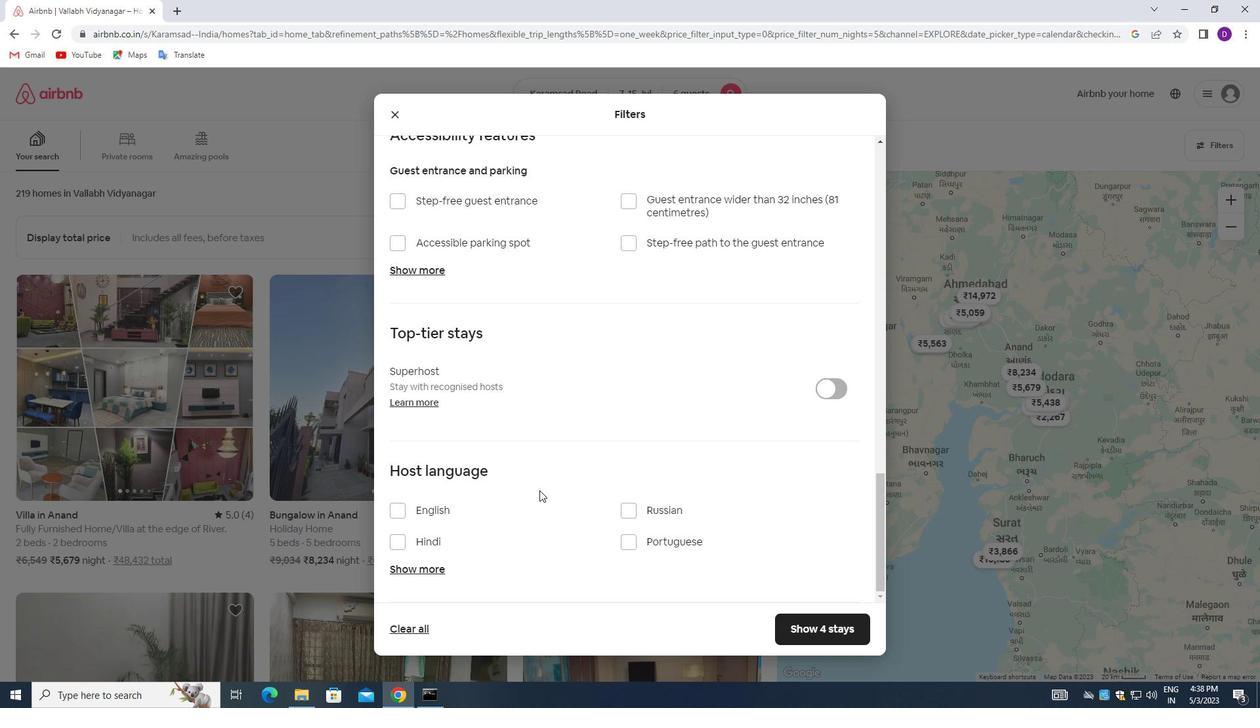 
Action: Mouse scrolled (528, 496) with delta (0, 0)
Screenshot: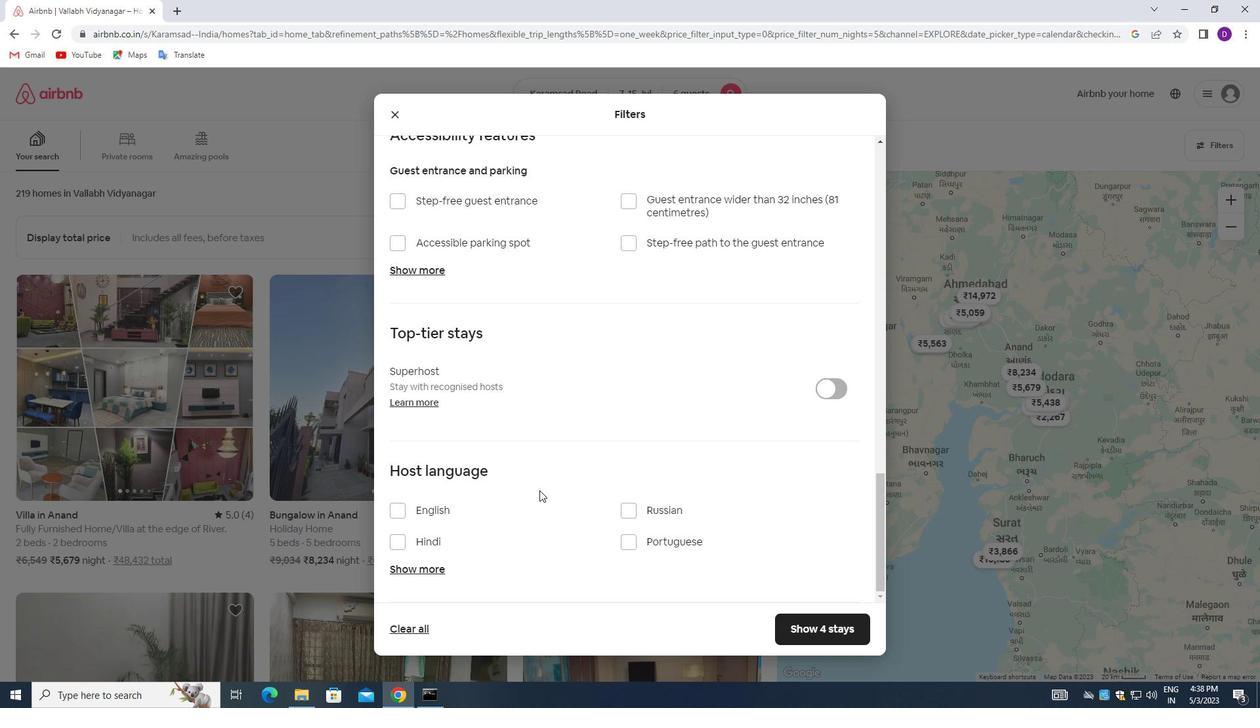 
Action: Mouse moved to (519, 502)
Screenshot: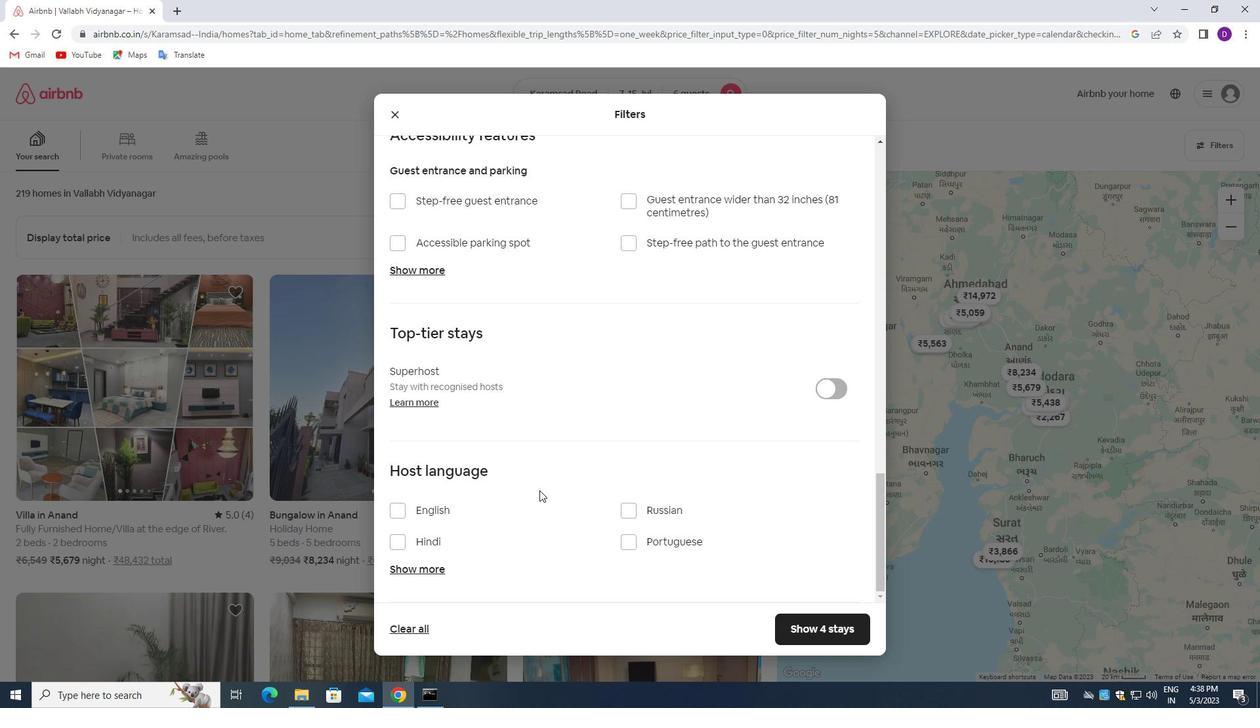 
Action: Mouse scrolled (519, 501) with delta (0, 0)
Screenshot: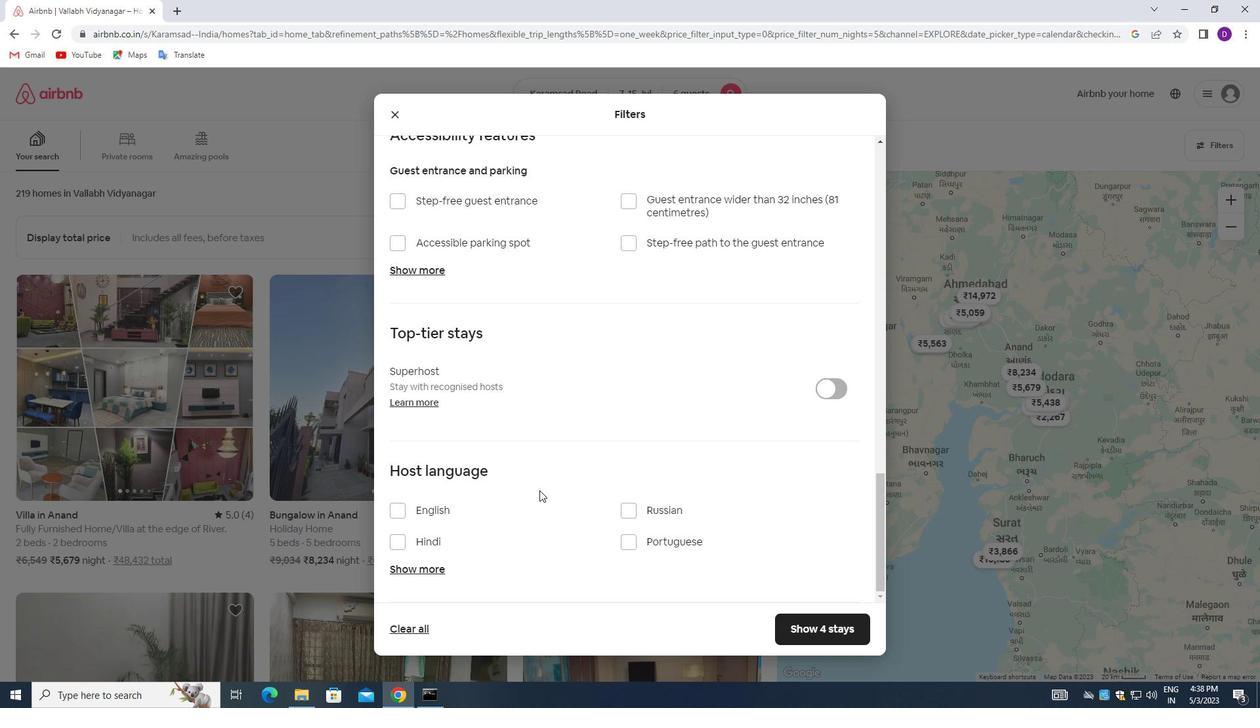 
Action: Mouse moved to (503, 507)
Screenshot: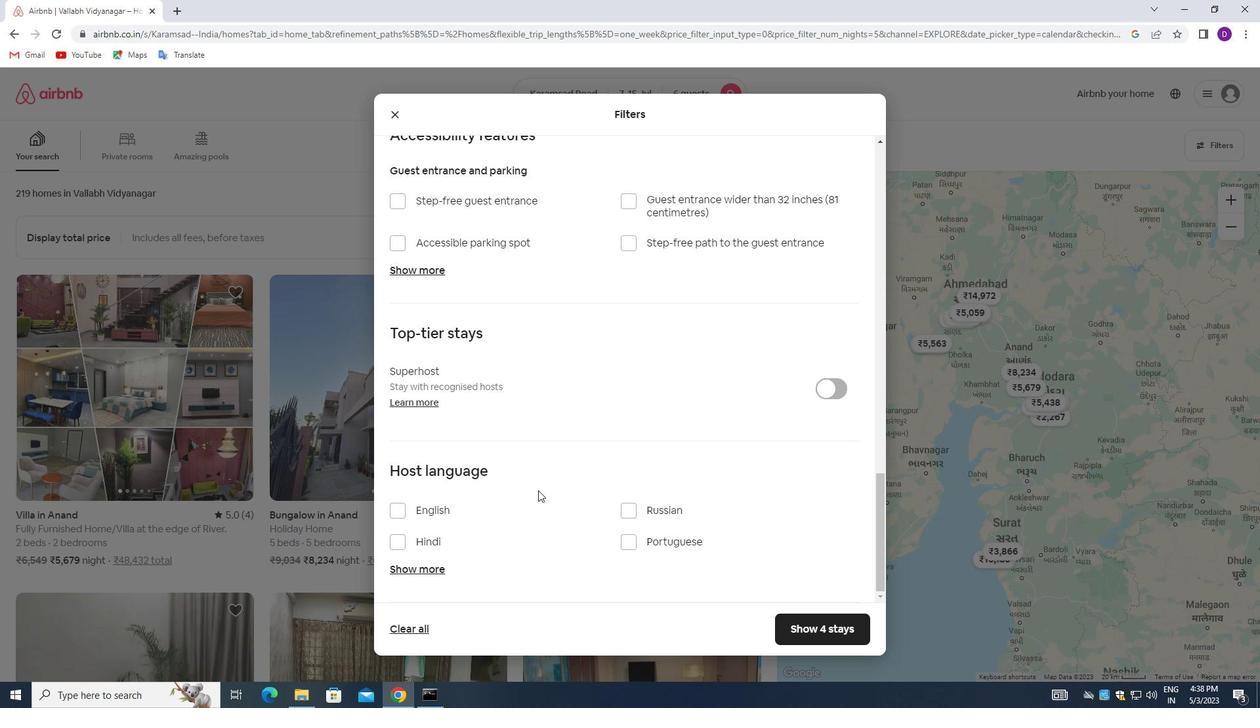 
Action: Mouse scrolled (503, 506) with delta (0, 0)
Screenshot: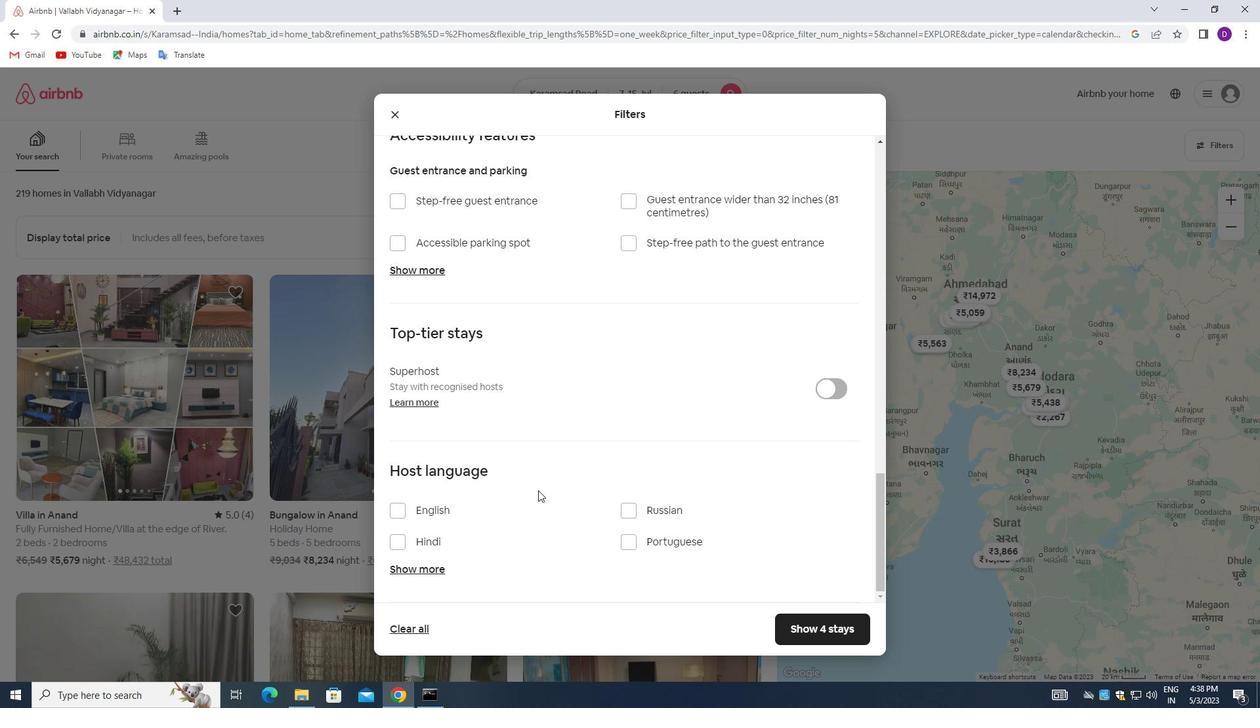 
Action: Mouse moved to (401, 512)
Screenshot: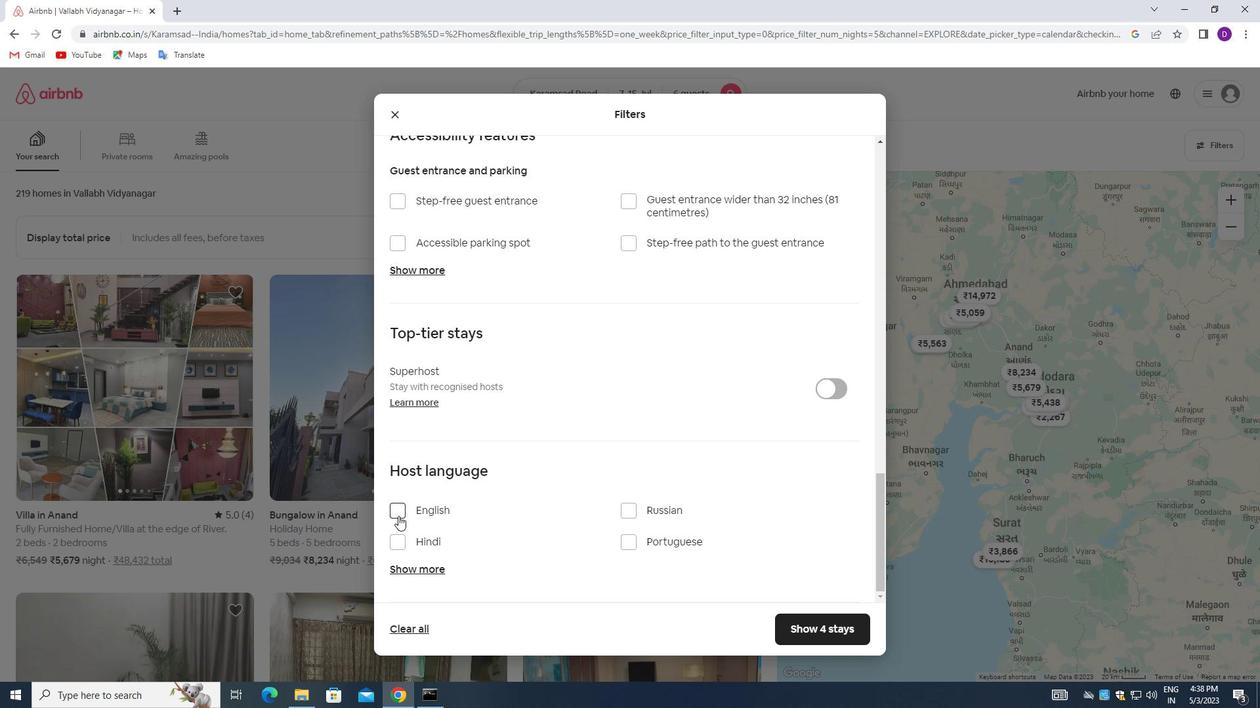 
Action: Mouse pressed left at (401, 512)
Screenshot: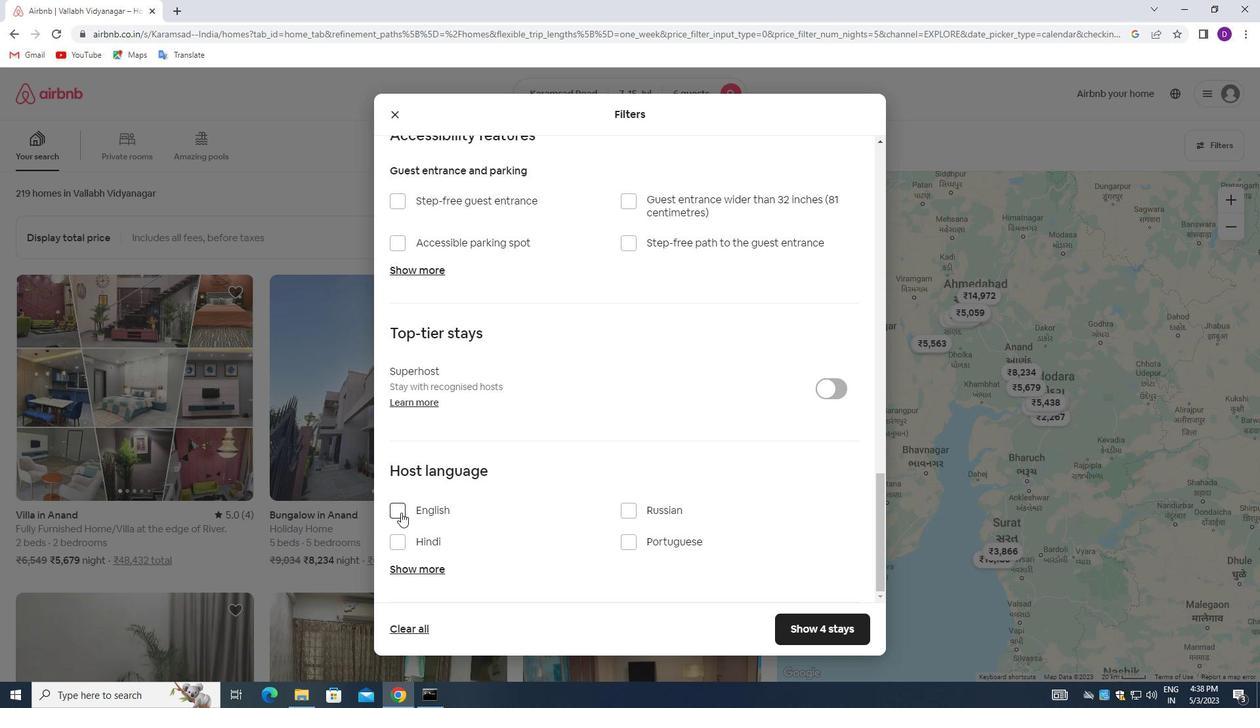 
Action: Mouse moved to (783, 622)
Screenshot: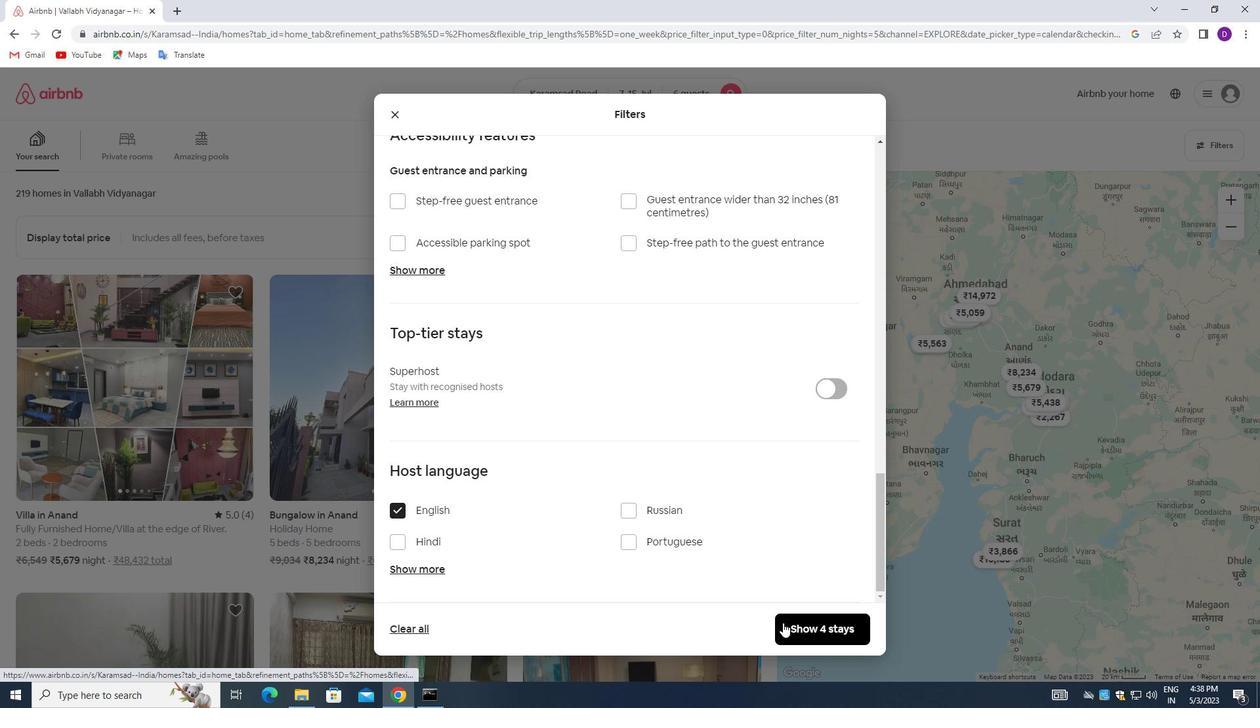 
Action: Mouse pressed left at (783, 622)
Screenshot: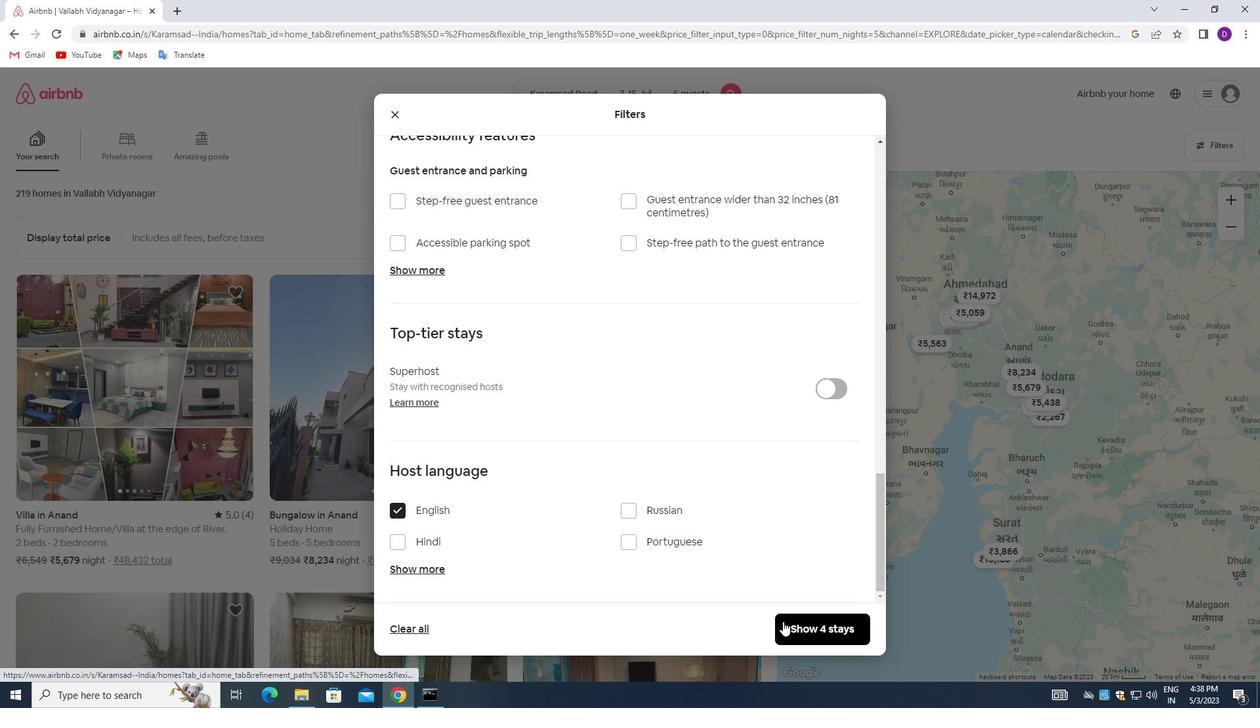
Action: Mouse moved to (679, 428)
Screenshot: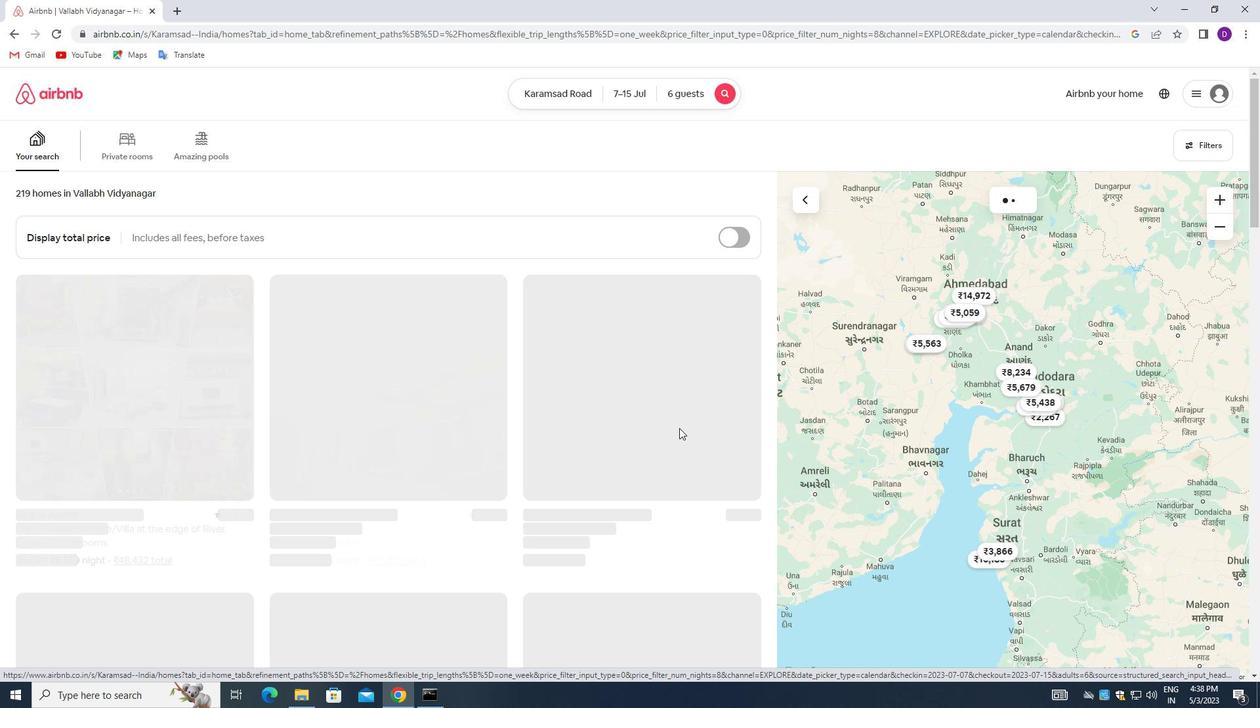 
